 Task: Search one way flight ticket for 4 adults, 2 children, 2 infants in seat and 1 infant on lap in premium economy from Wenatchee: Pangborn Memorial Airport to Springfield: Abraham Lincoln Capital Airport on 5-2-2023. Choice of flights is Alaska. Number of bags: 9 checked bags. Price is upto 94000. Outbound departure time preference is 4:00.
Action: Mouse moved to (389, 346)
Screenshot: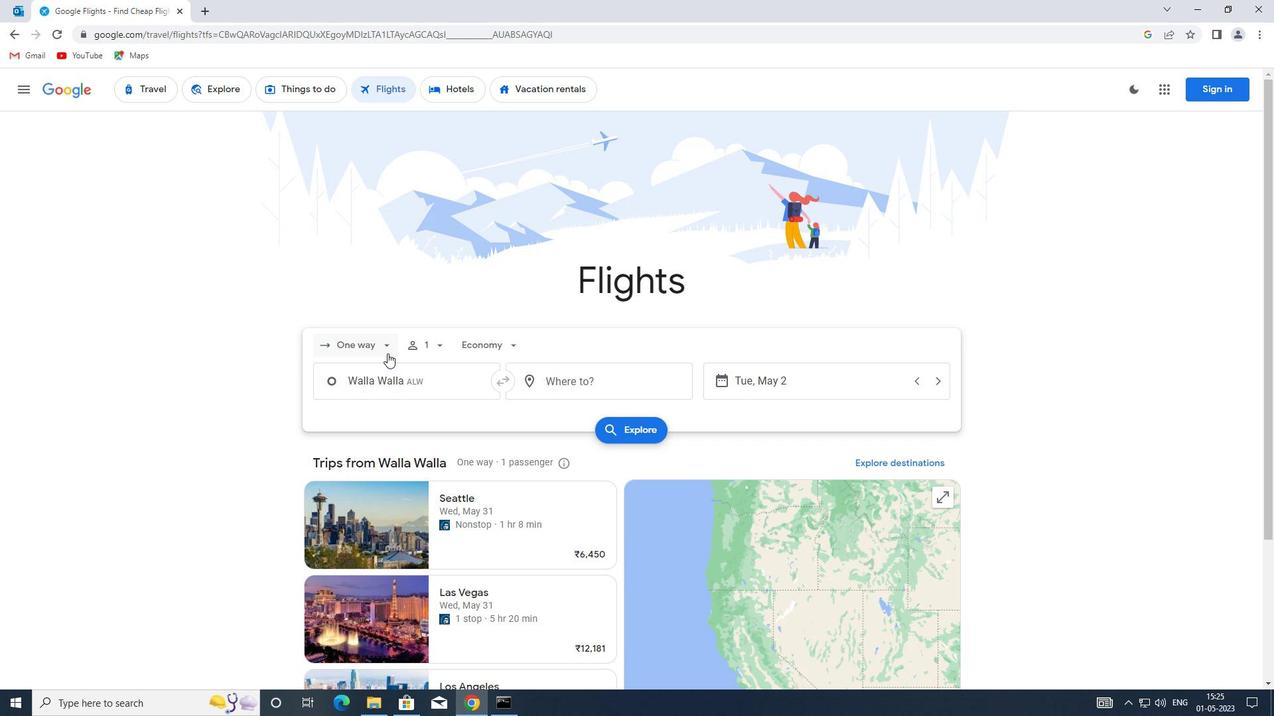 
Action: Mouse pressed left at (389, 346)
Screenshot: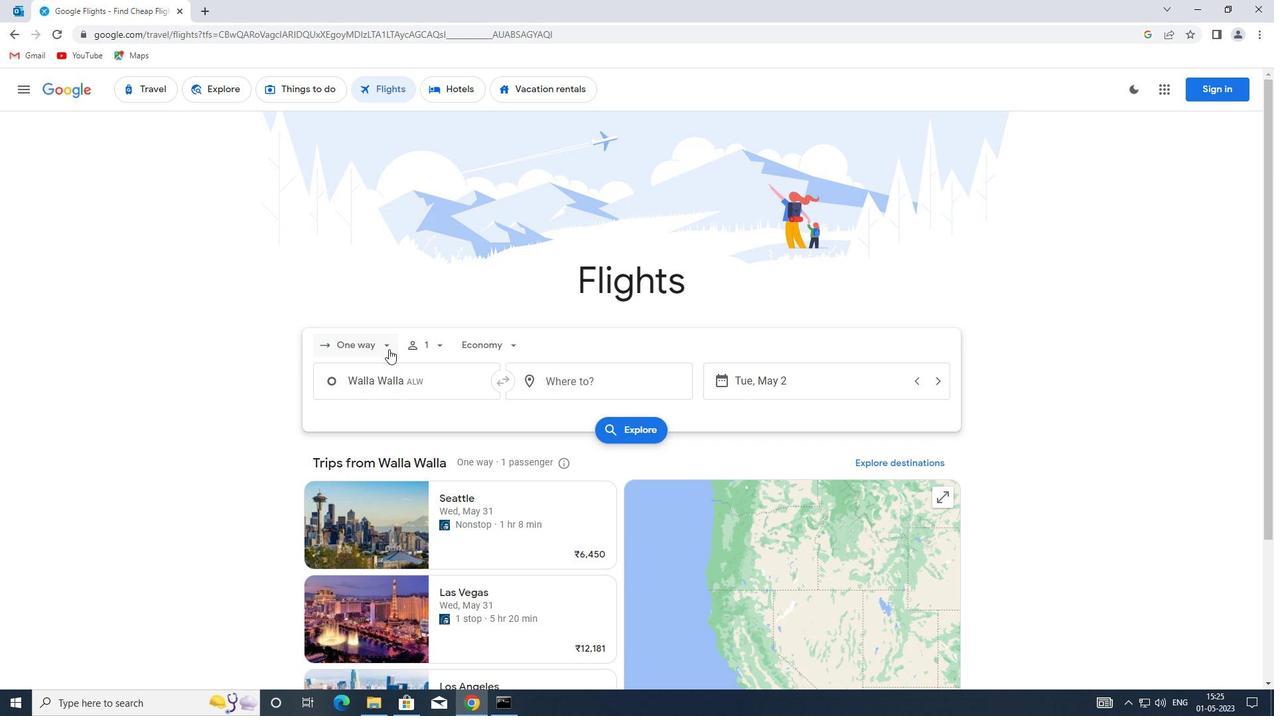 
Action: Mouse moved to (392, 408)
Screenshot: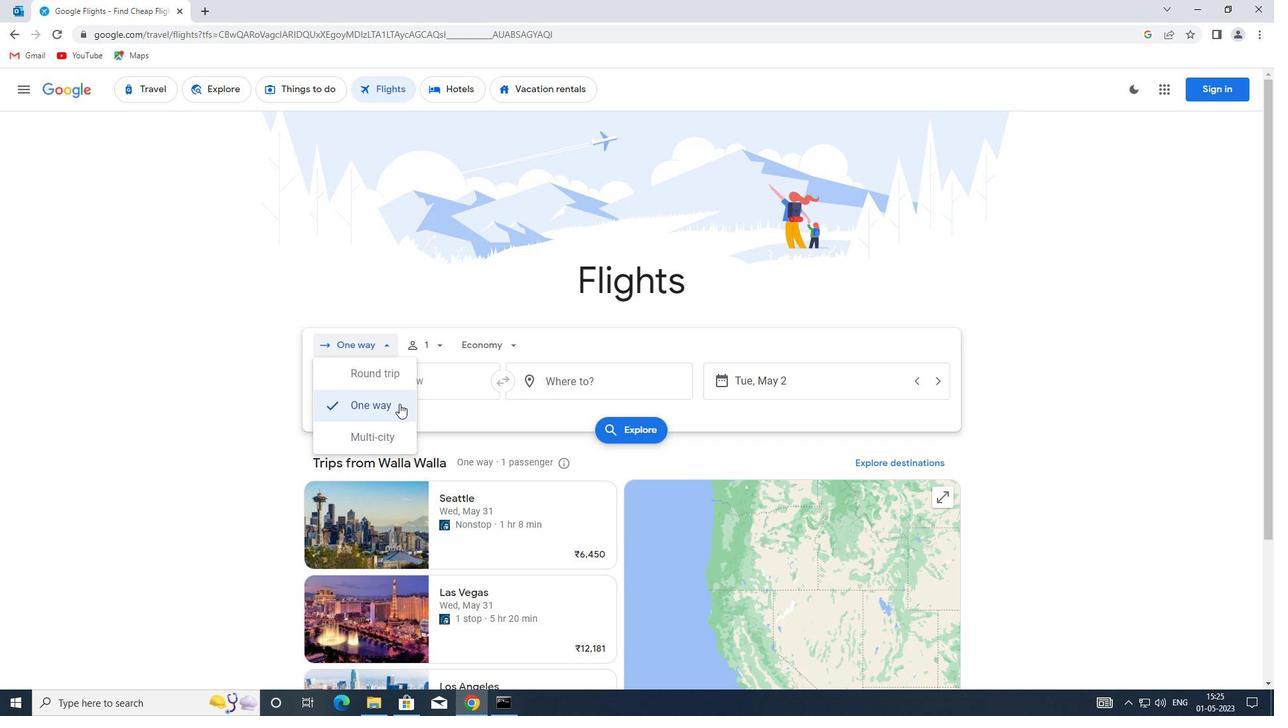 
Action: Mouse pressed left at (392, 408)
Screenshot: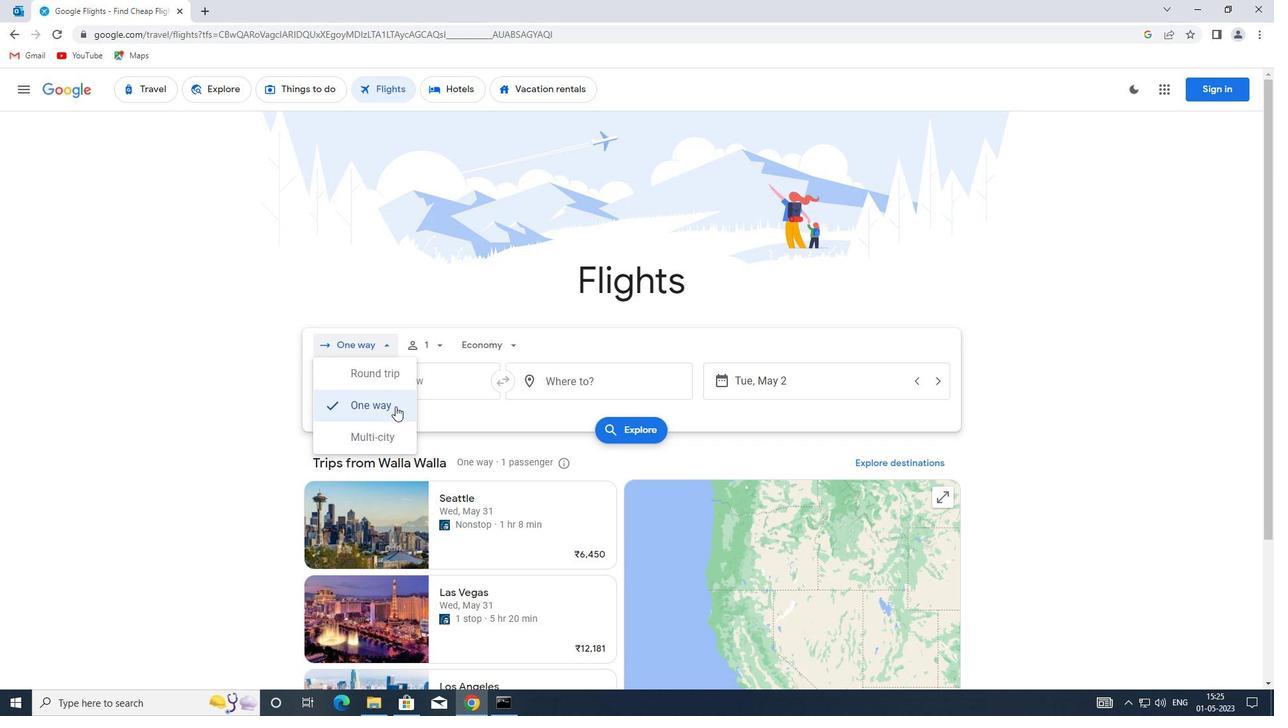 
Action: Mouse moved to (438, 345)
Screenshot: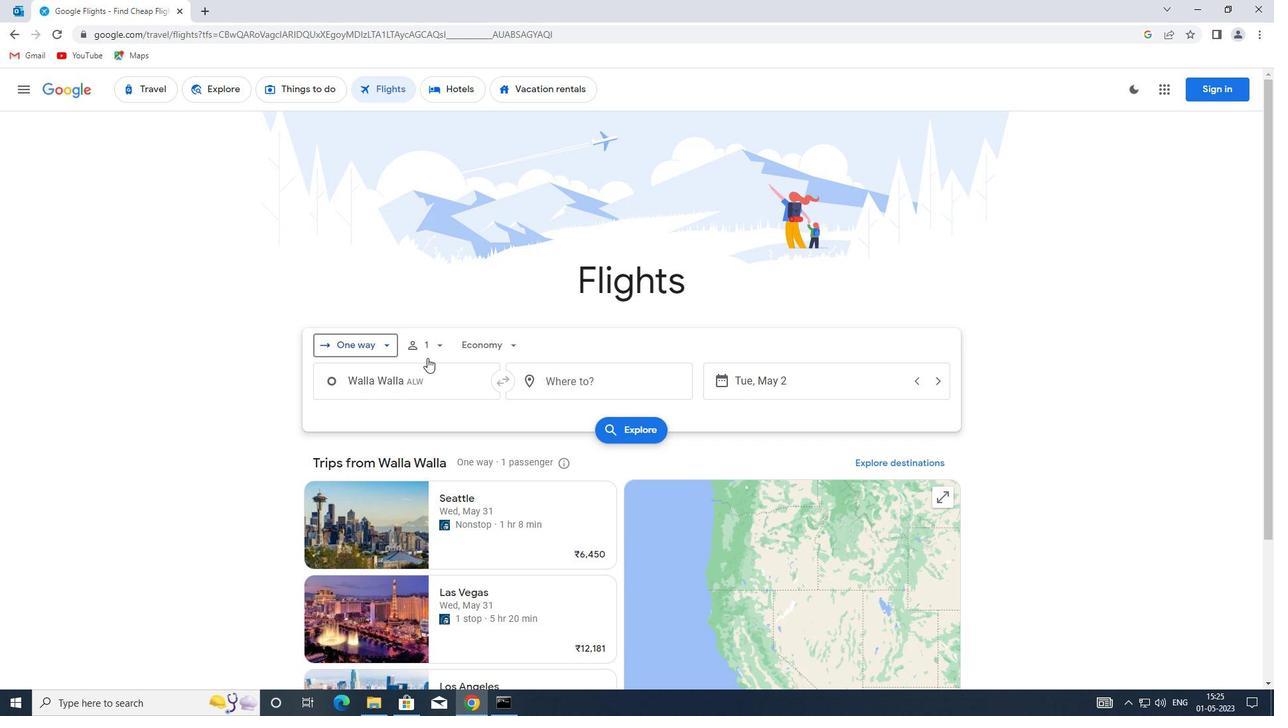 
Action: Mouse pressed left at (438, 345)
Screenshot: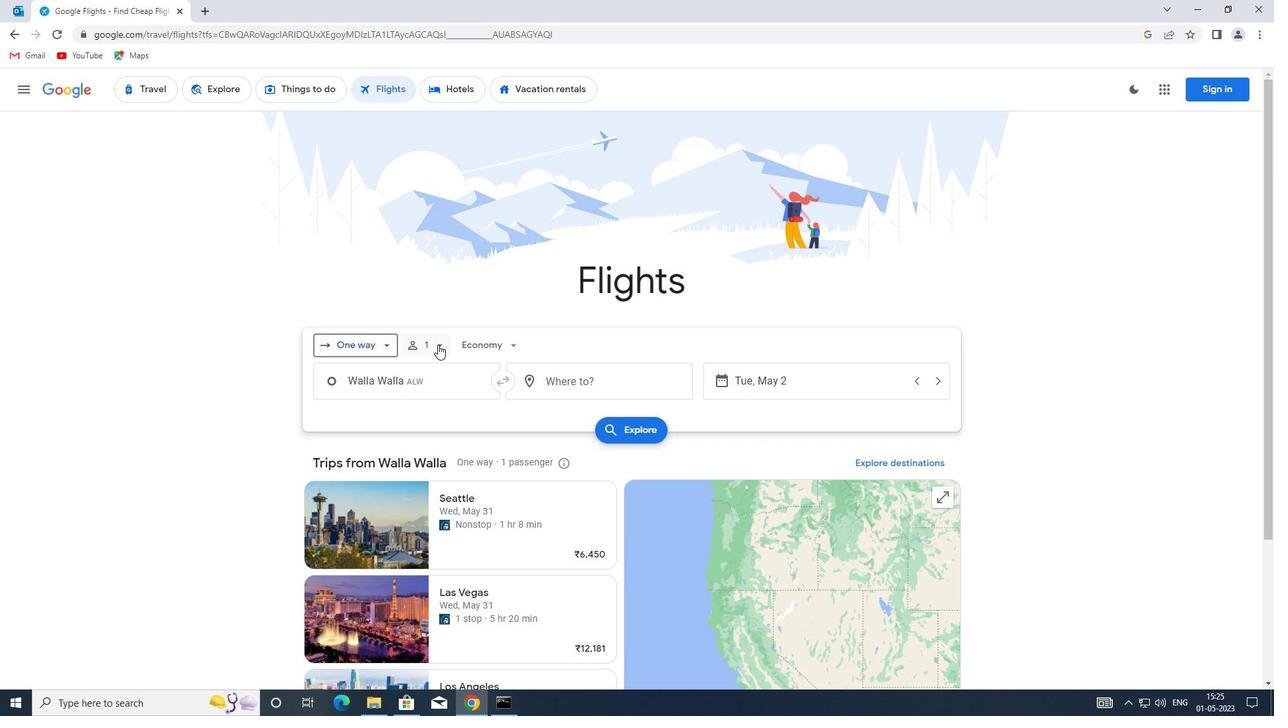 
Action: Mouse moved to (544, 376)
Screenshot: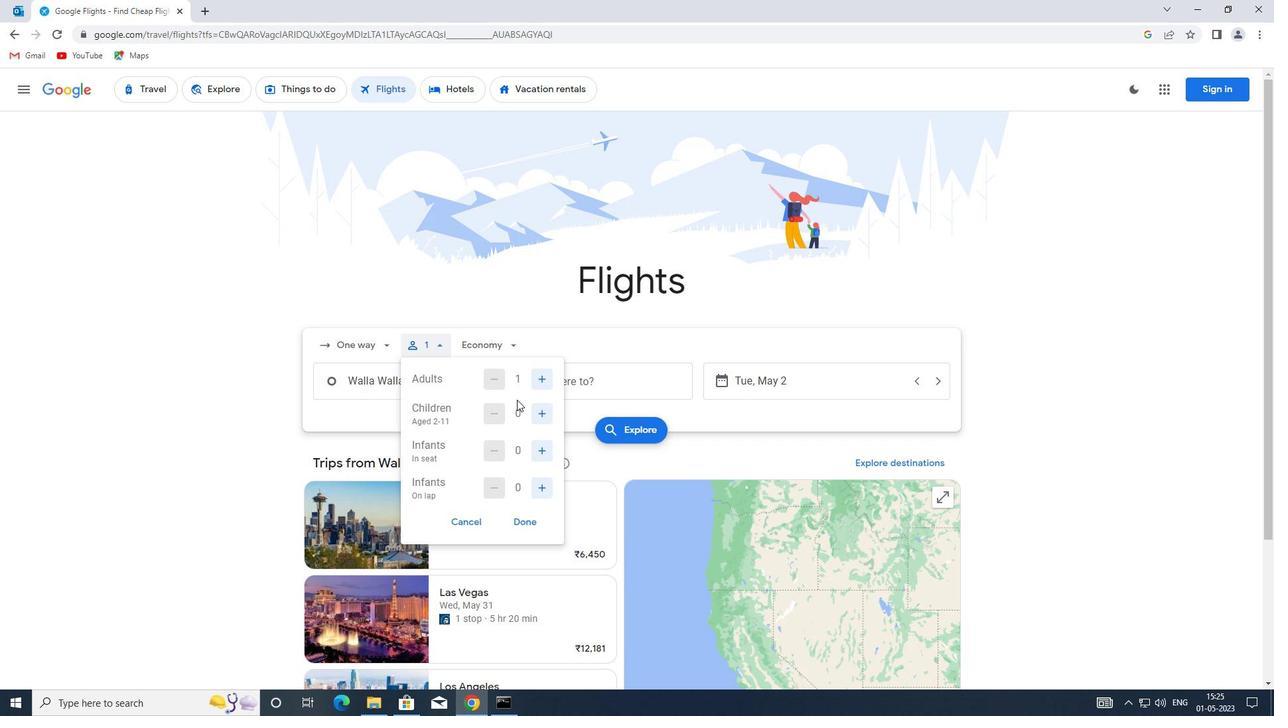 
Action: Mouse pressed left at (544, 376)
Screenshot: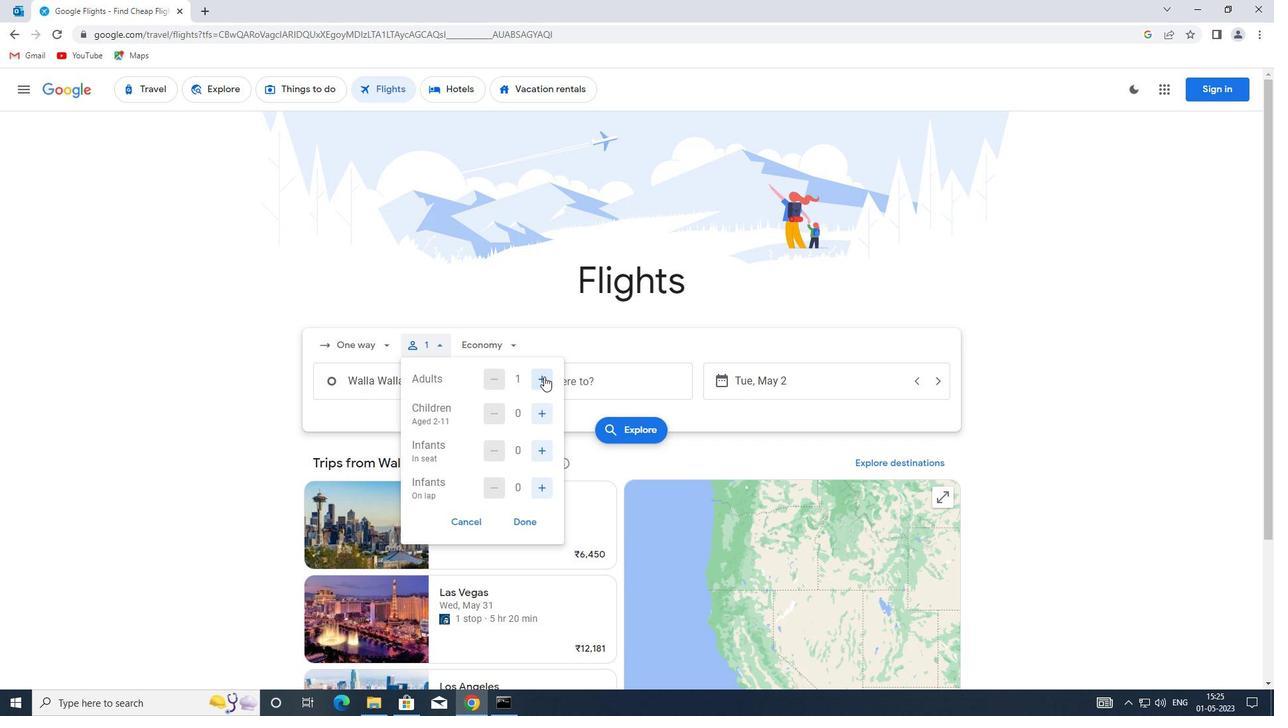 
Action: Mouse pressed left at (544, 376)
Screenshot: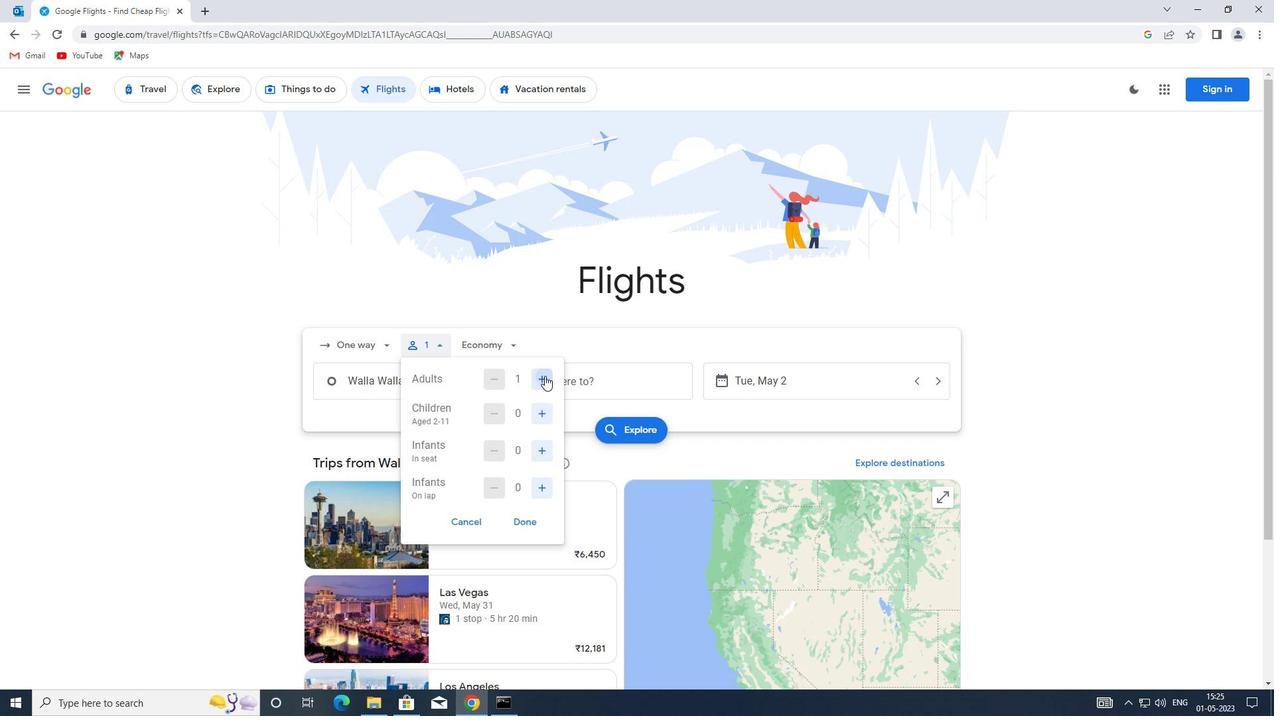 
Action: Mouse pressed left at (544, 376)
Screenshot: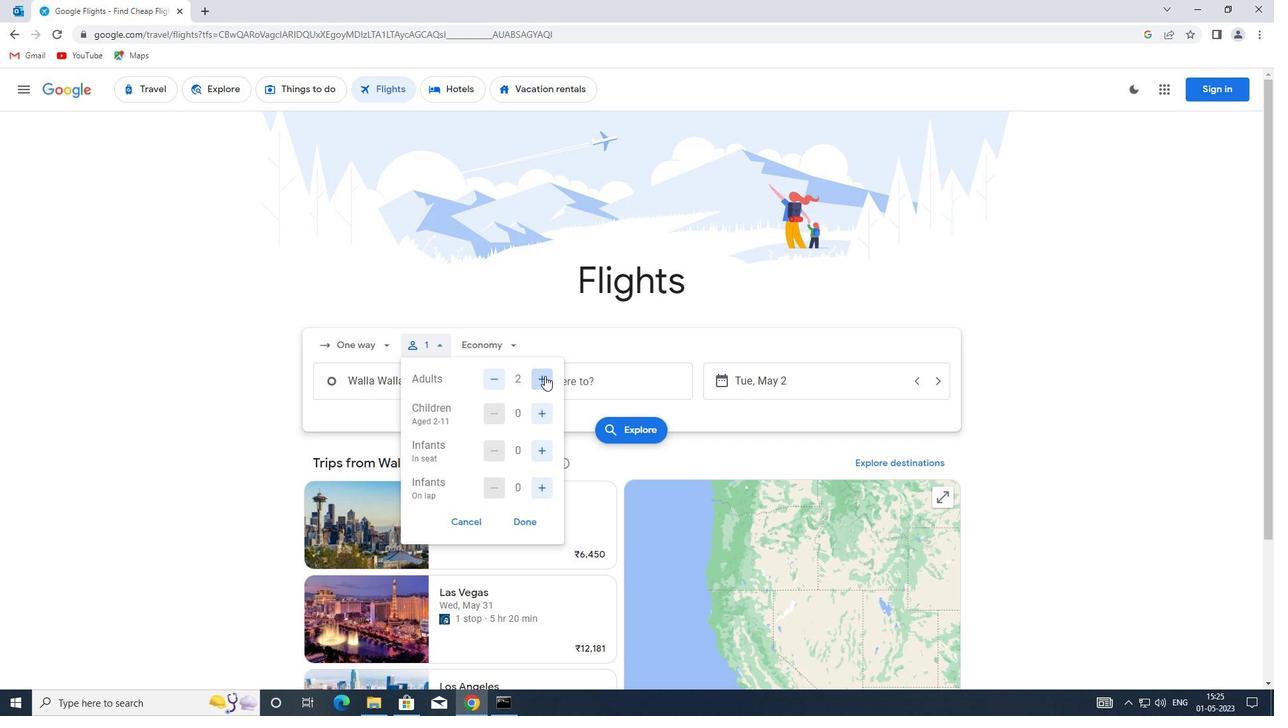
Action: Mouse moved to (534, 416)
Screenshot: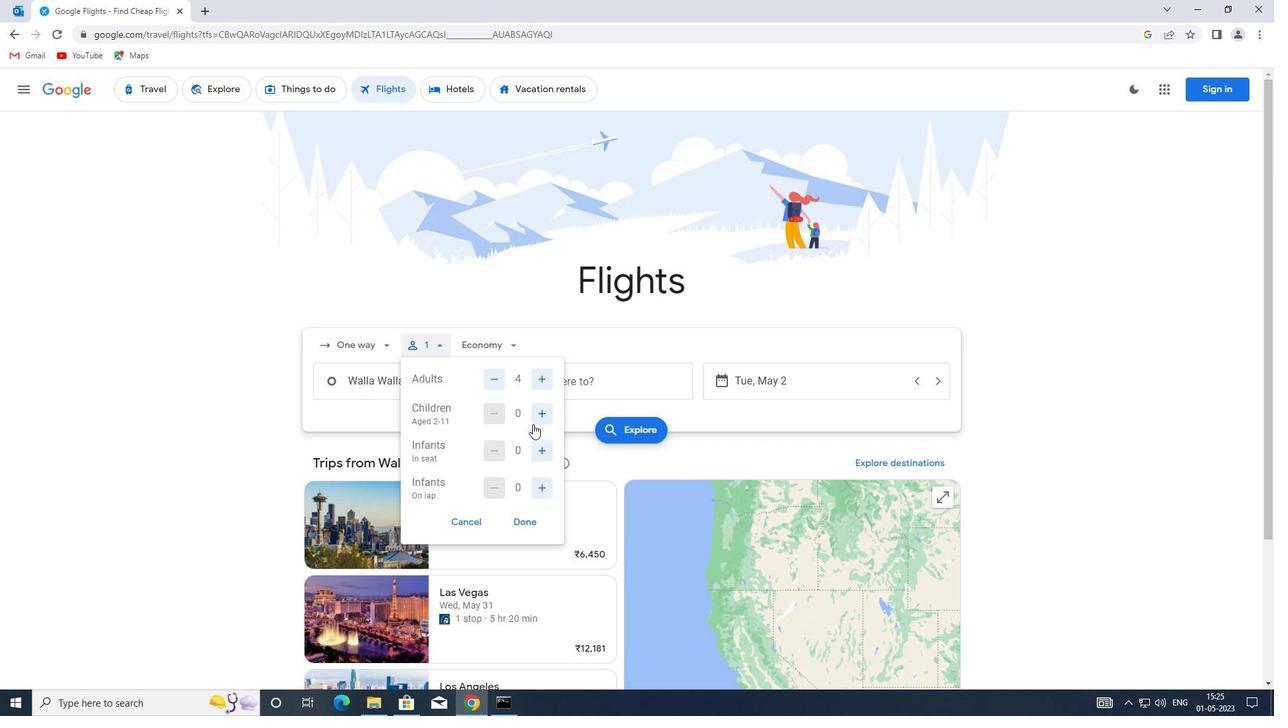
Action: Mouse pressed left at (534, 416)
Screenshot: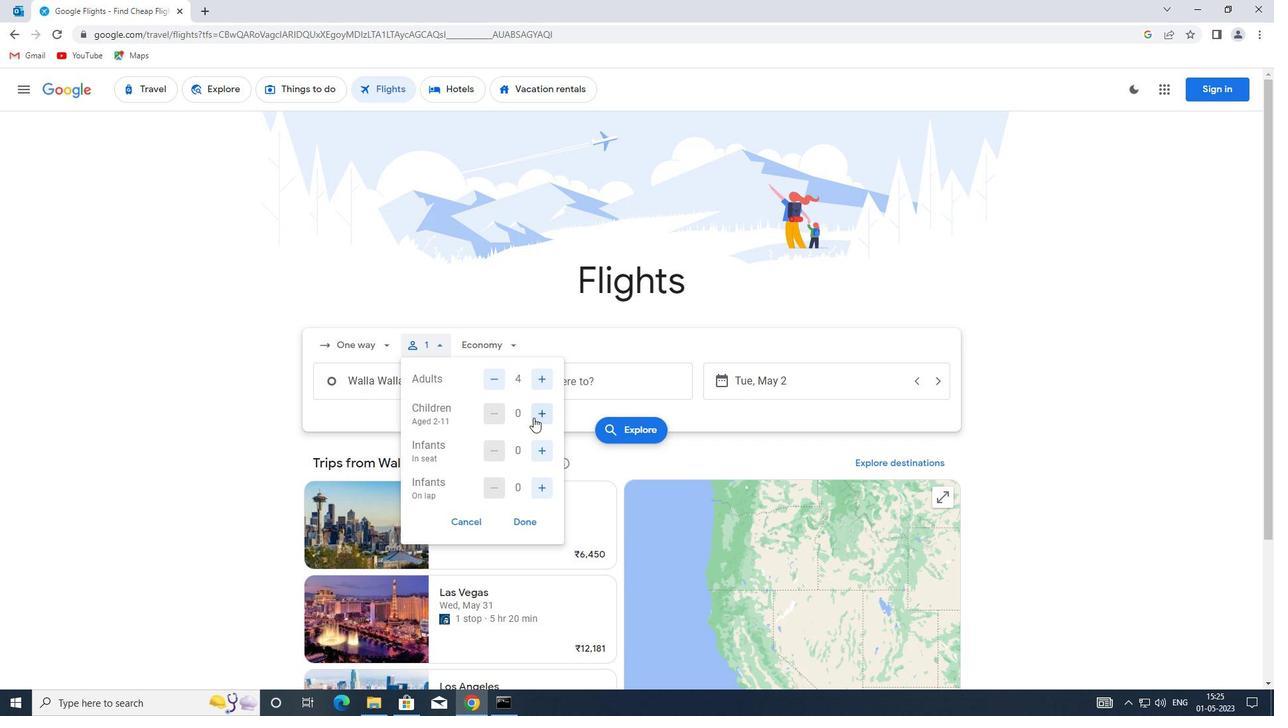 
Action: Mouse moved to (535, 416)
Screenshot: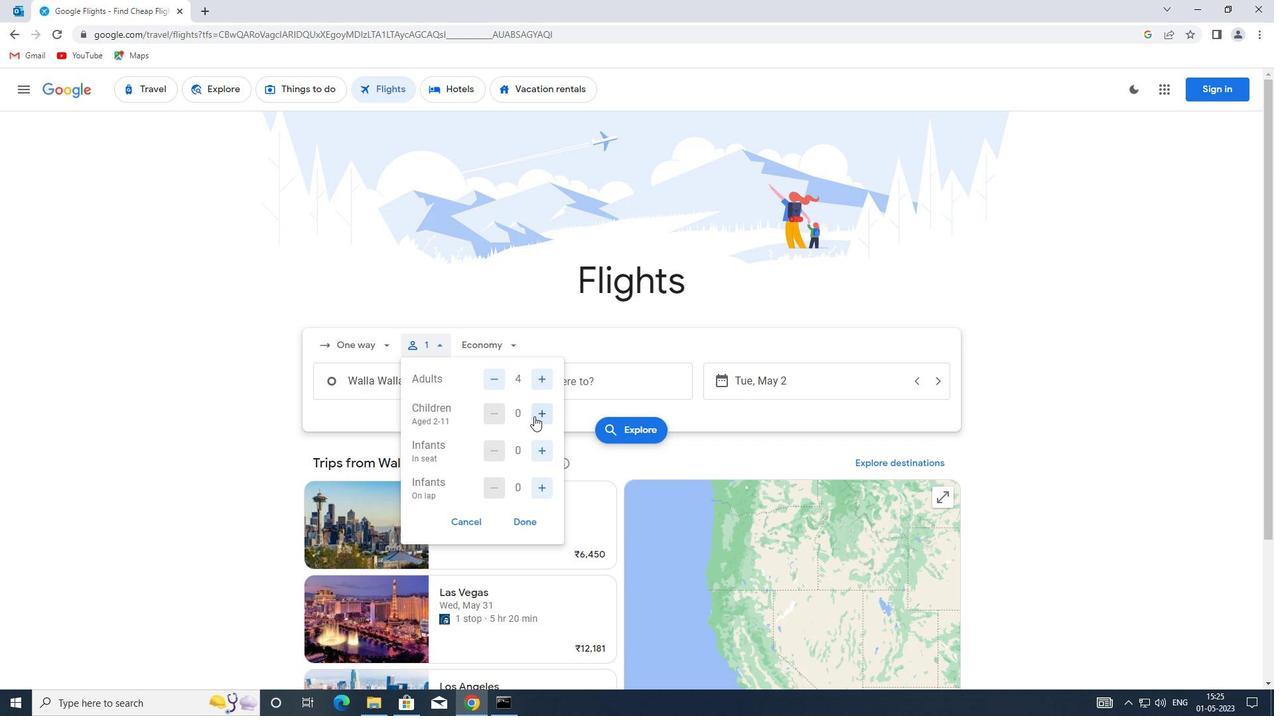 
Action: Mouse pressed left at (535, 416)
Screenshot: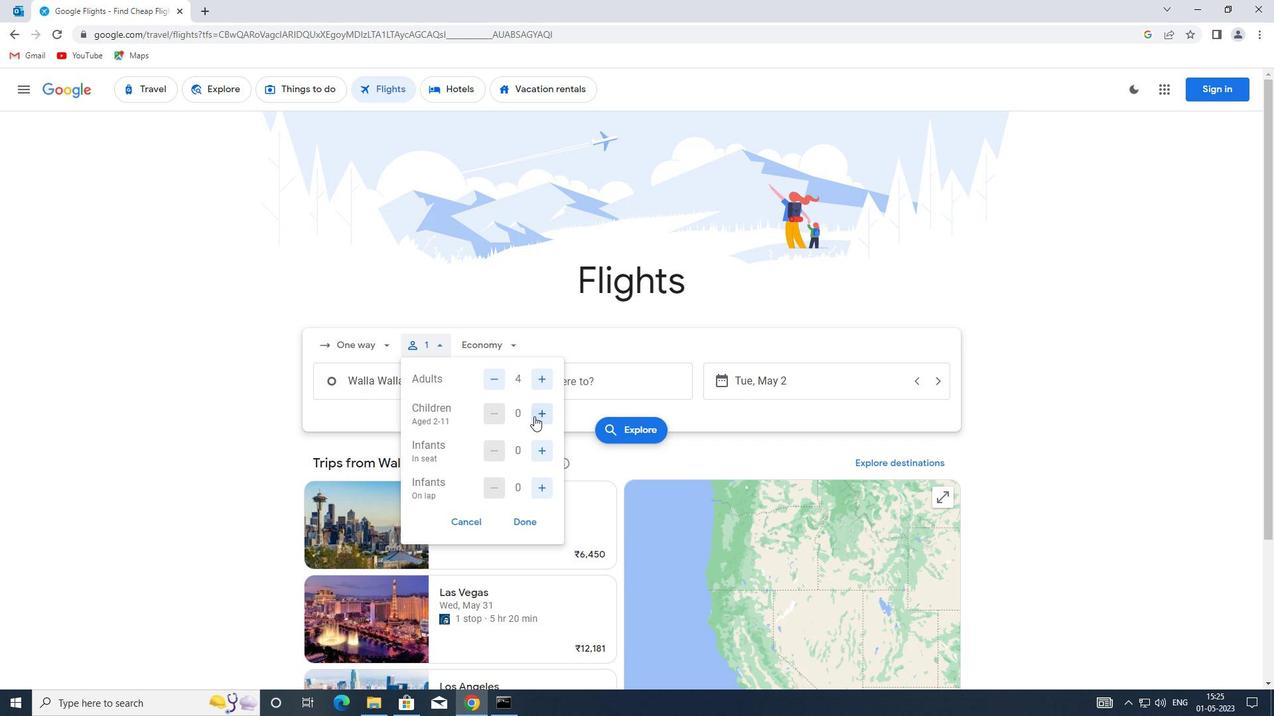 
Action: Mouse moved to (540, 449)
Screenshot: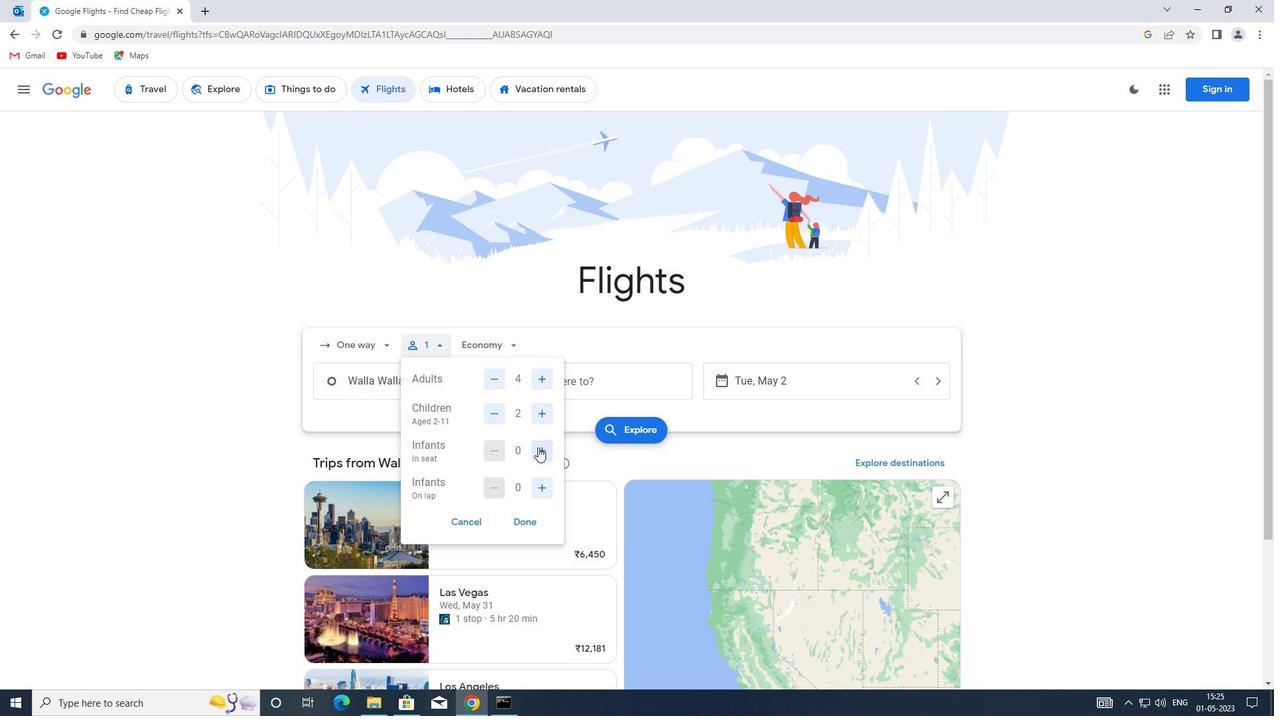 
Action: Mouse pressed left at (540, 449)
Screenshot: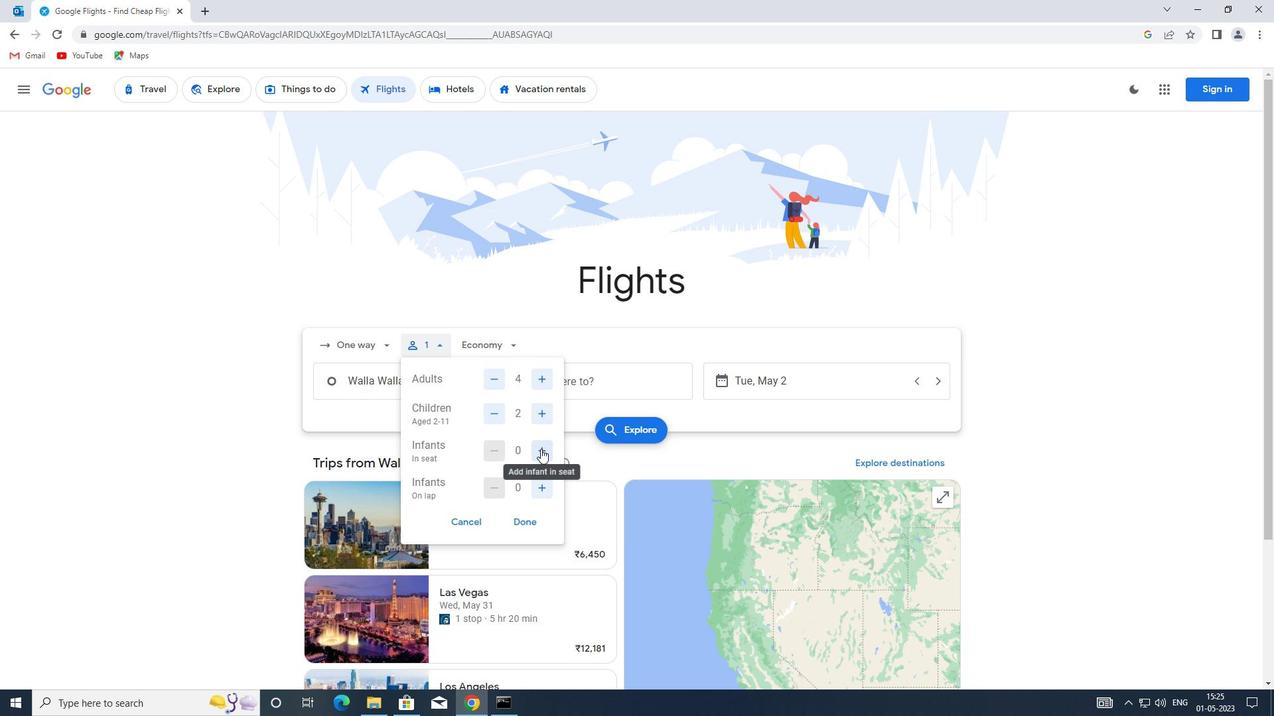 
Action: Mouse moved to (540, 449)
Screenshot: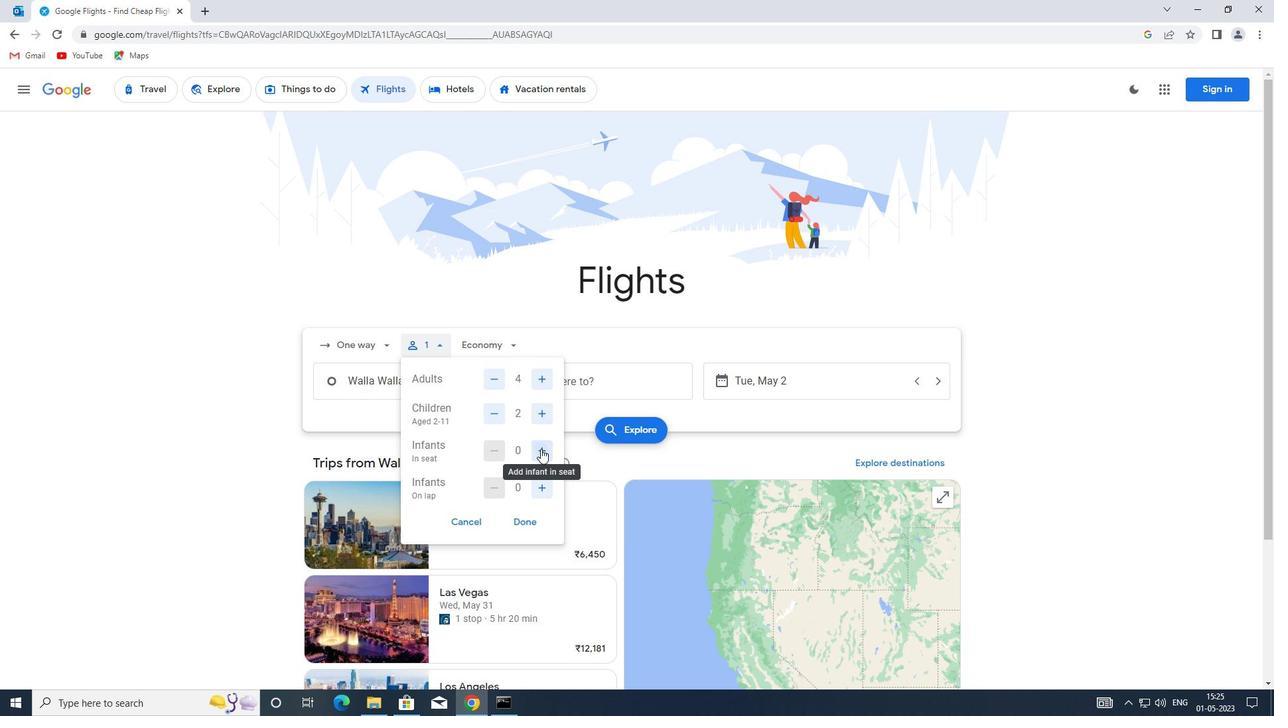 
Action: Mouse pressed left at (540, 449)
Screenshot: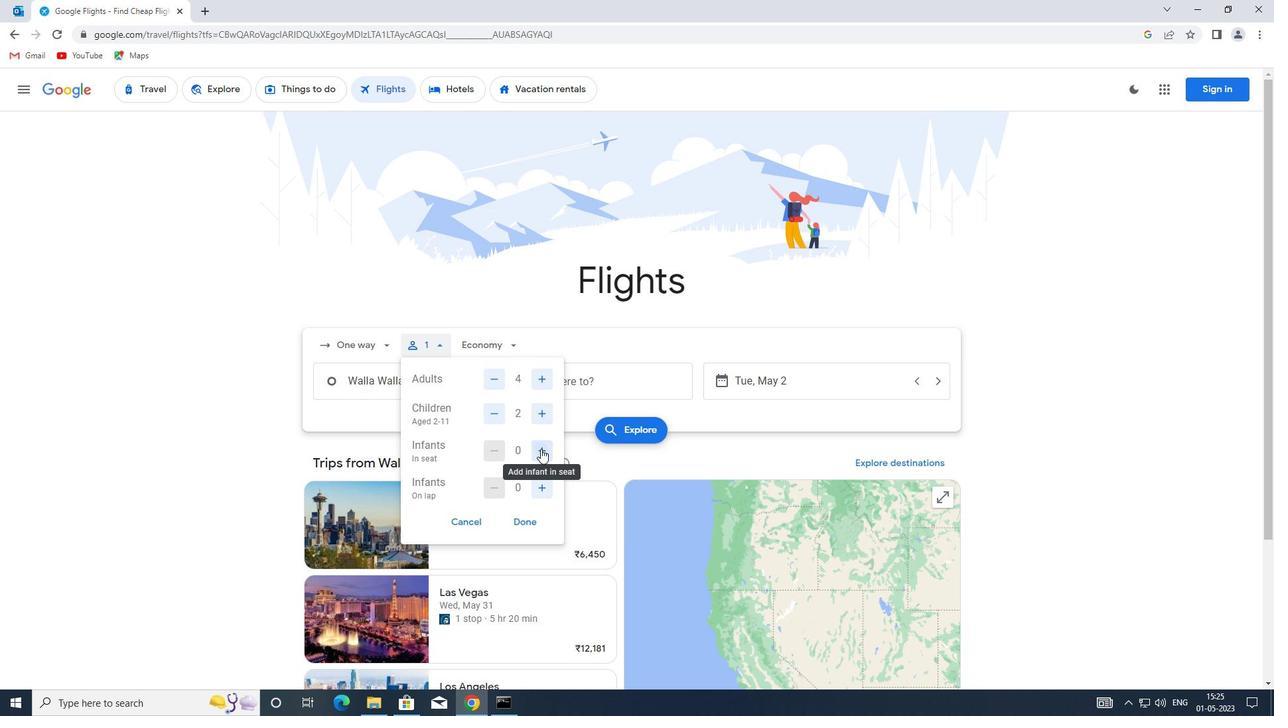 
Action: Mouse moved to (539, 486)
Screenshot: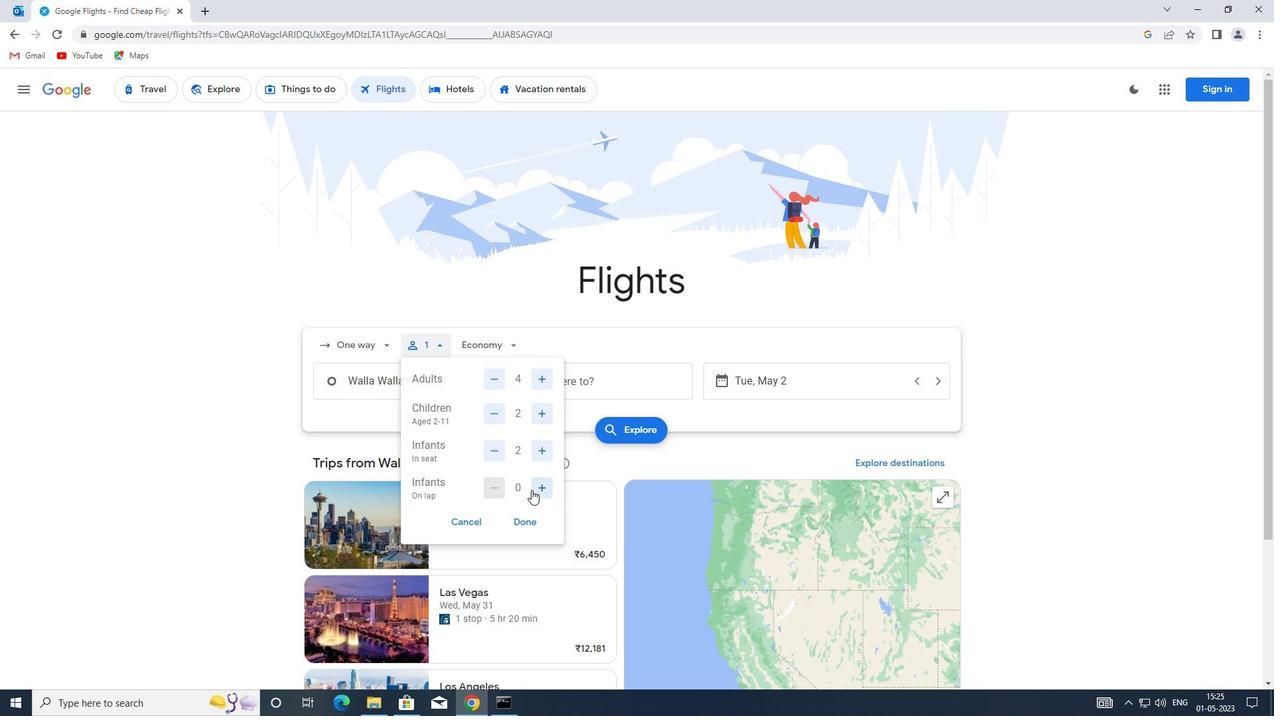 
Action: Mouse pressed left at (539, 486)
Screenshot: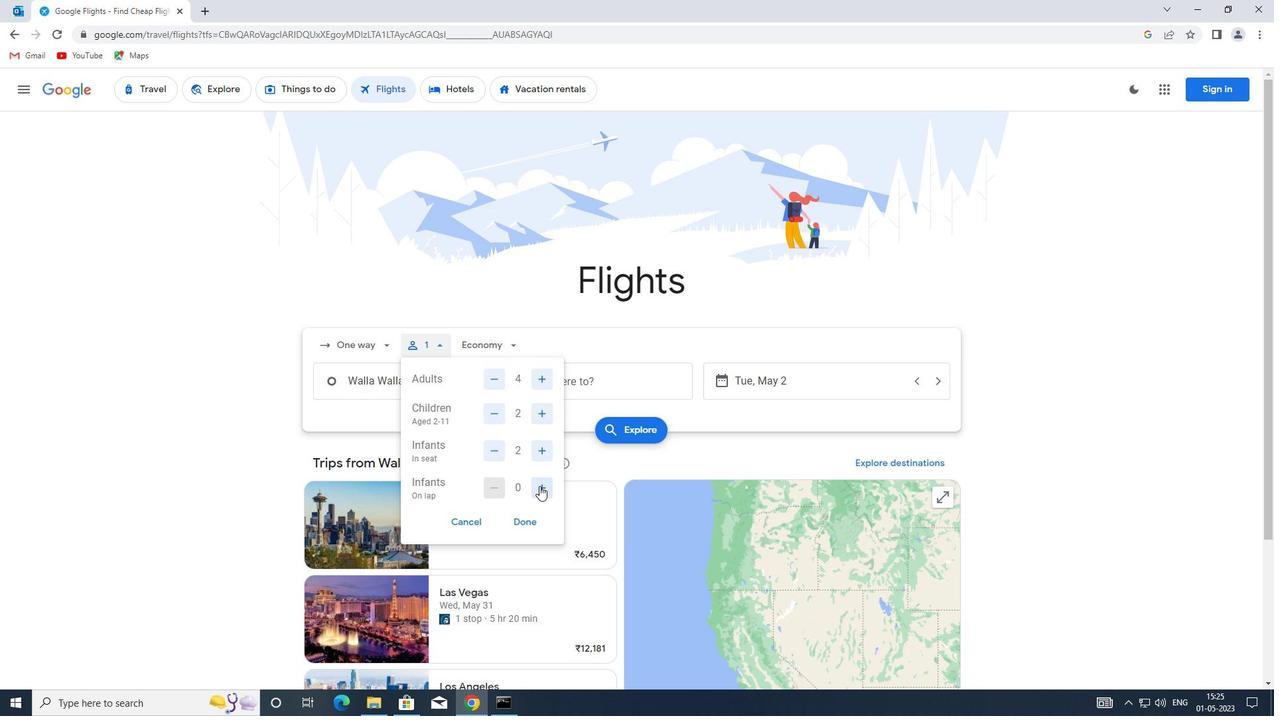 
Action: Mouse moved to (528, 523)
Screenshot: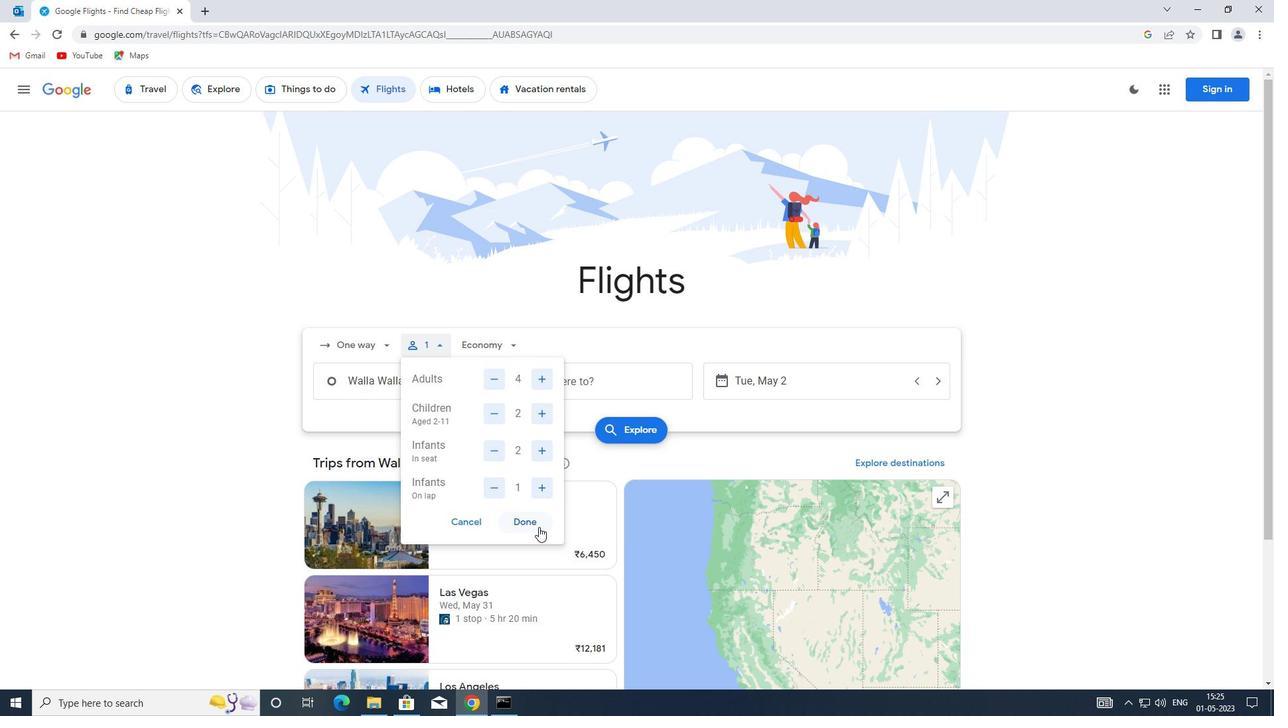
Action: Mouse pressed left at (528, 523)
Screenshot: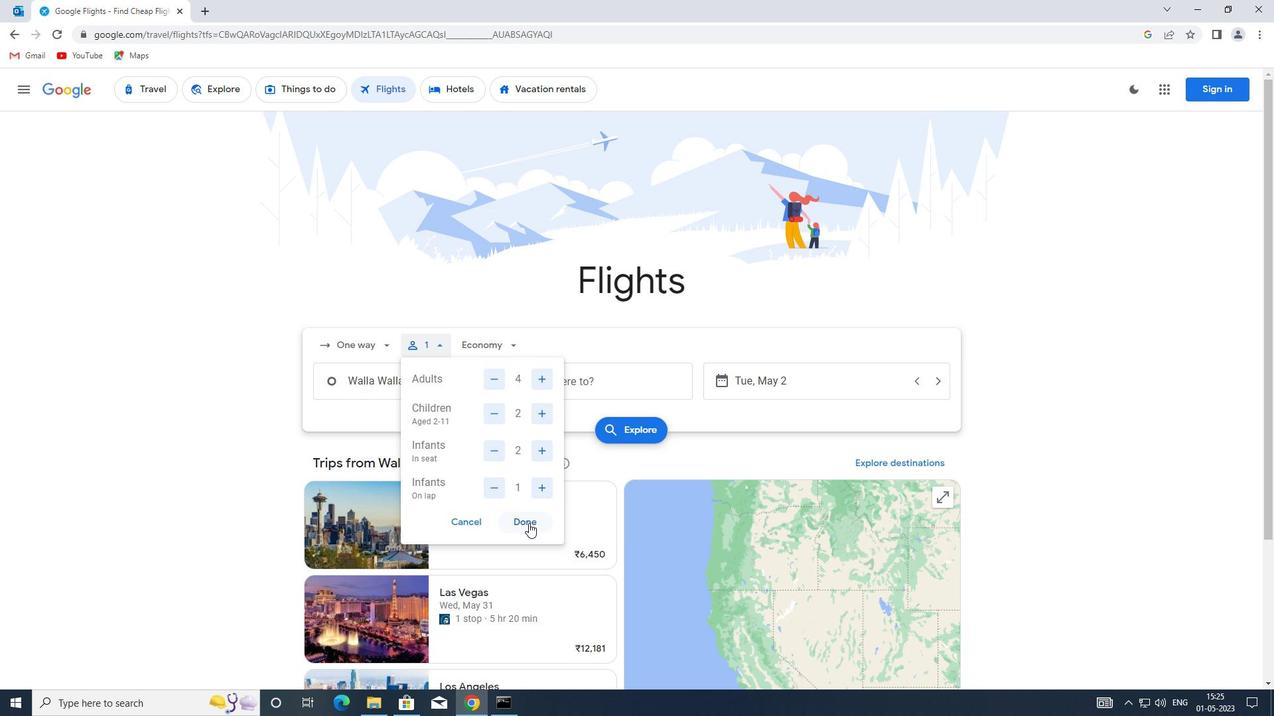 
Action: Mouse moved to (502, 349)
Screenshot: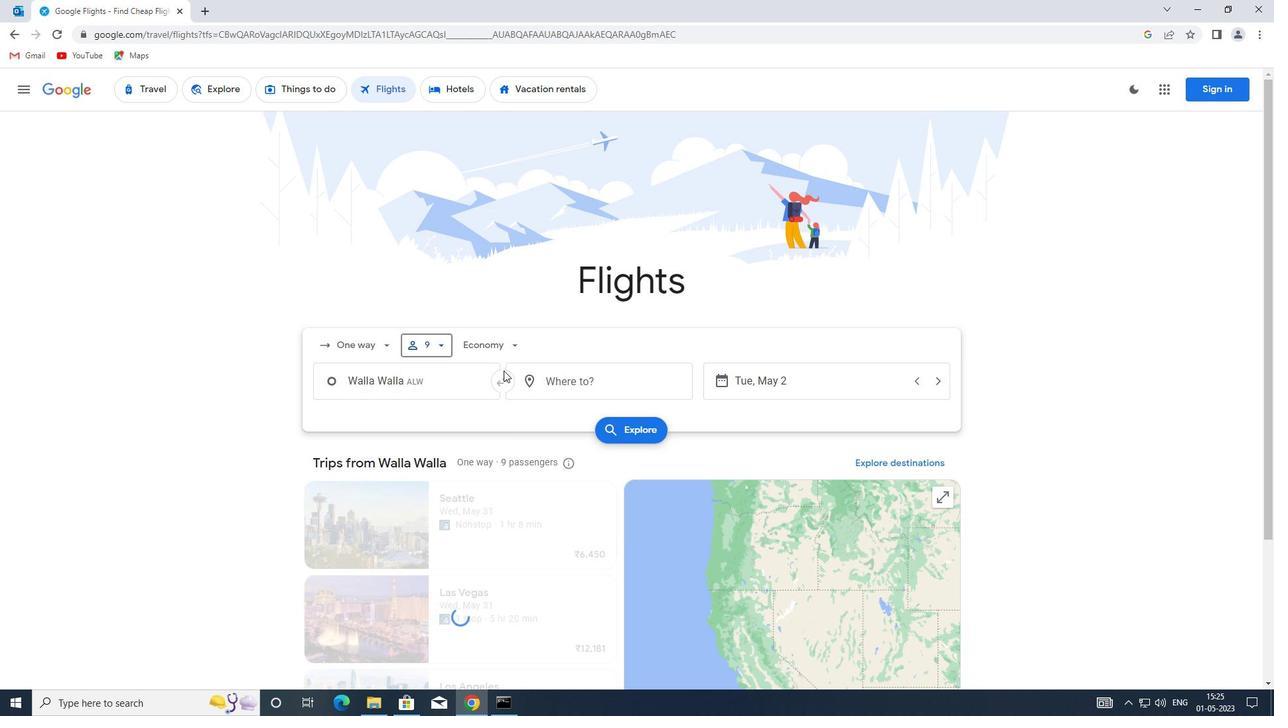 
Action: Mouse pressed left at (502, 349)
Screenshot: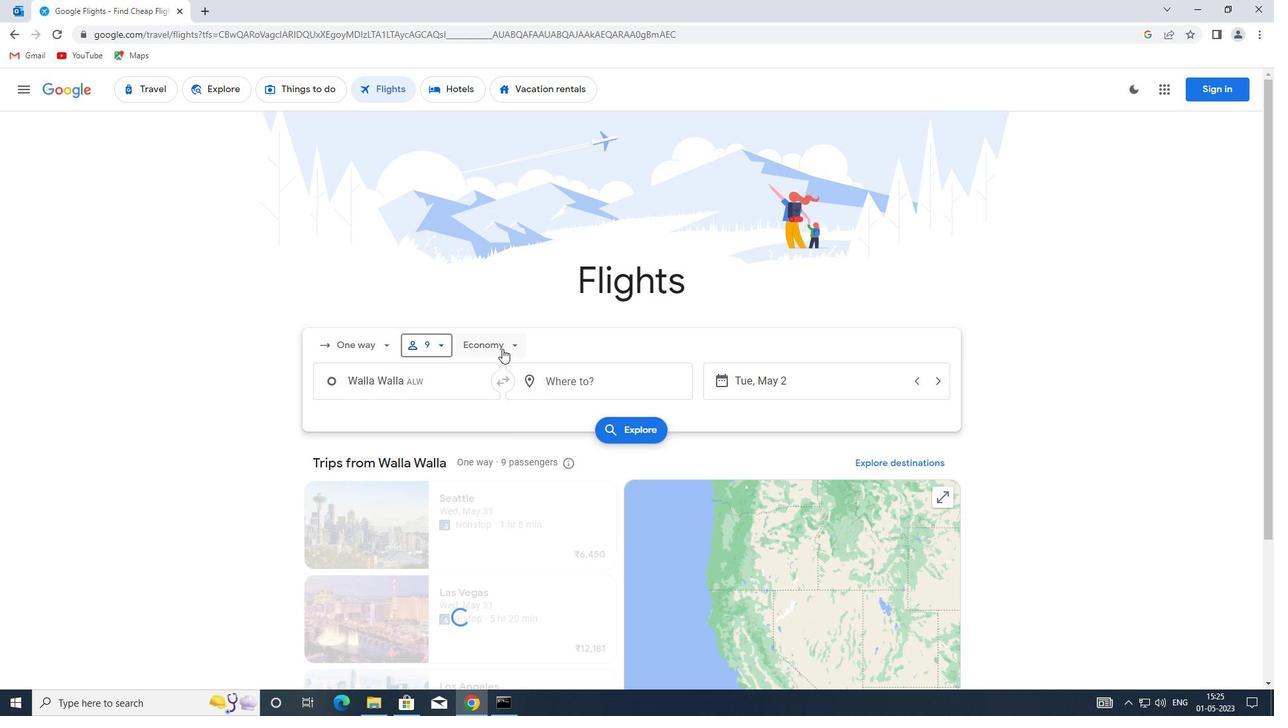 
Action: Mouse moved to (520, 405)
Screenshot: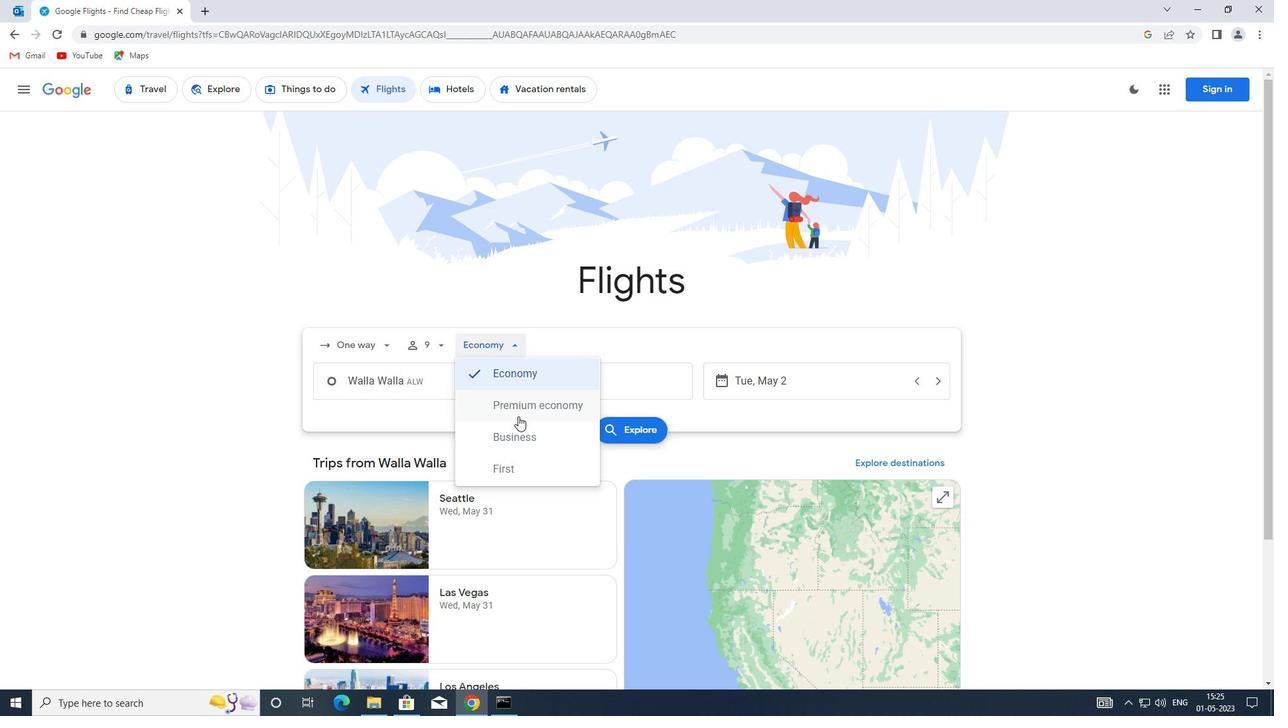 
Action: Mouse pressed left at (520, 405)
Screenshot: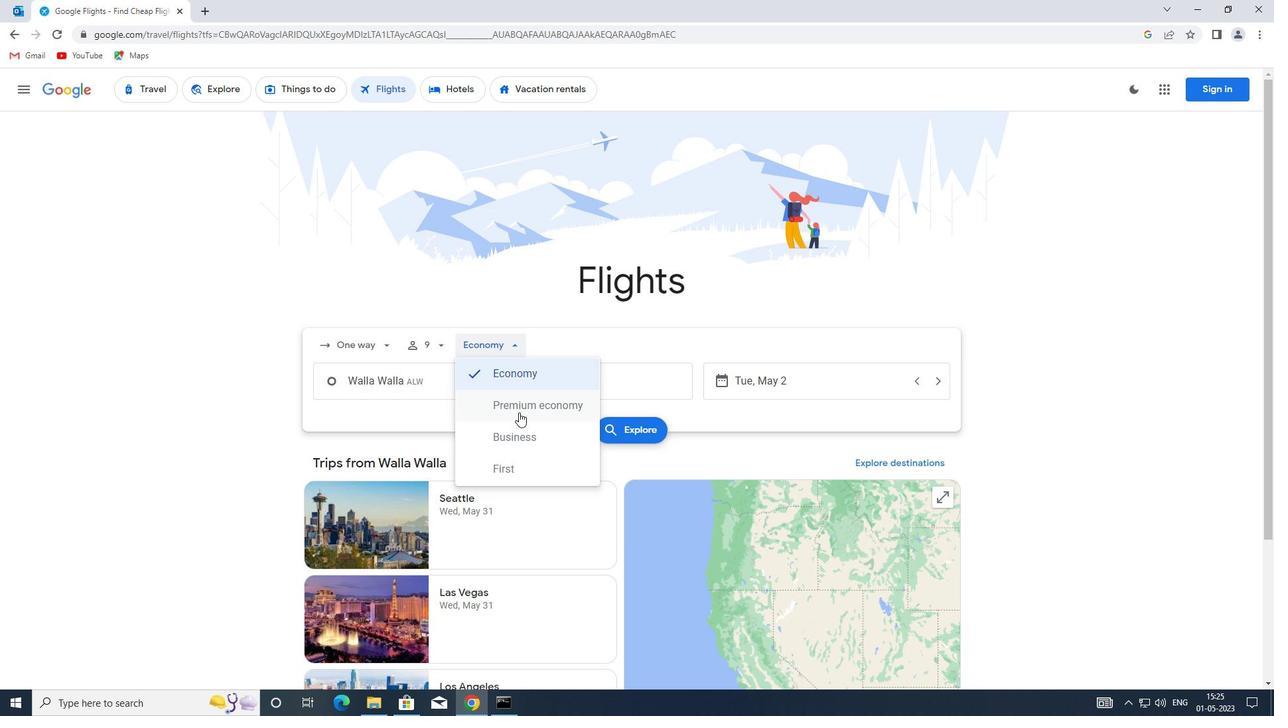
Action: Mouse moved to (415, 389)
Screenshot: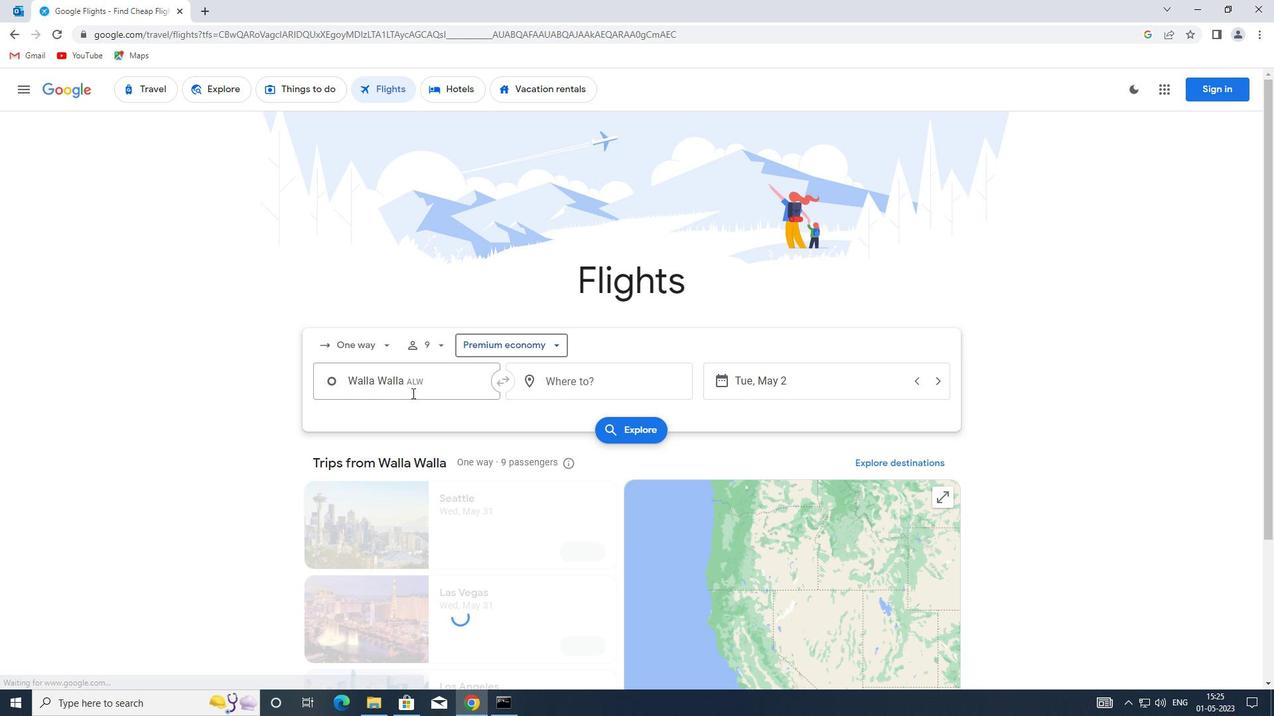 
Action: Mouse pressed left at (415, 389)
Screenshot: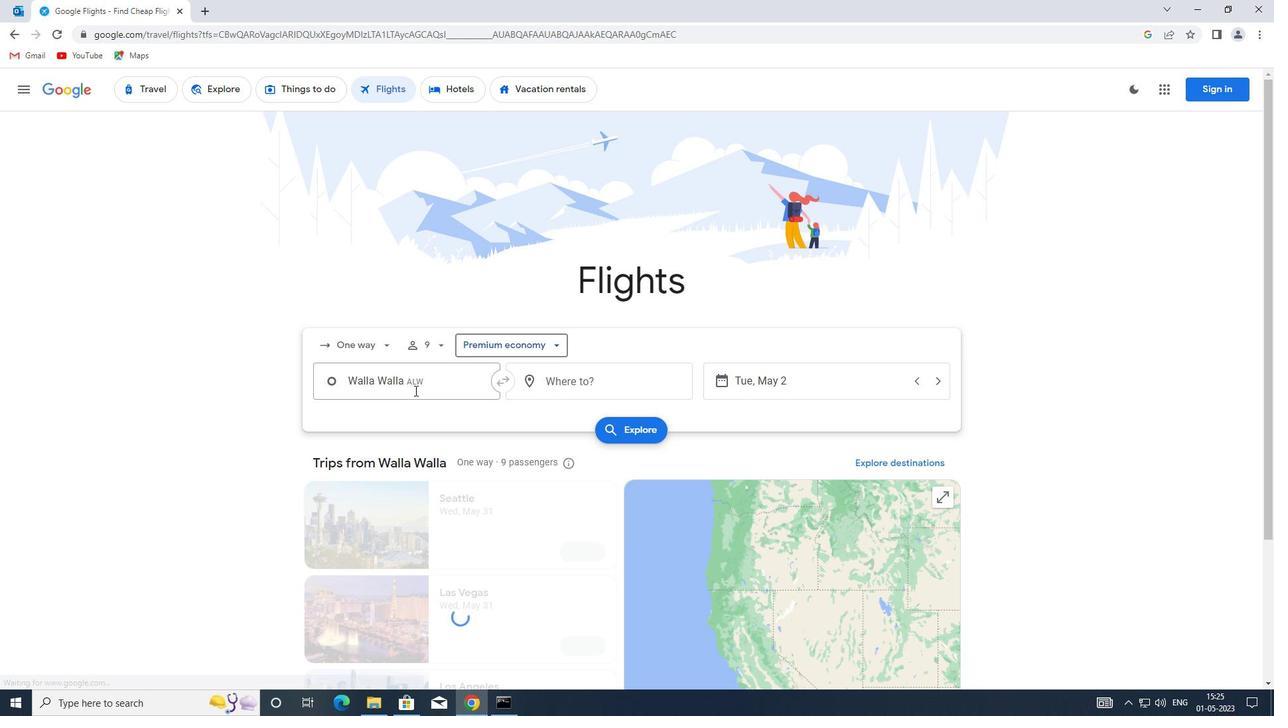 
Action: Key pressed <Key.shift><Key.shift><Key.shift><Key.shift>EAT
Screenshot: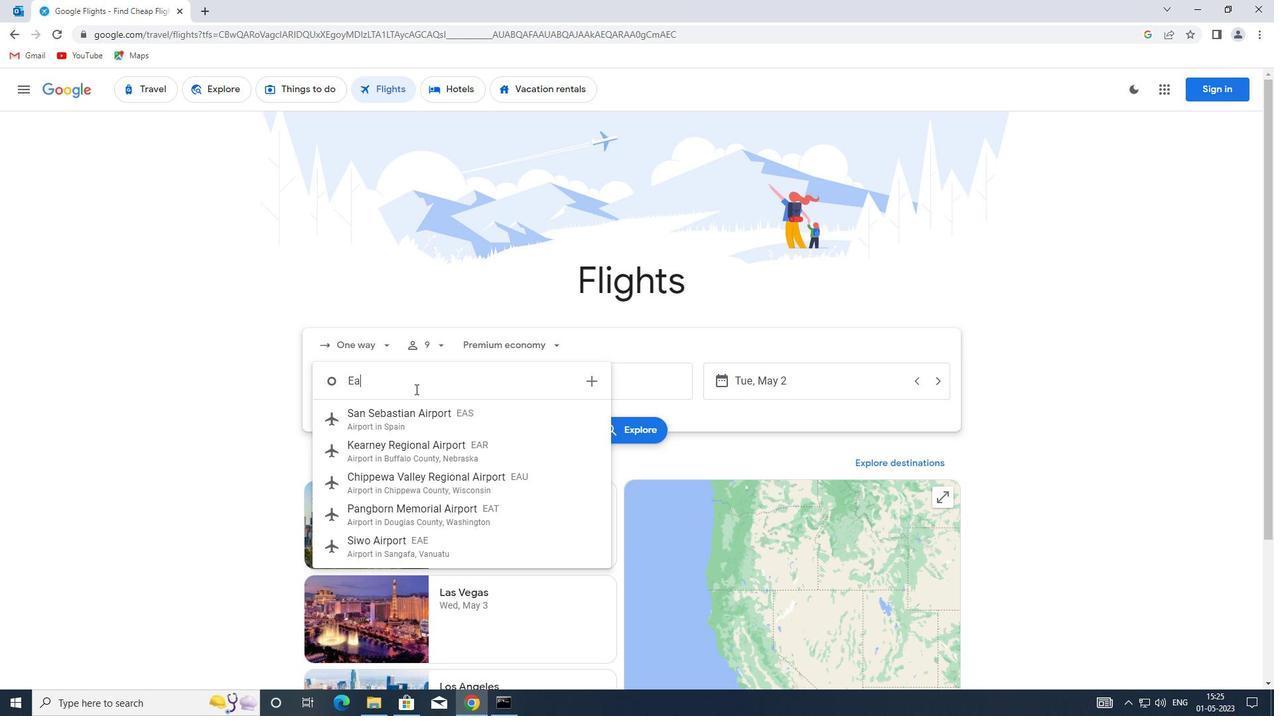 
Action: Mouse moved to (438, 424)
Screenshot: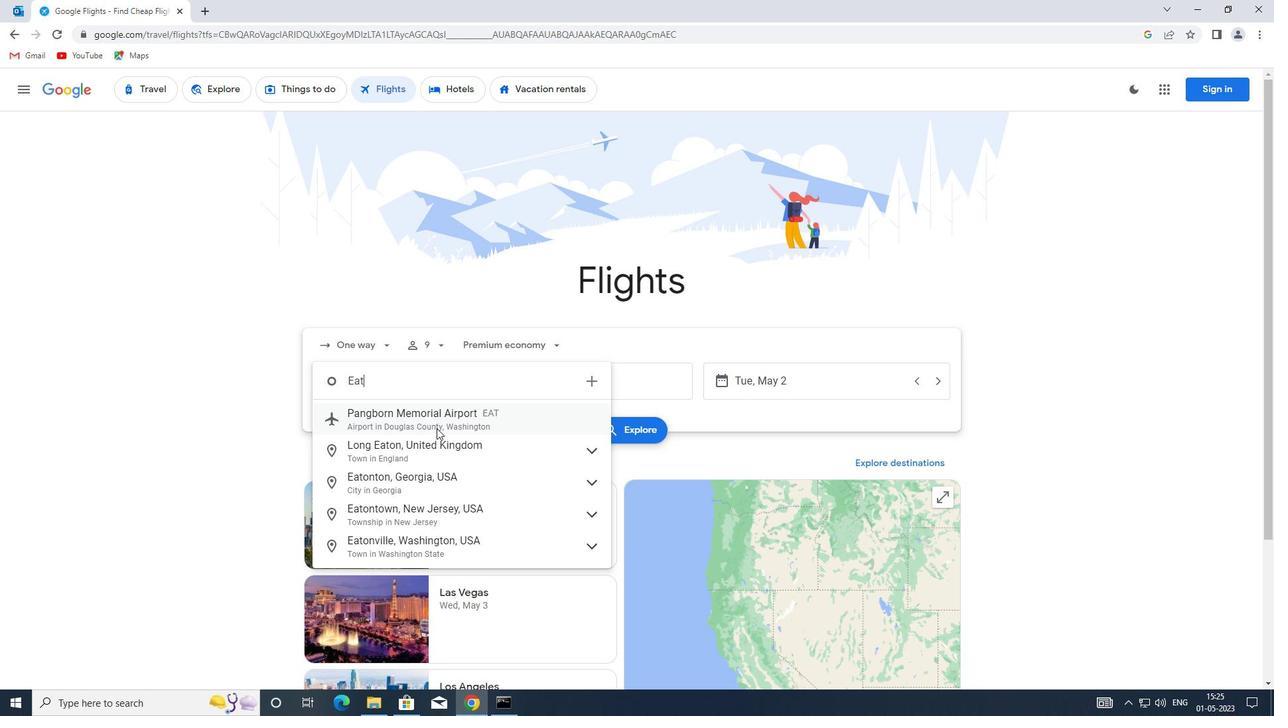 
Action: Mouse pressed left at (438, 424)
Screenshot: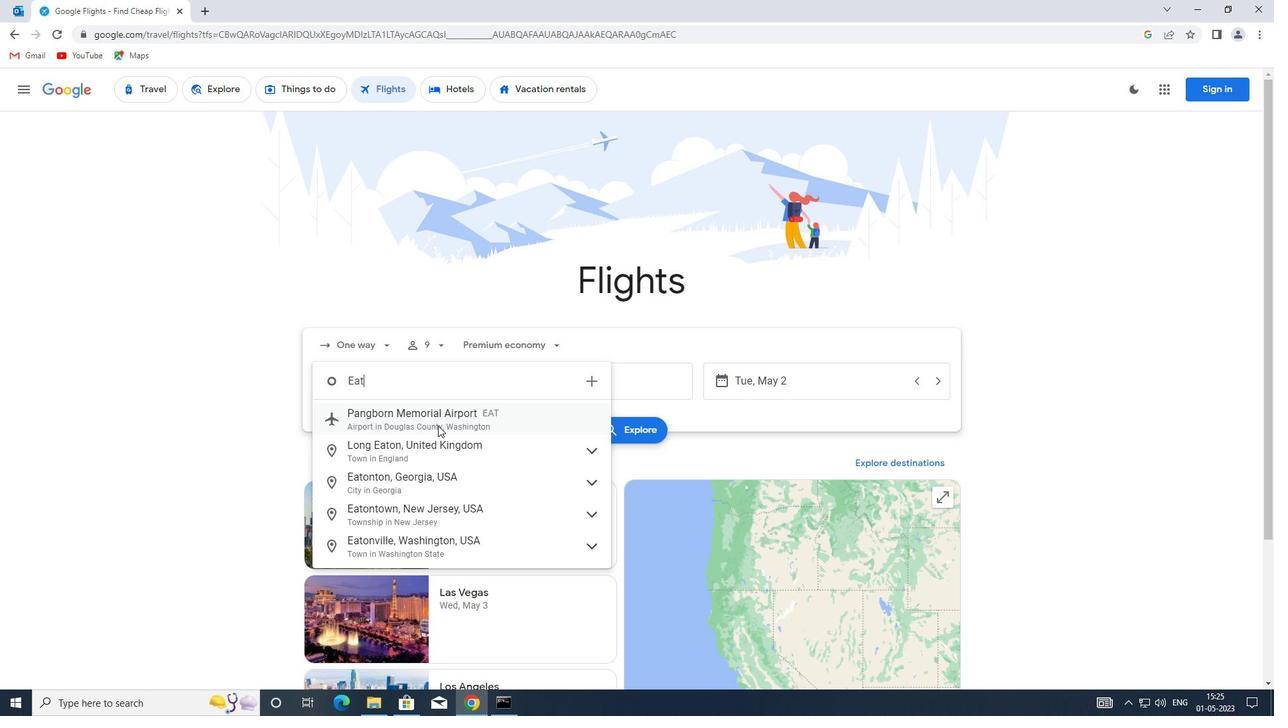 
Action: Mouse moved to (566, 388)
Screenshot: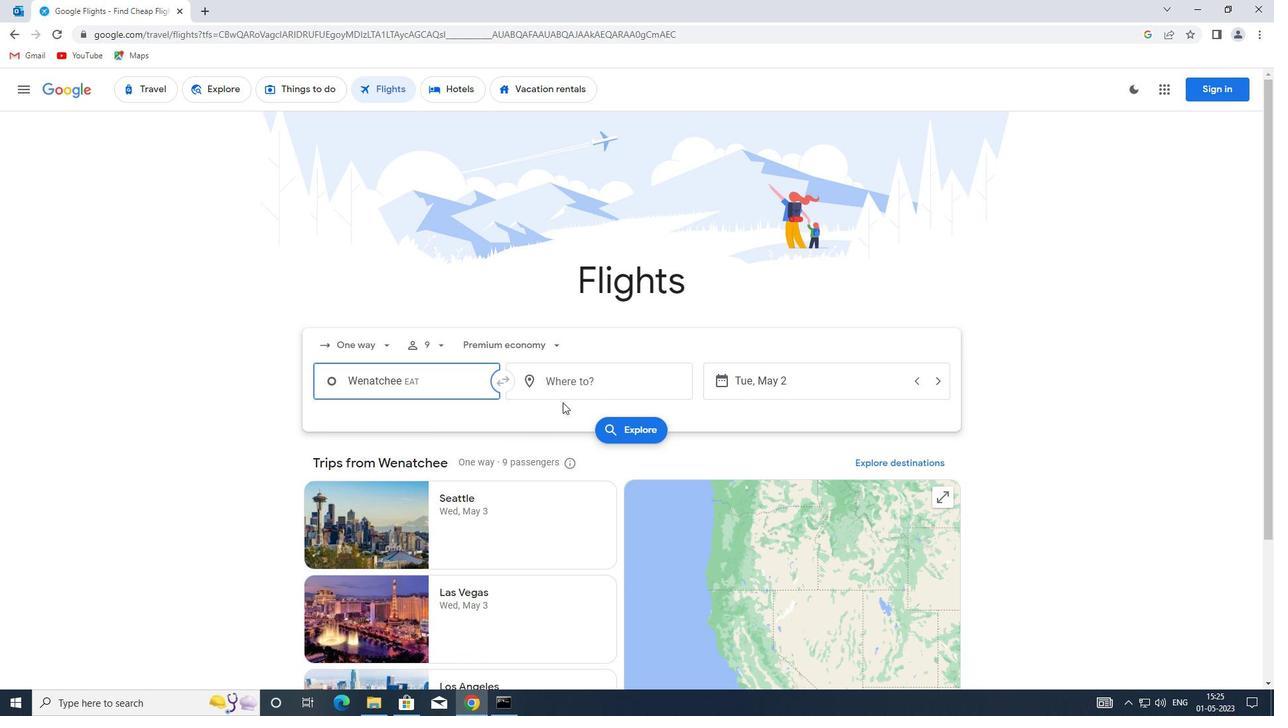 
Action: Mouse pressed left at (566, 388)
Screenshot: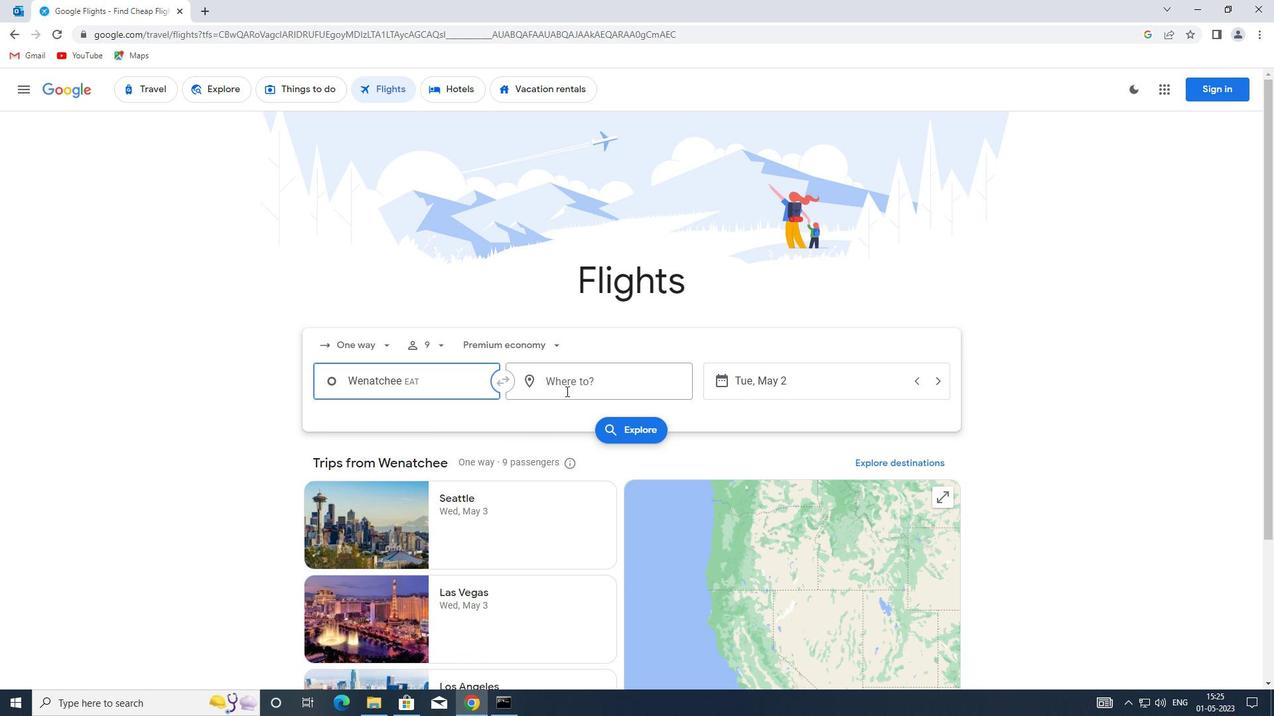 
Action: Mouse moved to (566, 388)
Screenshot: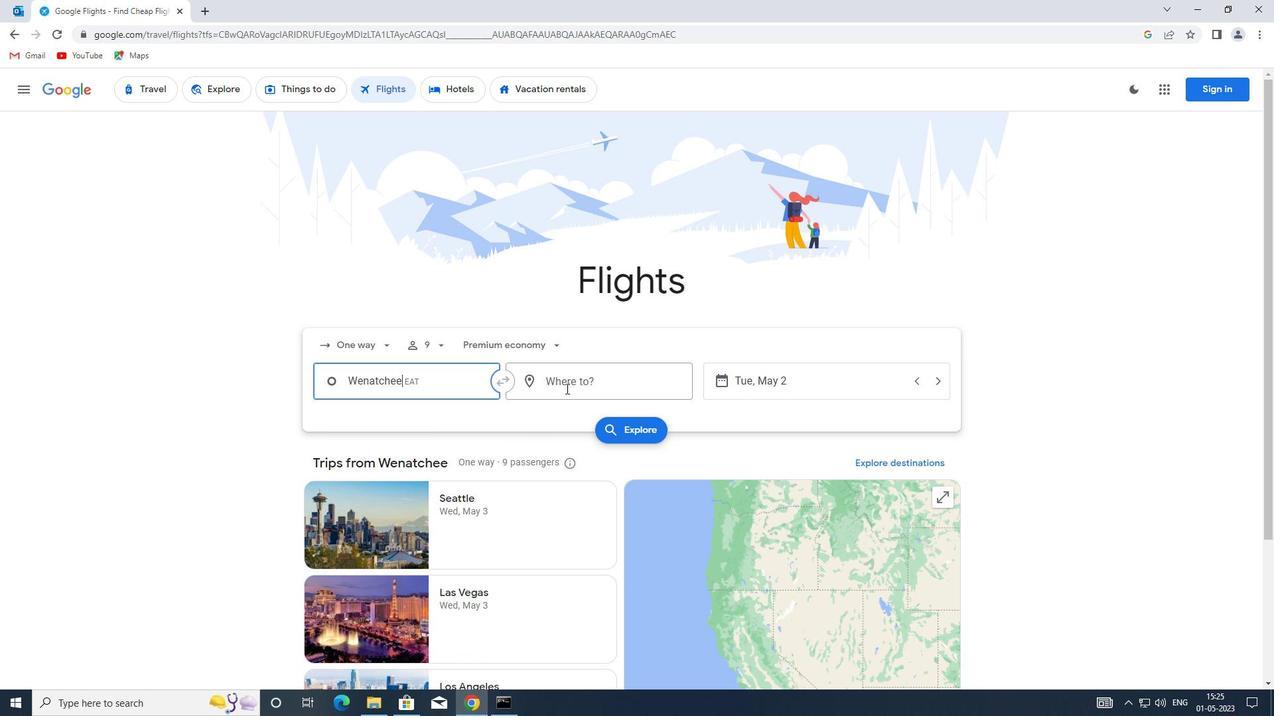 
Action: Key pressed SPI<Key.enter>
Screenshot: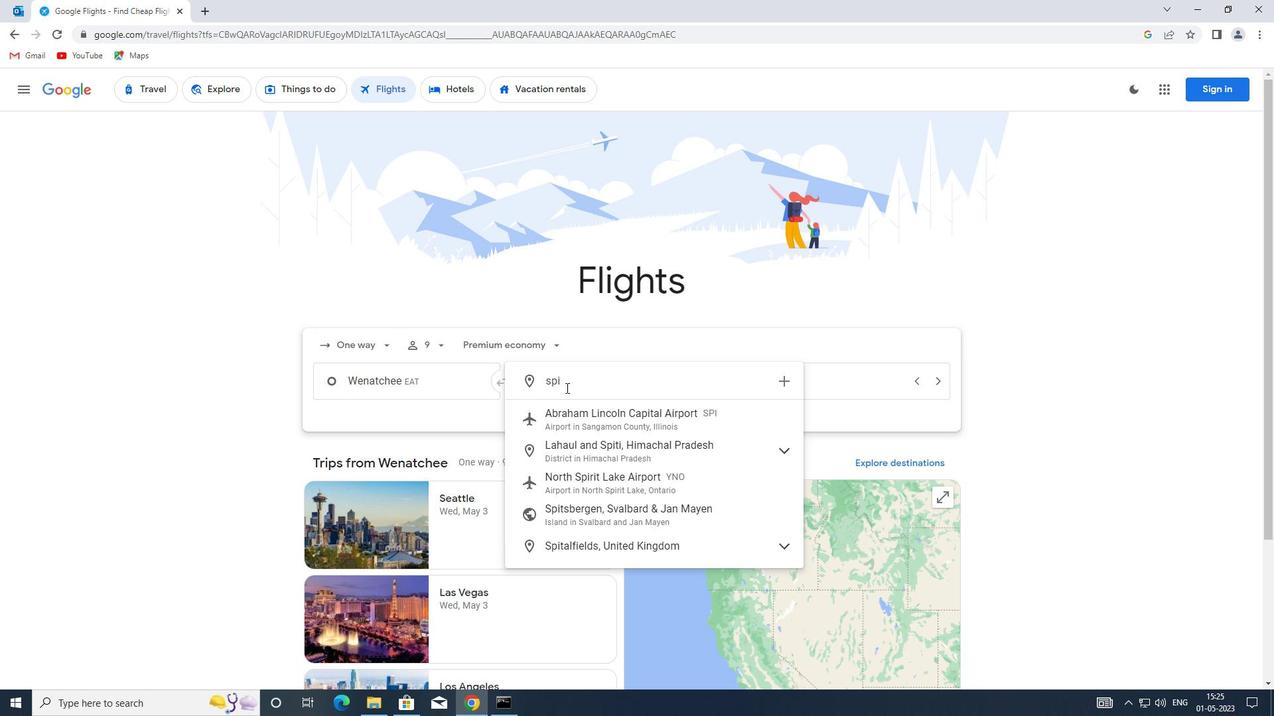 
Action: Mouse moved to (786, 384)
Screenshot: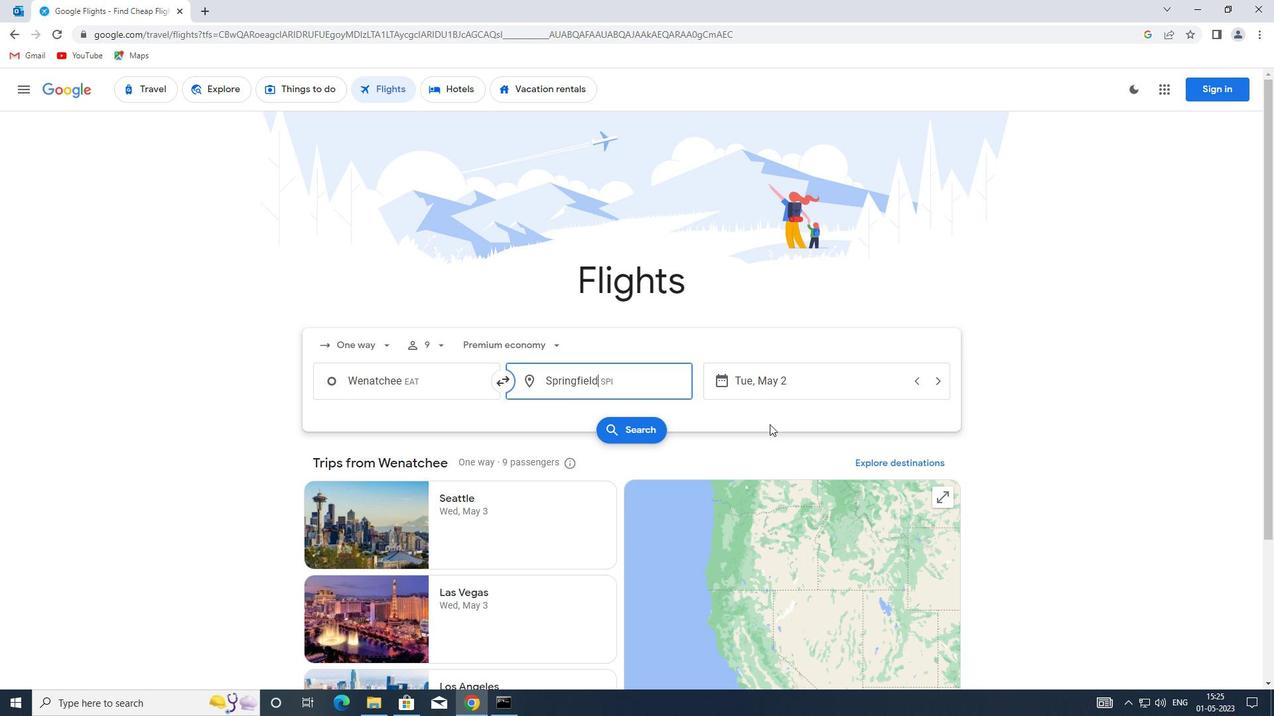 
Action: Mouse pressed left at (786, 384)
Screenshot: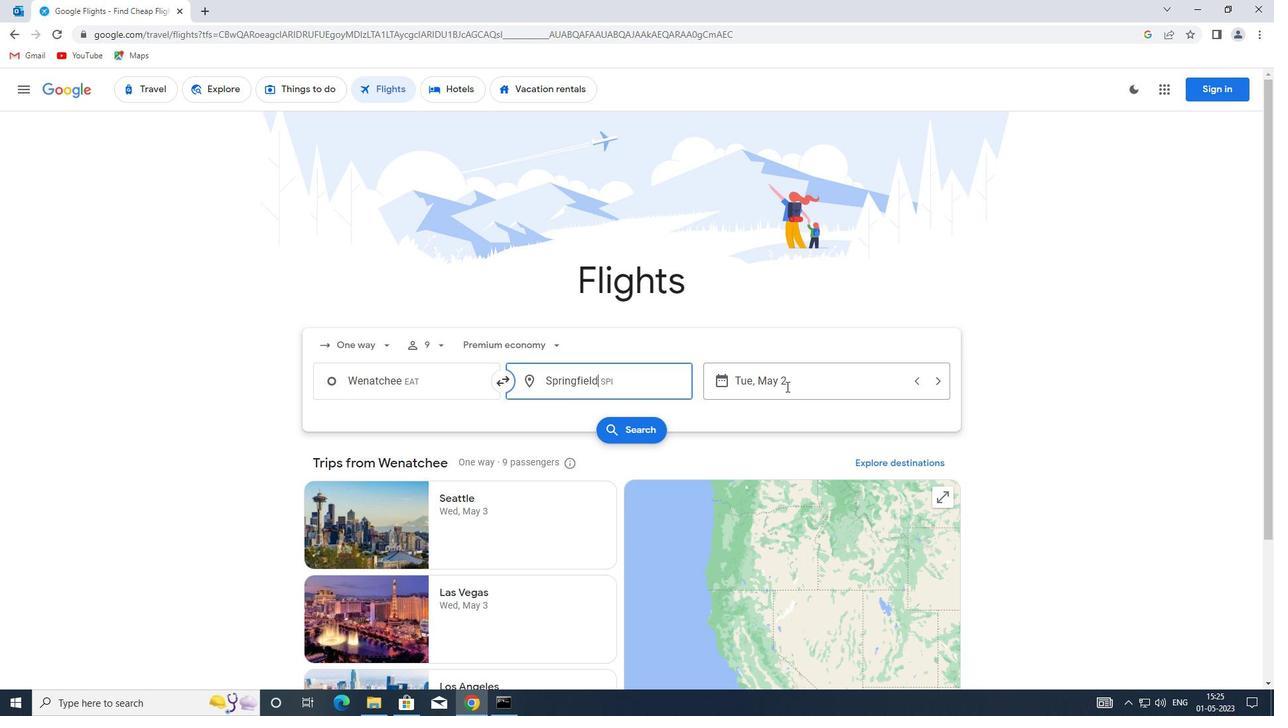 
Action: Mouse moved to (539, 451)
Screenshot: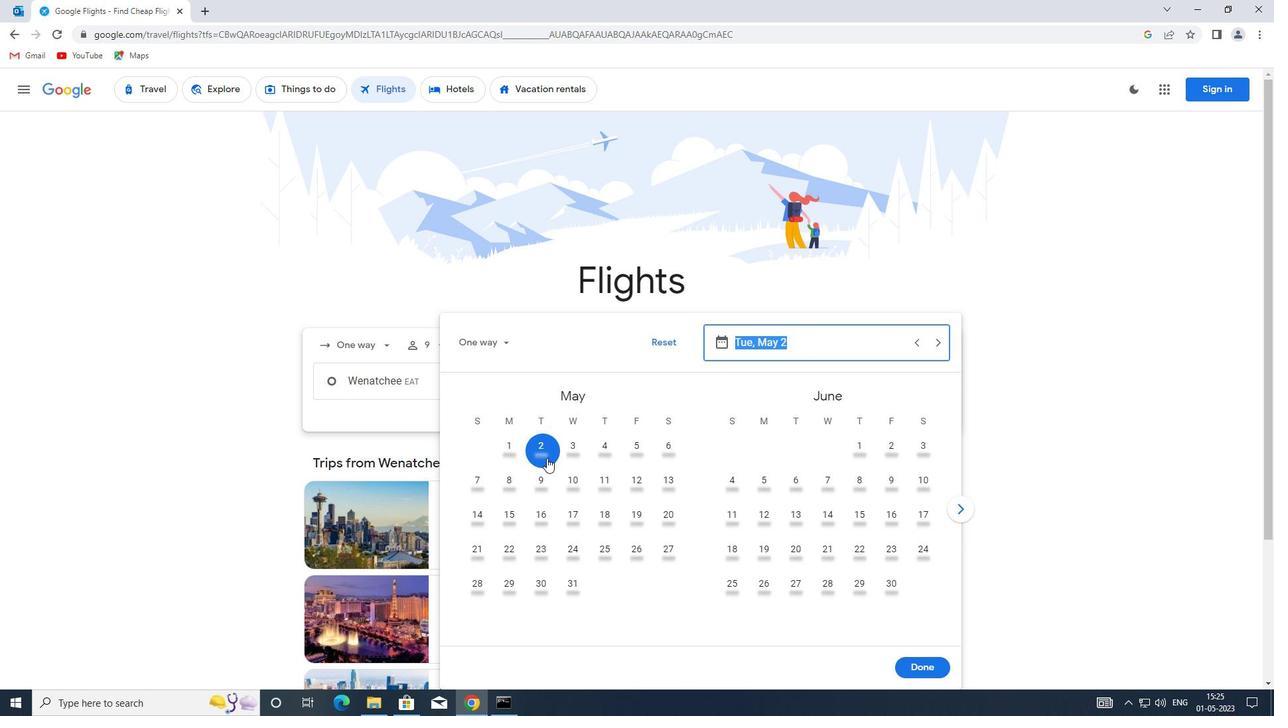 
Action: Mouse pressed left at (539, 451)
Screenshot: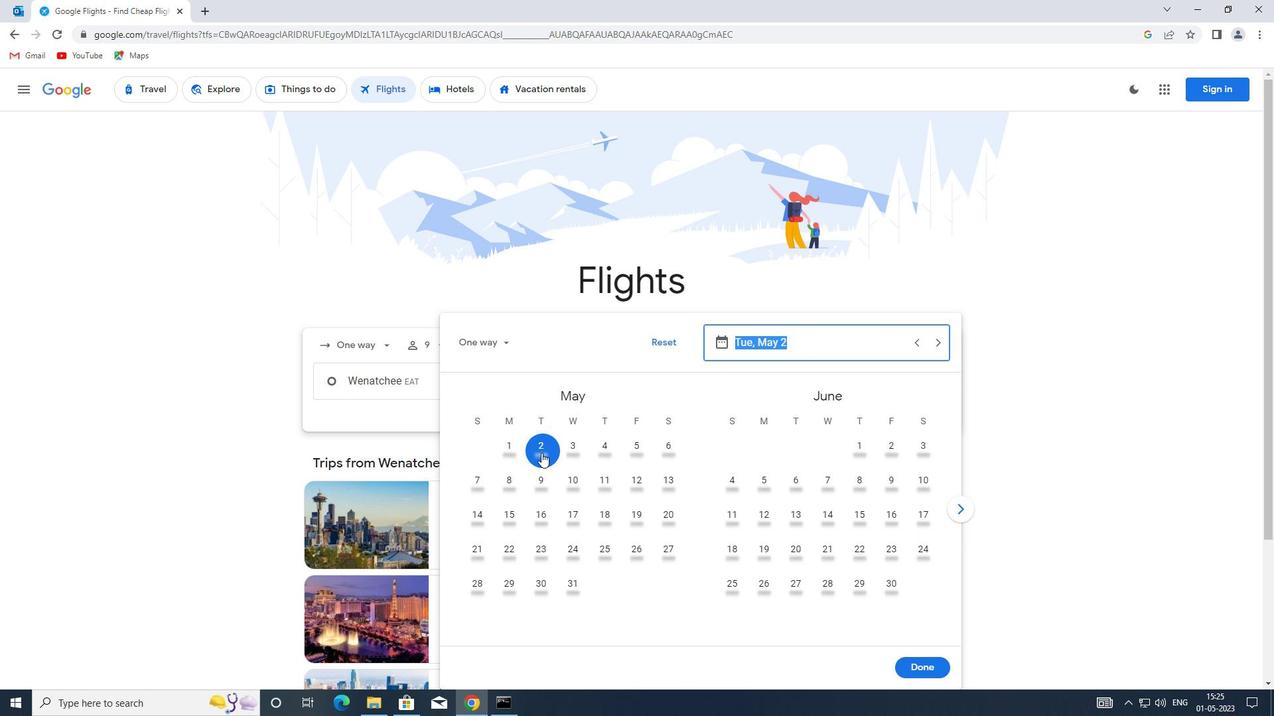 
Action: Mouse moved to (927, 668)
Screenshot: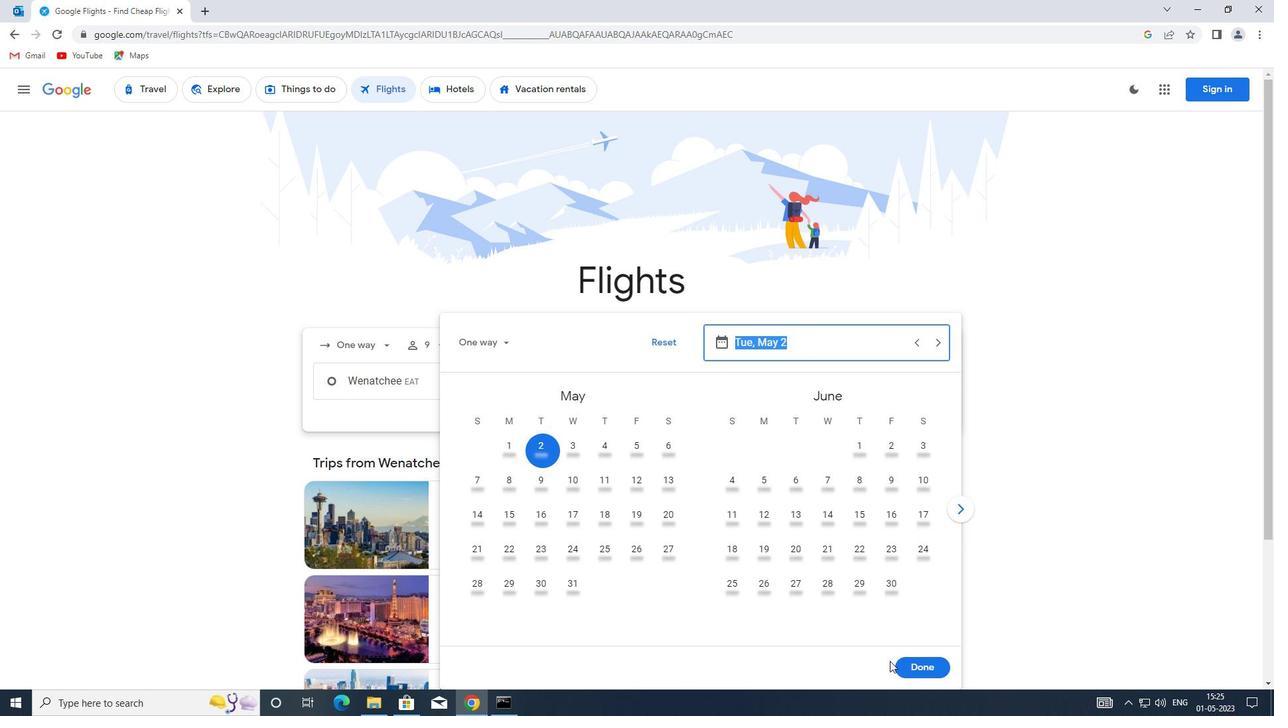 
Action: Mouse pressed left at (927, 668)
Screenshot: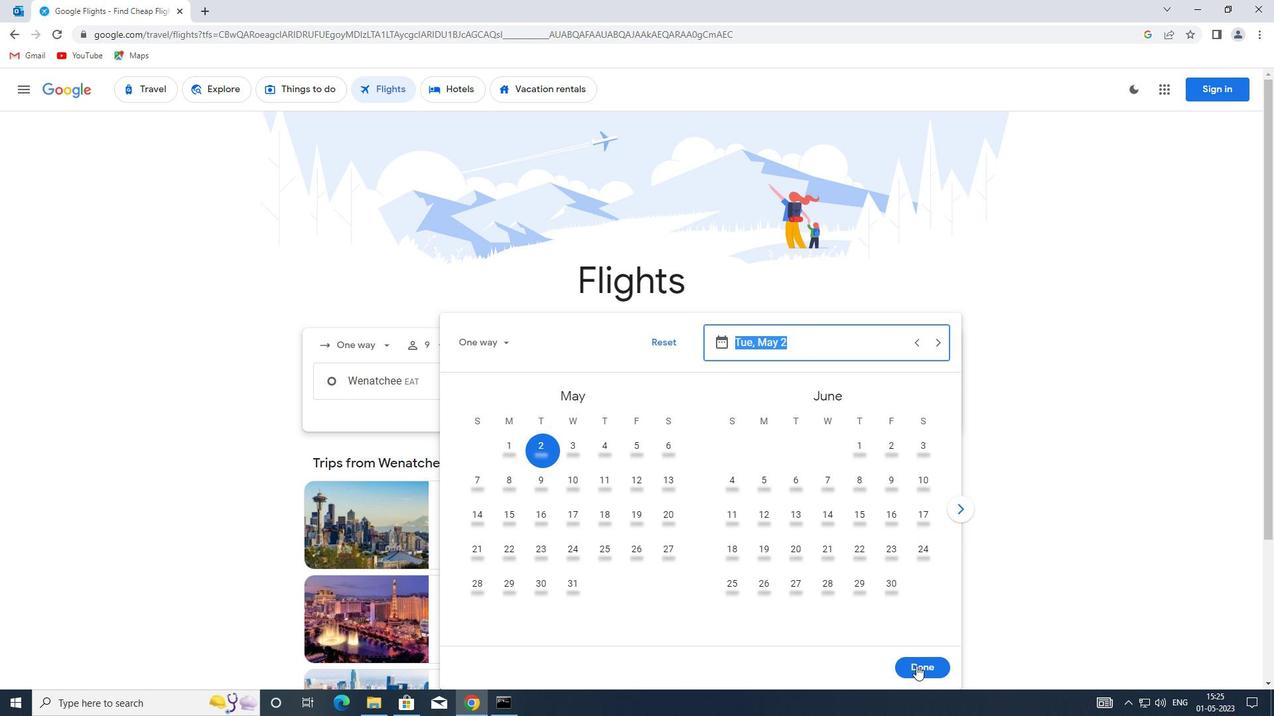 
Action: Mouse moved to (631, 436)
Screenshot: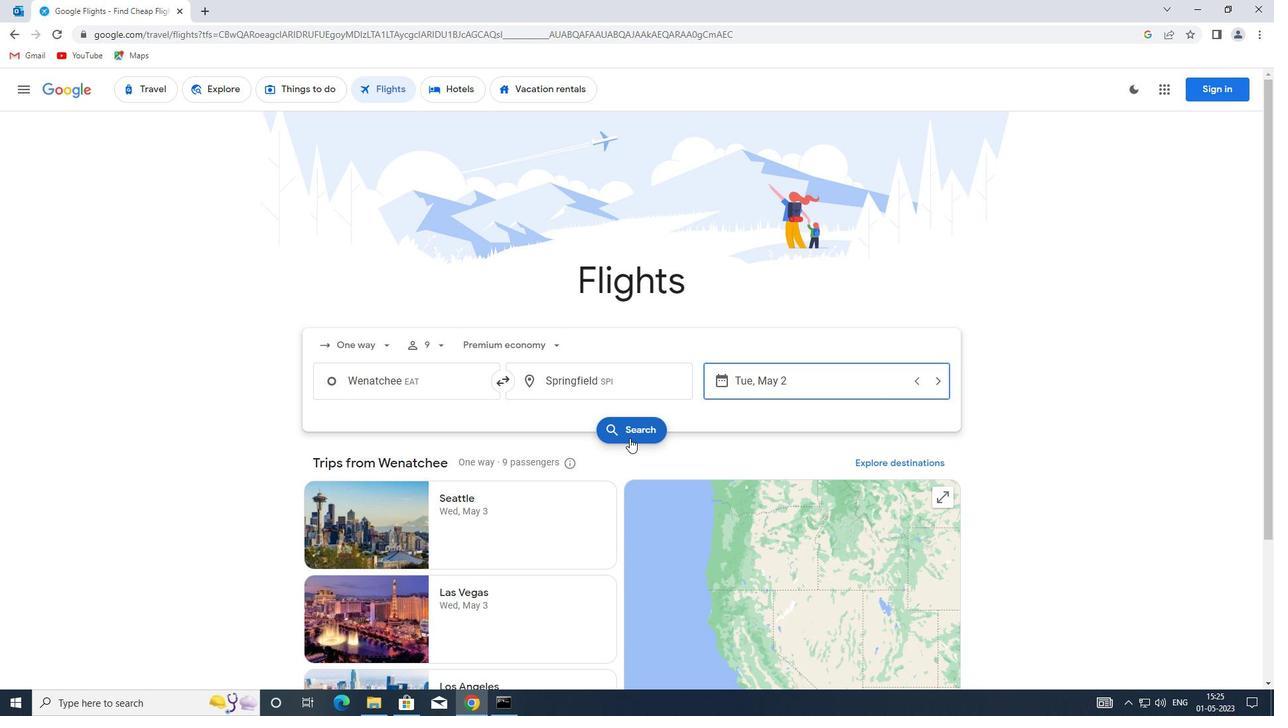 
Action: Mouse pressed left at (631, 436)
Screenshot: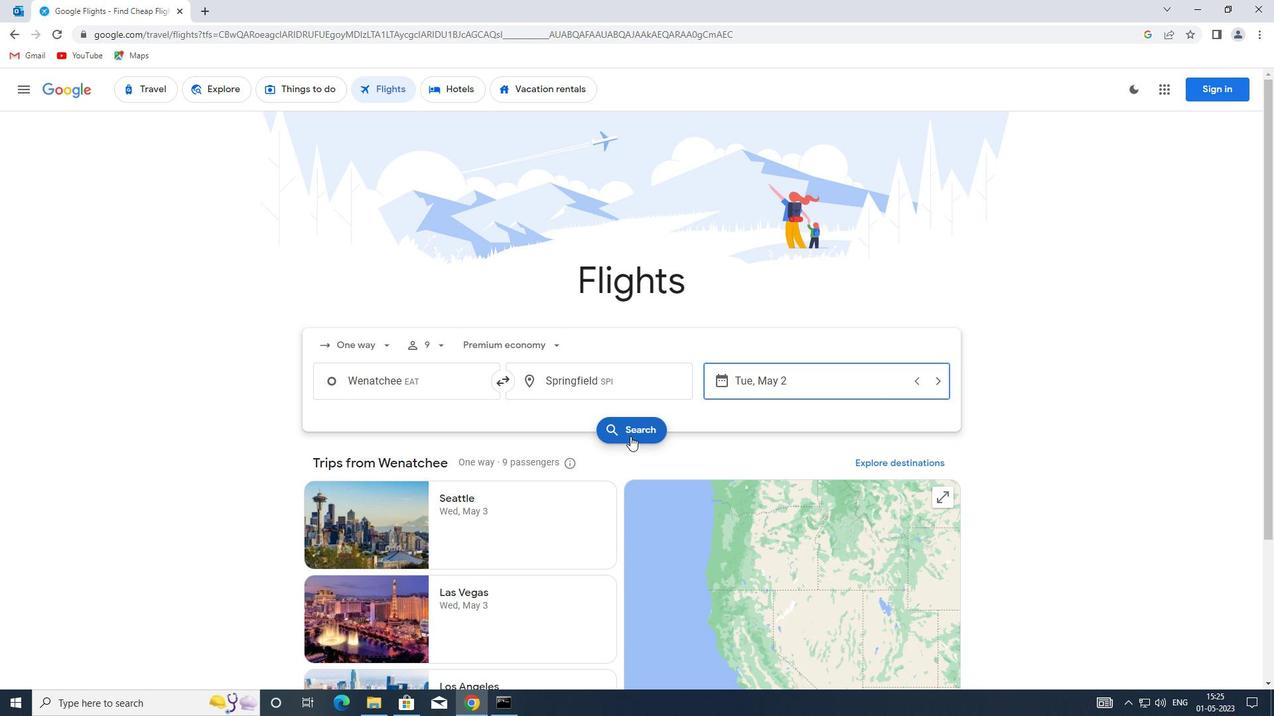 
Action: Mouse moved to (315, 213)
Screenshot: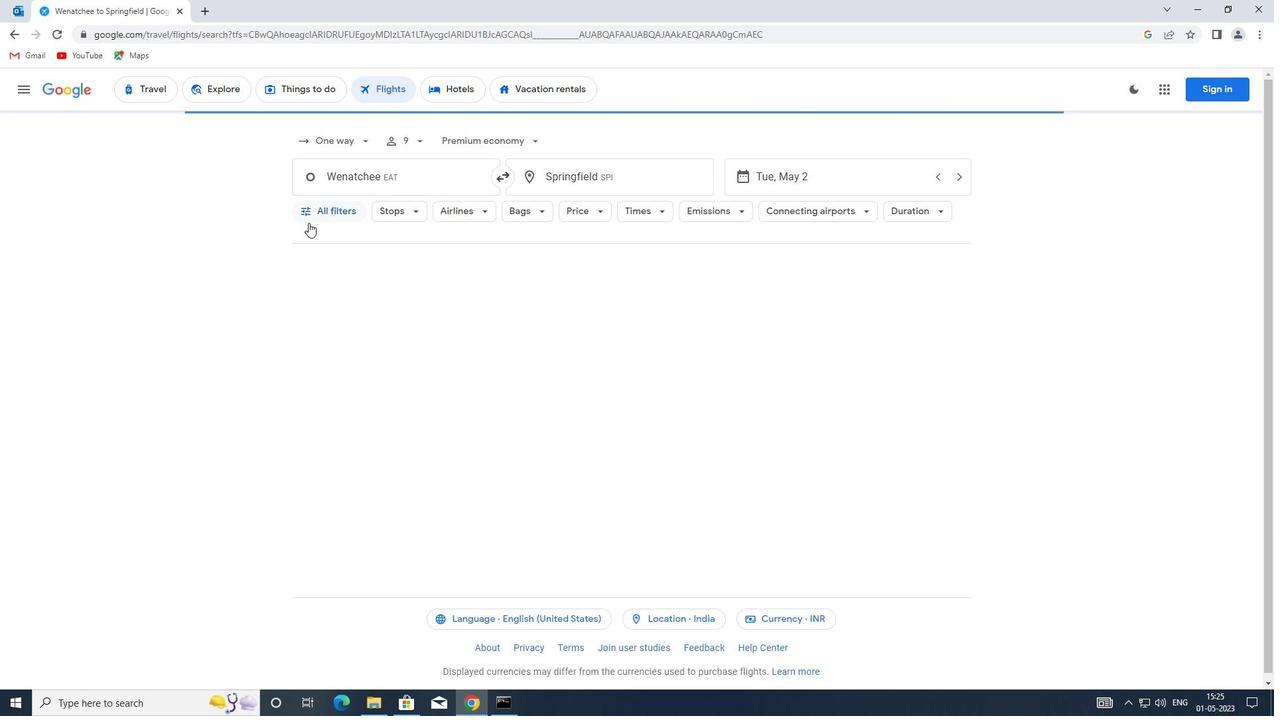 
Action: Mouse pressed left at (315, 213)
Screenshot: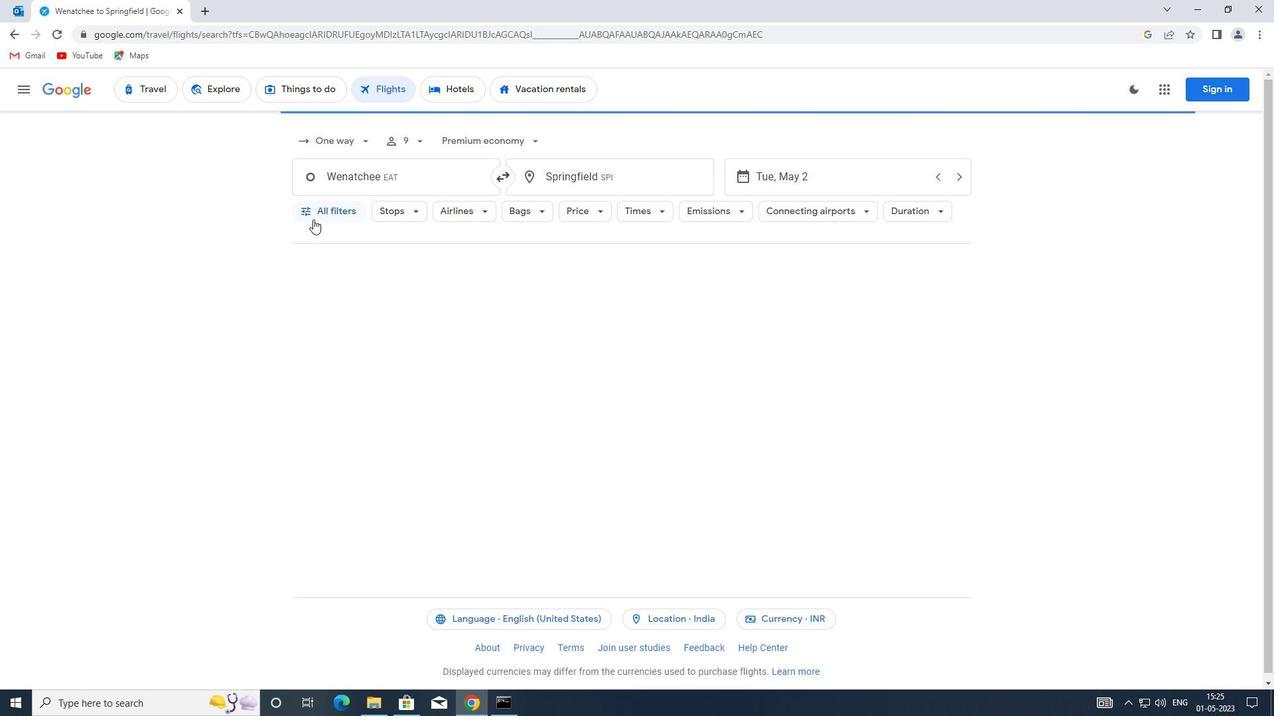 
Action: Mouse moved to (347, 321)
Screenshot: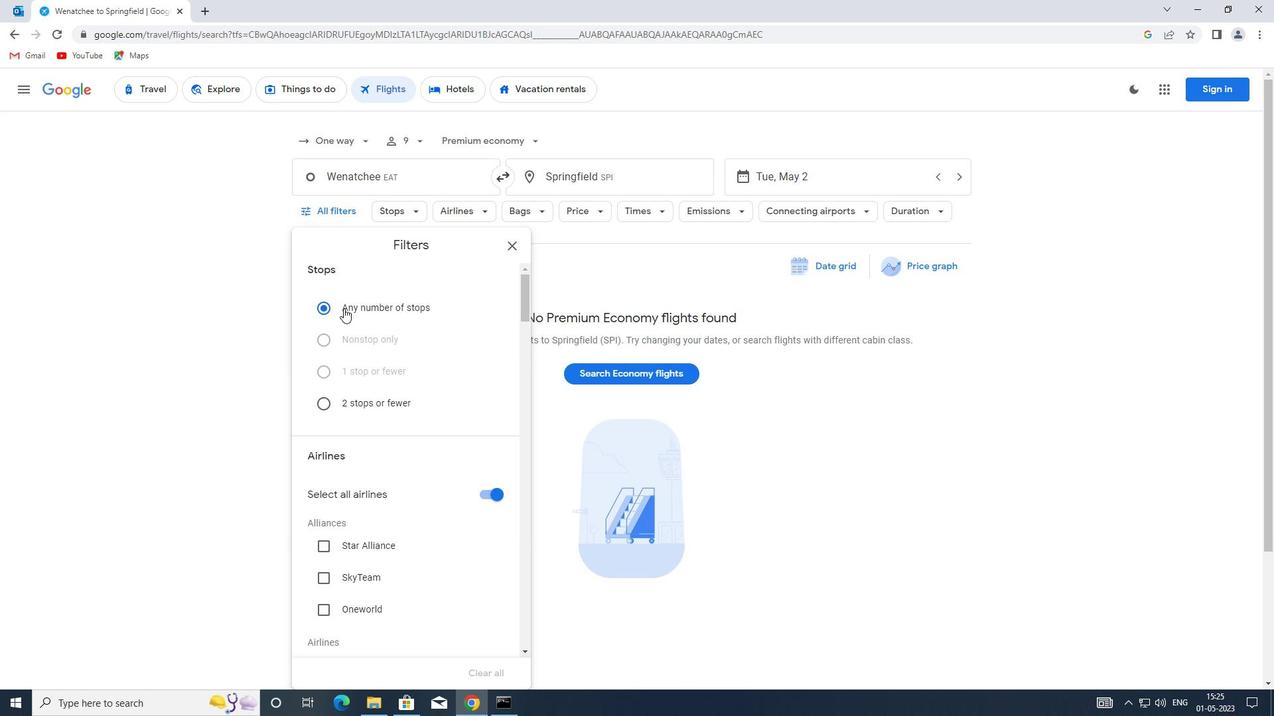 
Action: Mouse scrolled (347, 321) with delta (0, 0)
Screenshot: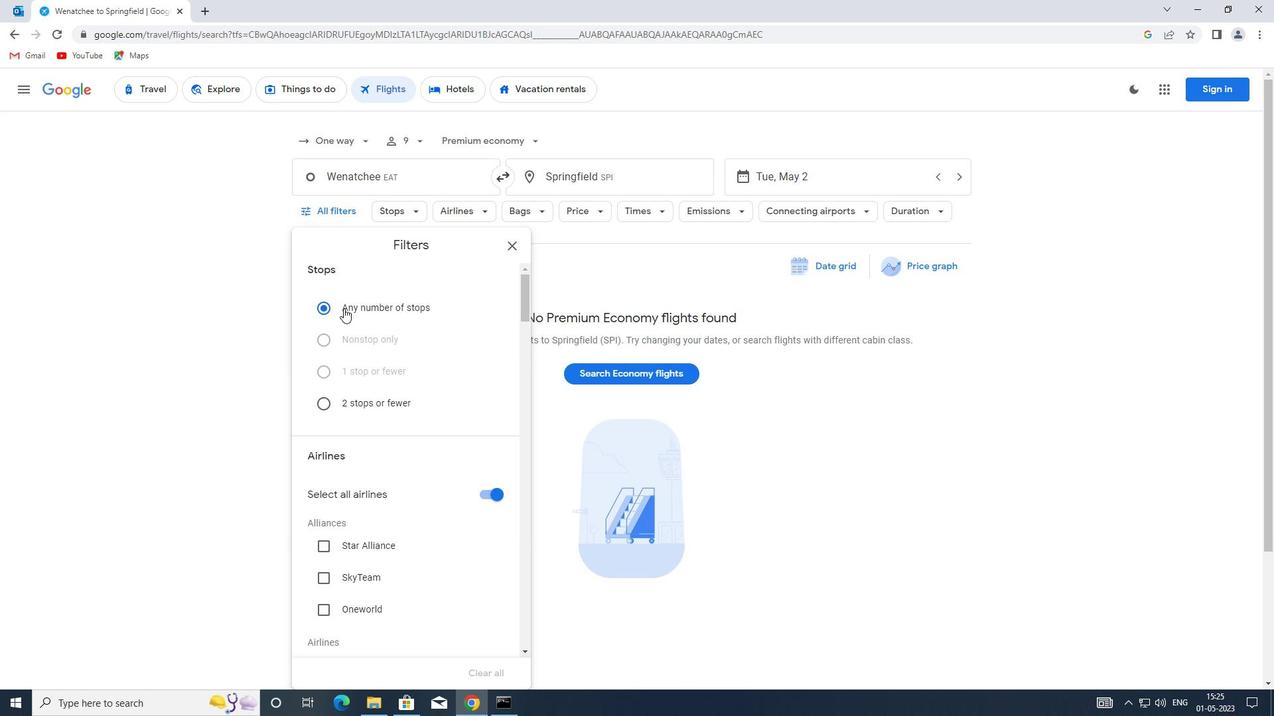 
Action: Mouse moved to (384, 378)
Screenshot: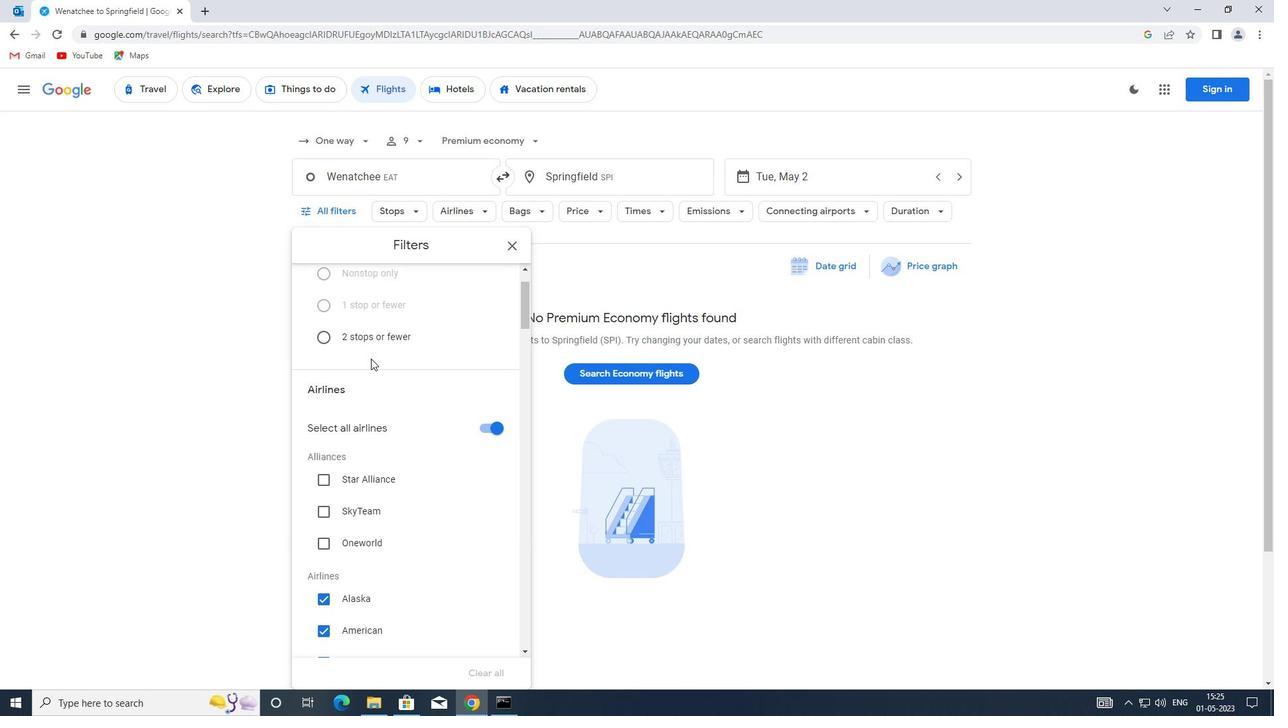 
Action: Mouse scrolled (384, 377) with delta (0, 0)
Screenshot: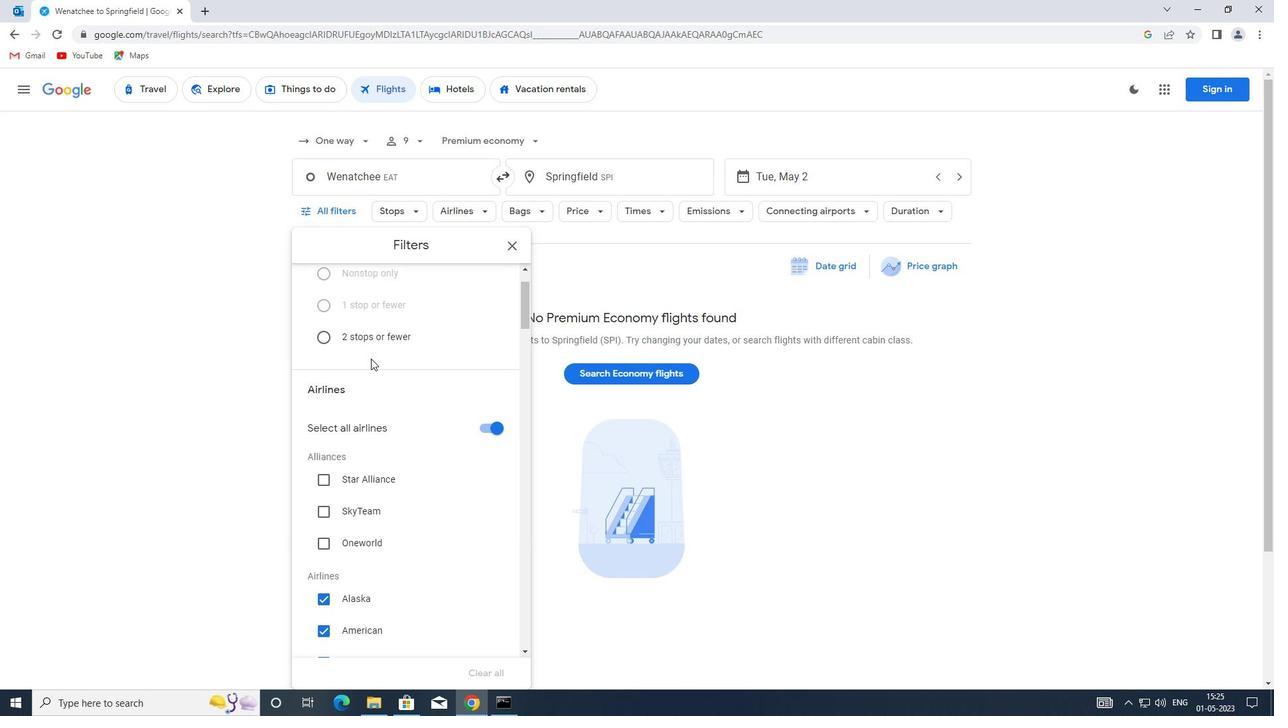 
Action: Mouse moved to (487, 363)
Screenshot: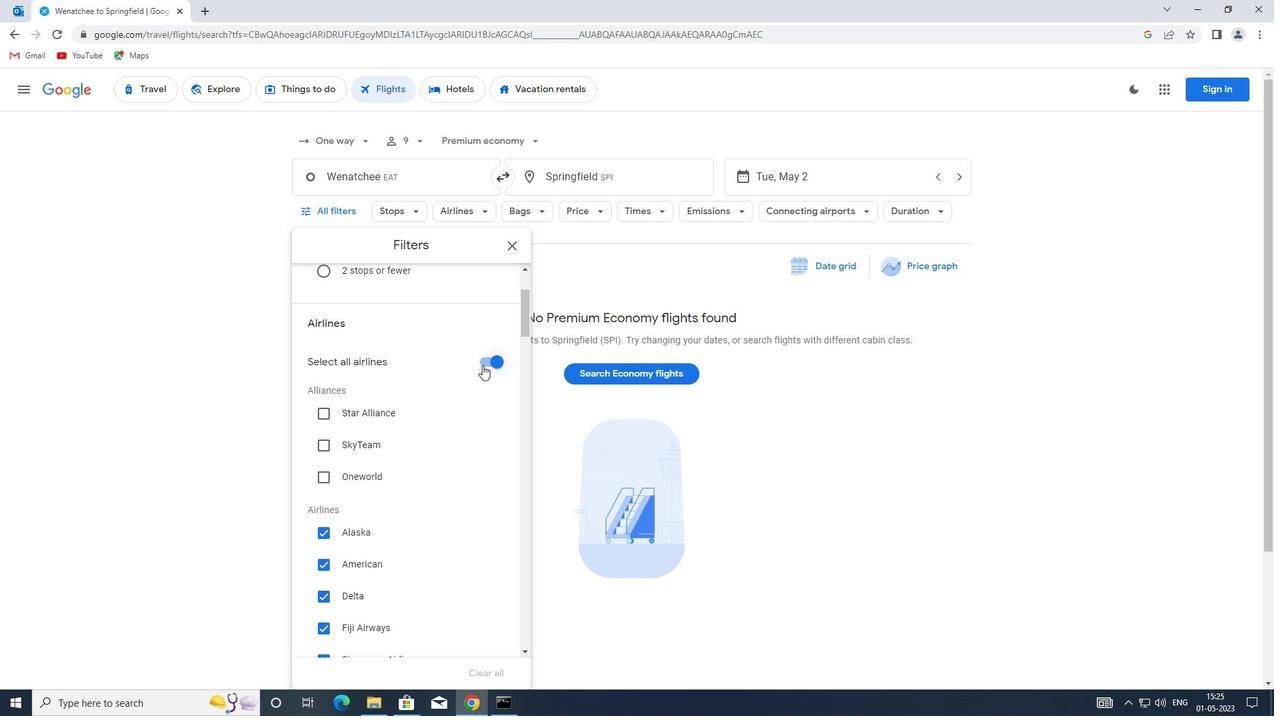 
Action: Mouse pressed left at (487, 363)
Screenshot: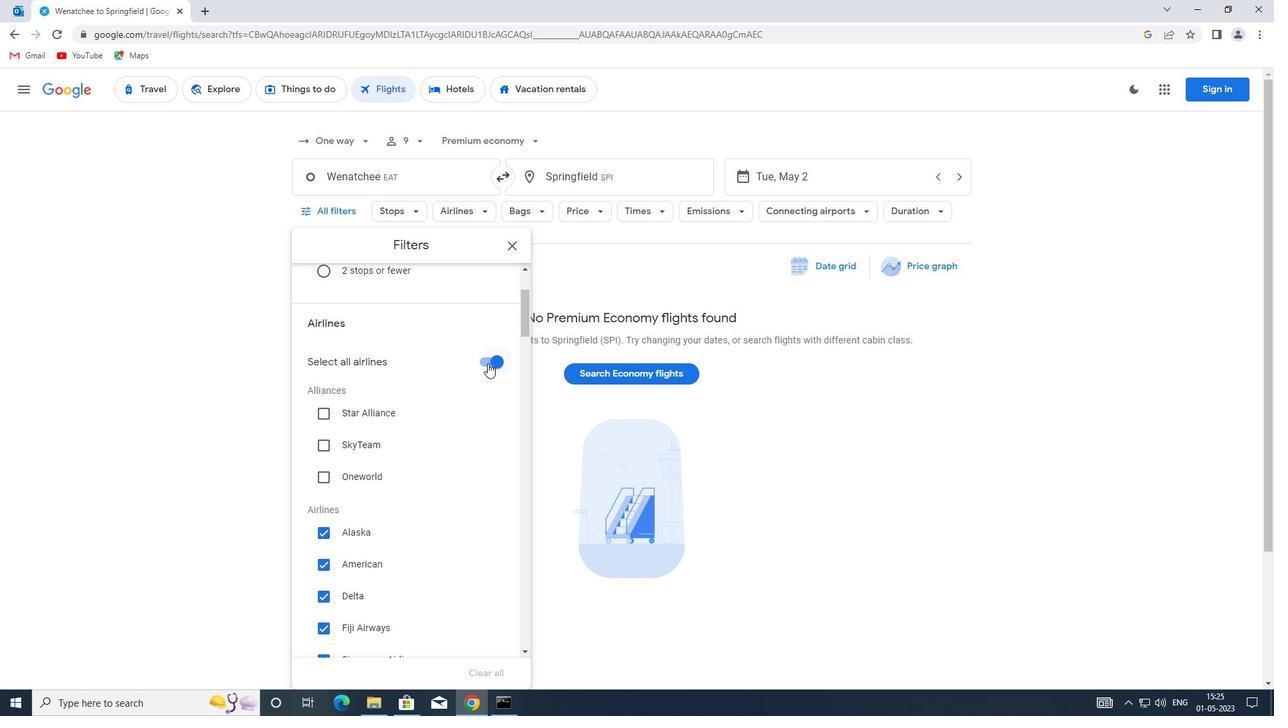 
Action: Mouse moved to (400, 390)
Screenshot: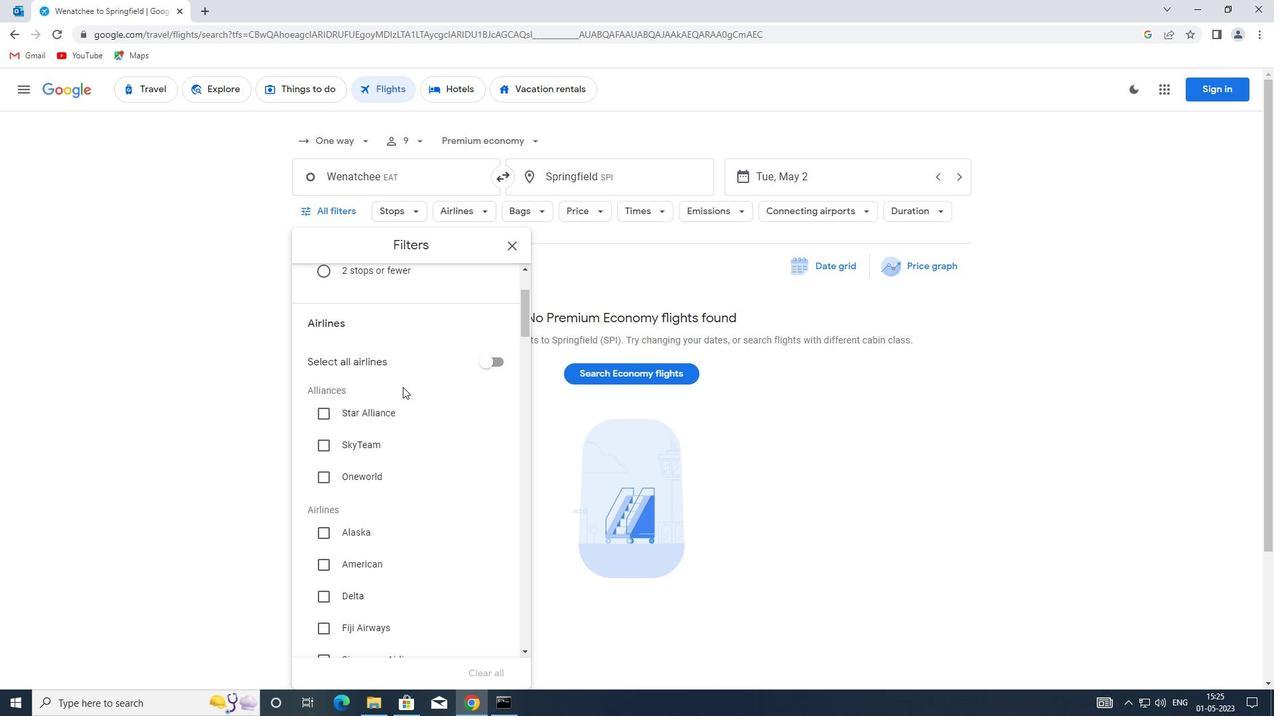 
Action: Mouse scrolled (400, 390) with delta (0, 0)
Screenshot: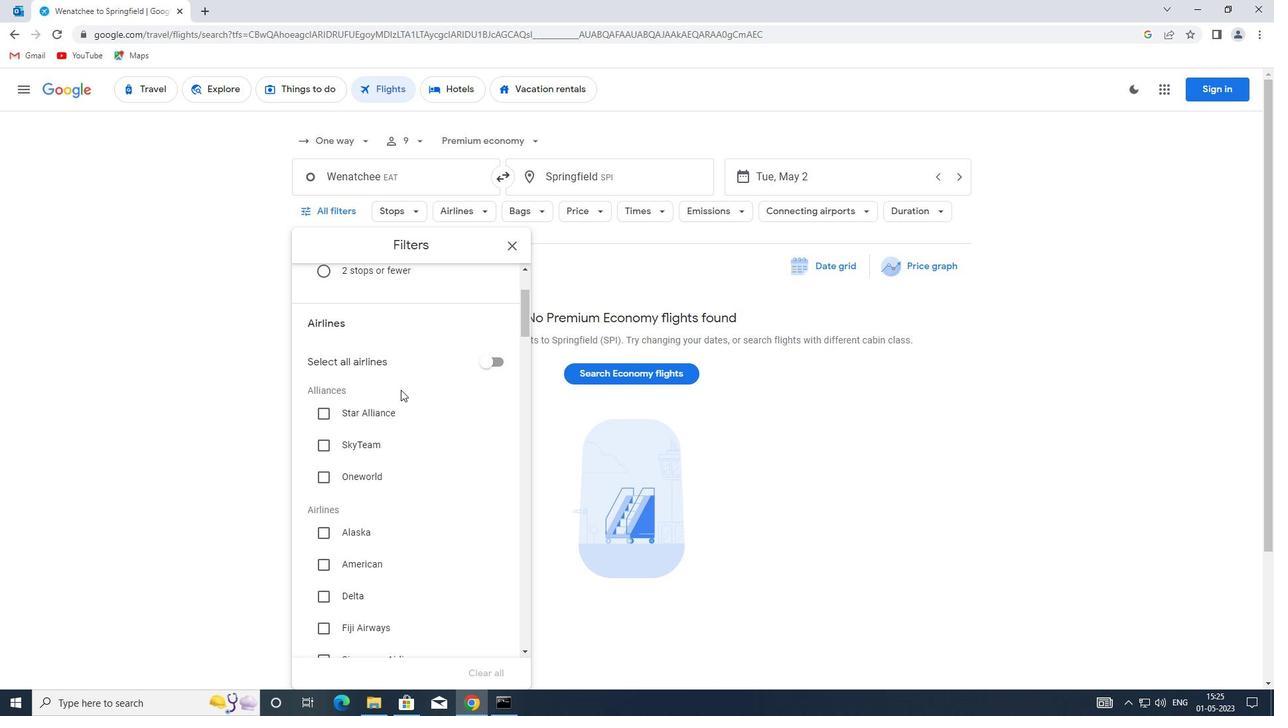 
Action: Mouse moved to (399, 393)
Screenshot: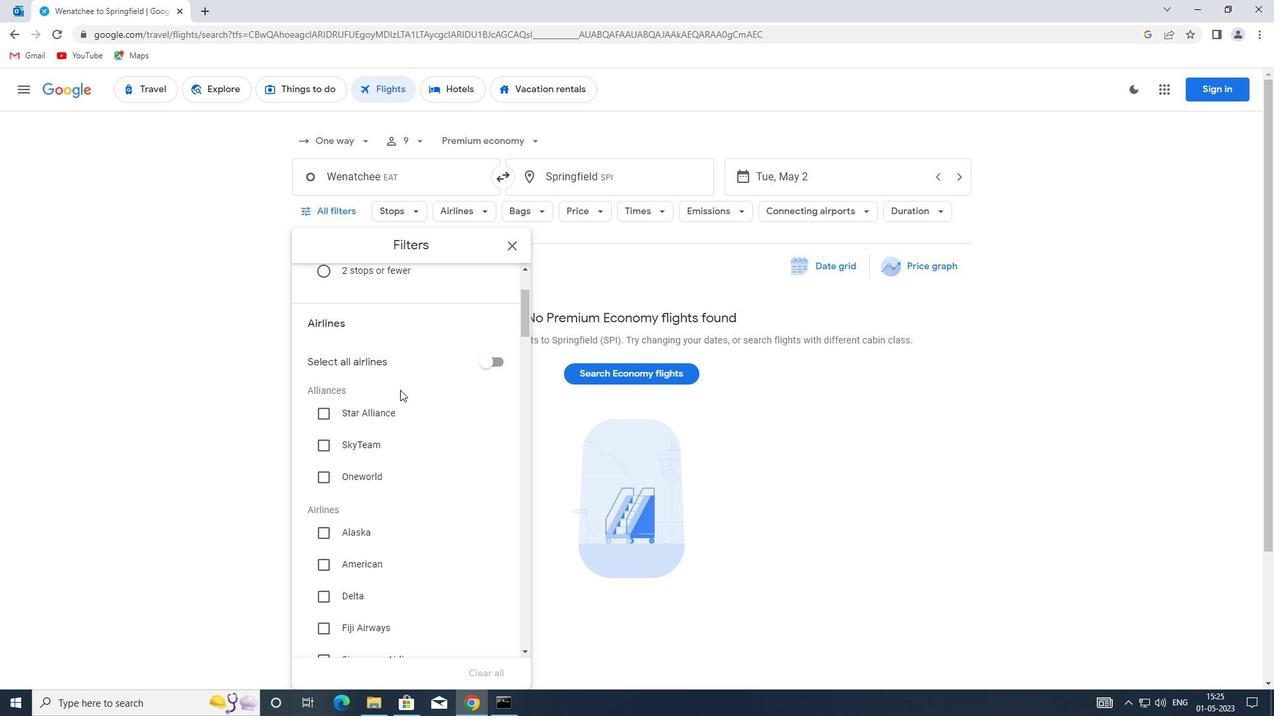 
Action: Mouse scrolled (399, 392) with delta (0, 0)
Screenshot: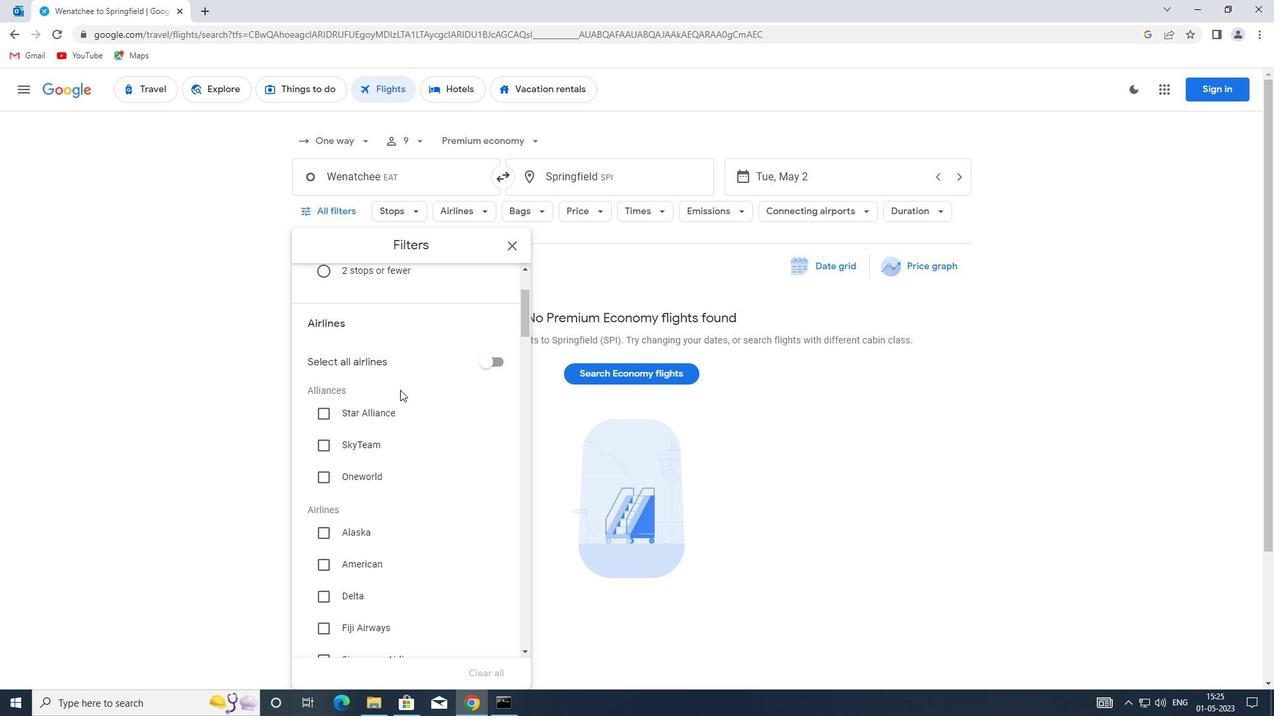
Action: Mouse moved to (316, 397)
Screenshot: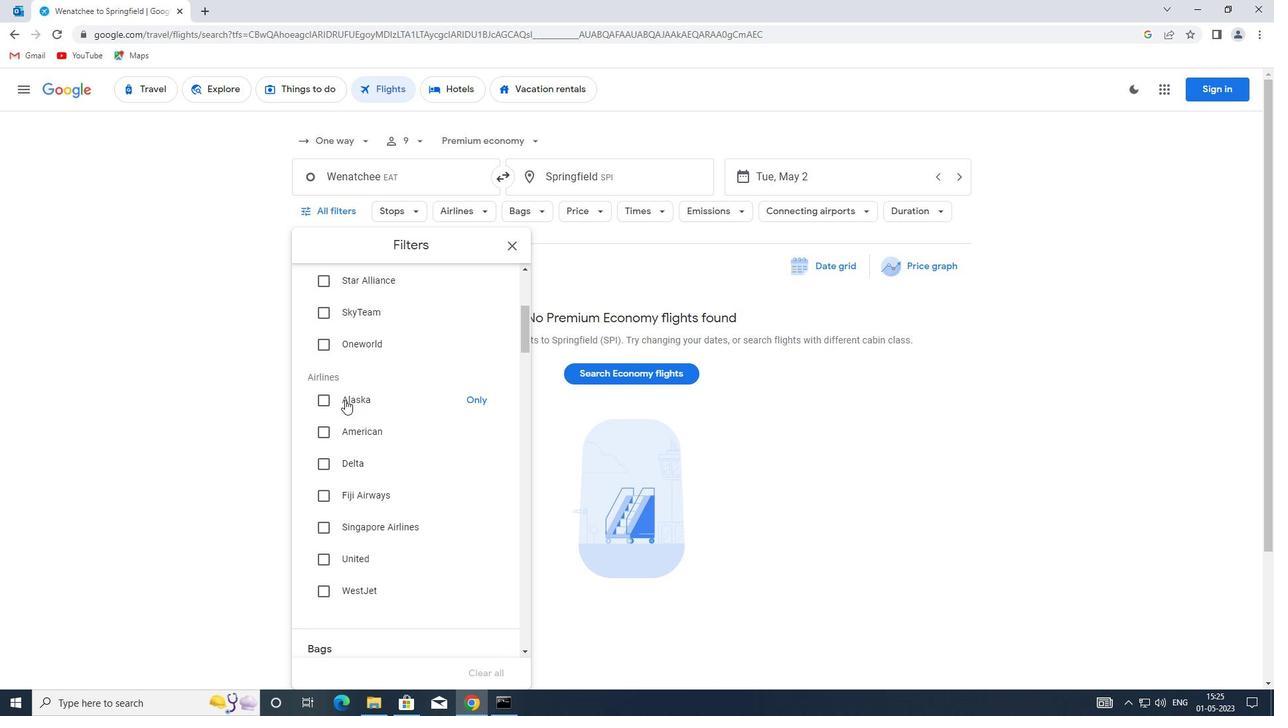 
Action: Mouse pressed left at (316, 397)
Screenshot: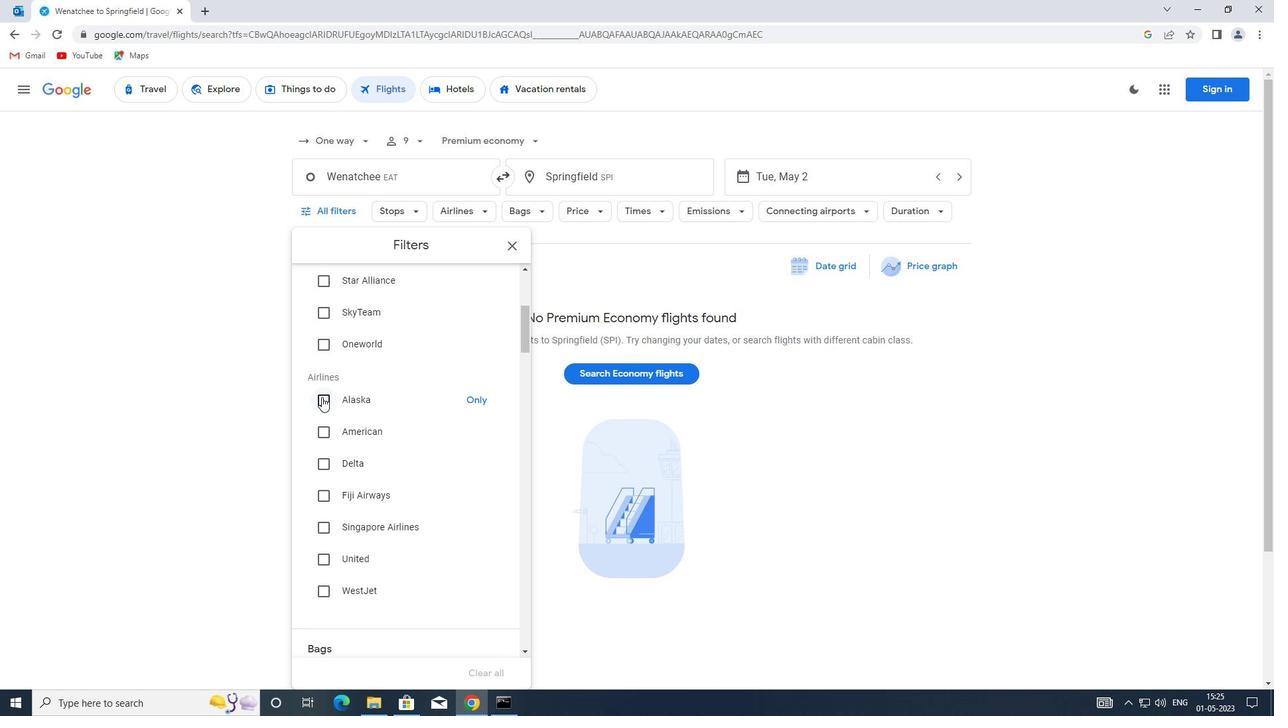 
Action: Mouse moved to (402, 390)
Screenshot: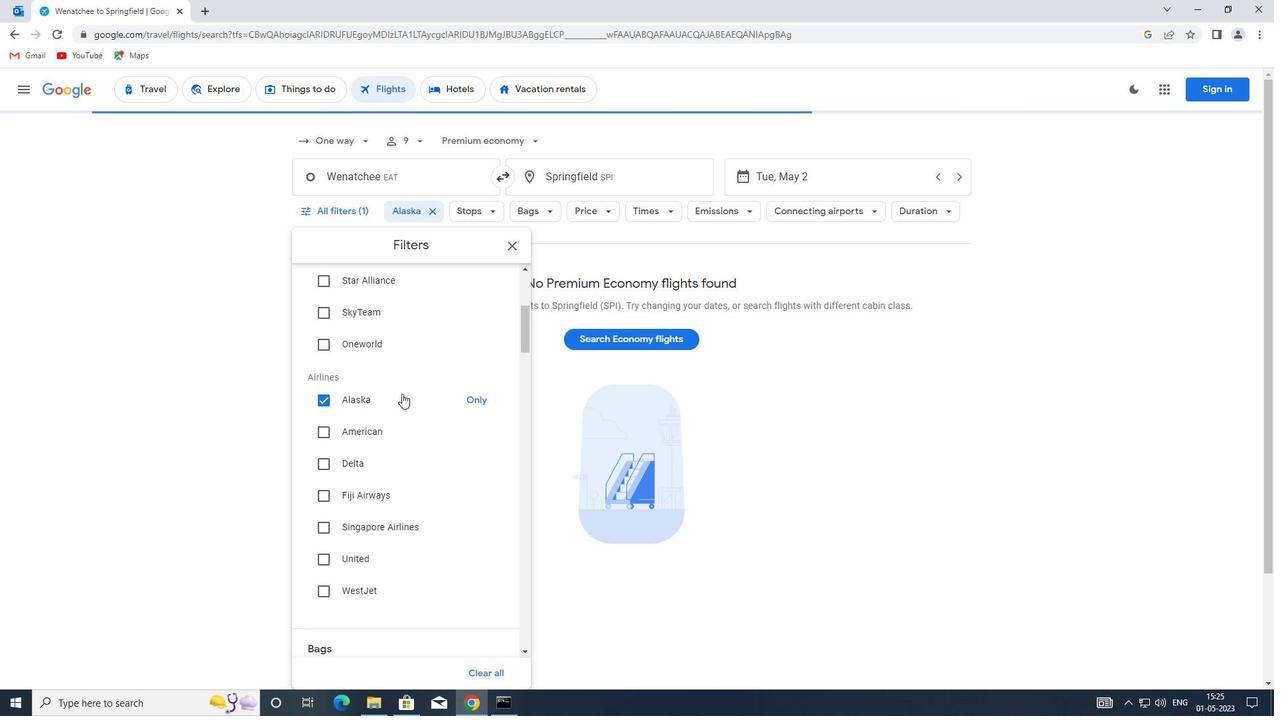 
Action: Mouse scrolled (402, 390) with delta (0, 0)
Screenshot: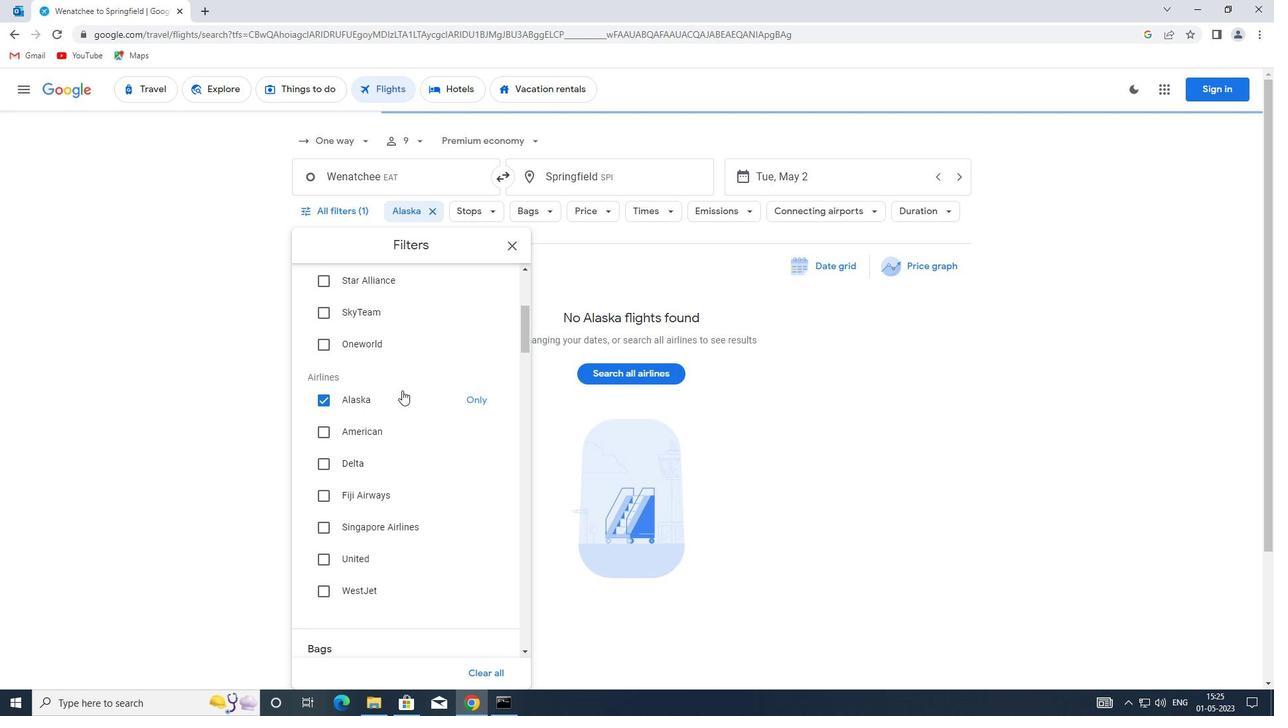 
Action: Mouse scrolled (402, 390) with delta (0, 0)
Screenshot: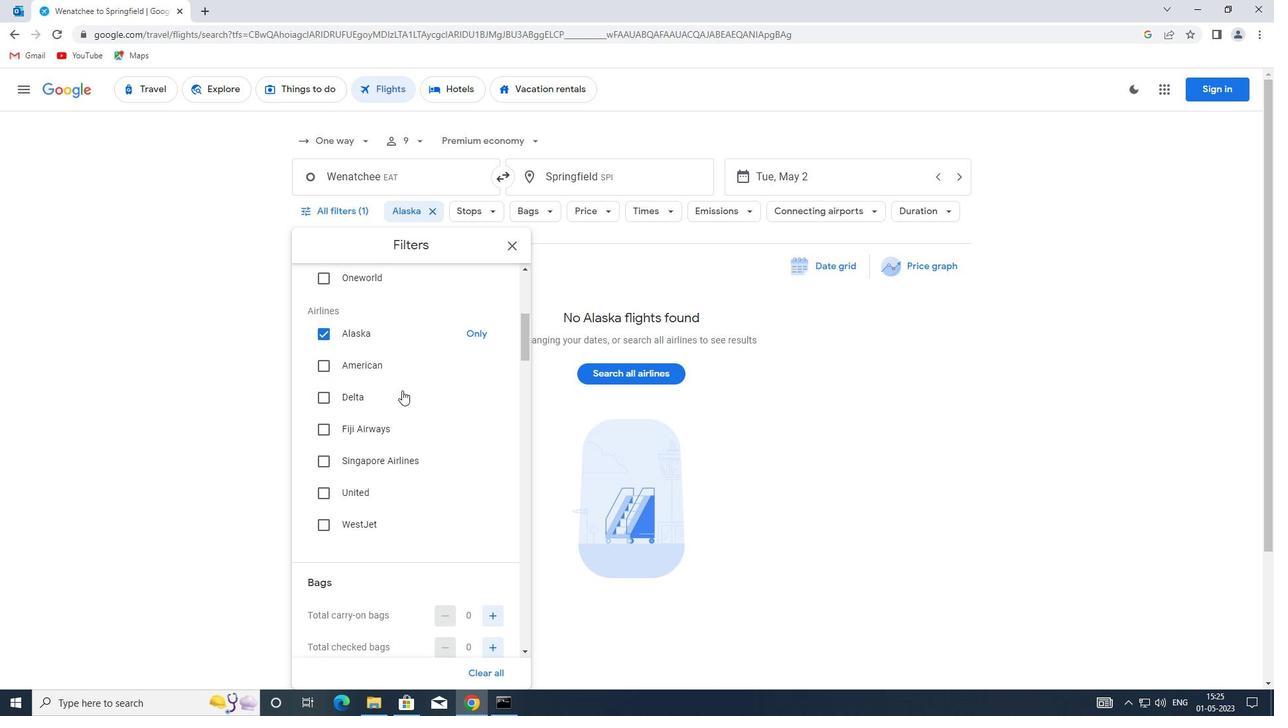 
Action: Mouse scrolled (402, 390) with delta (0, 0)
Screenshot: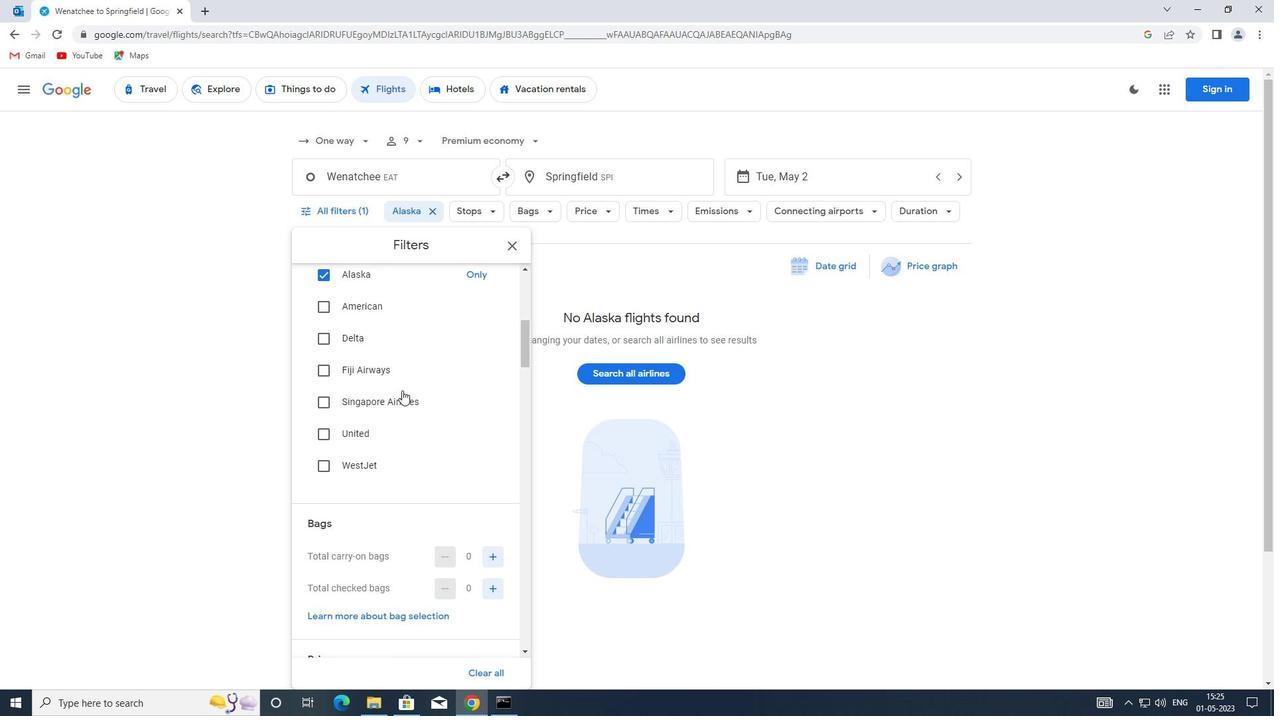 
Action: Mouse moved to (402, 390)
Screenshot: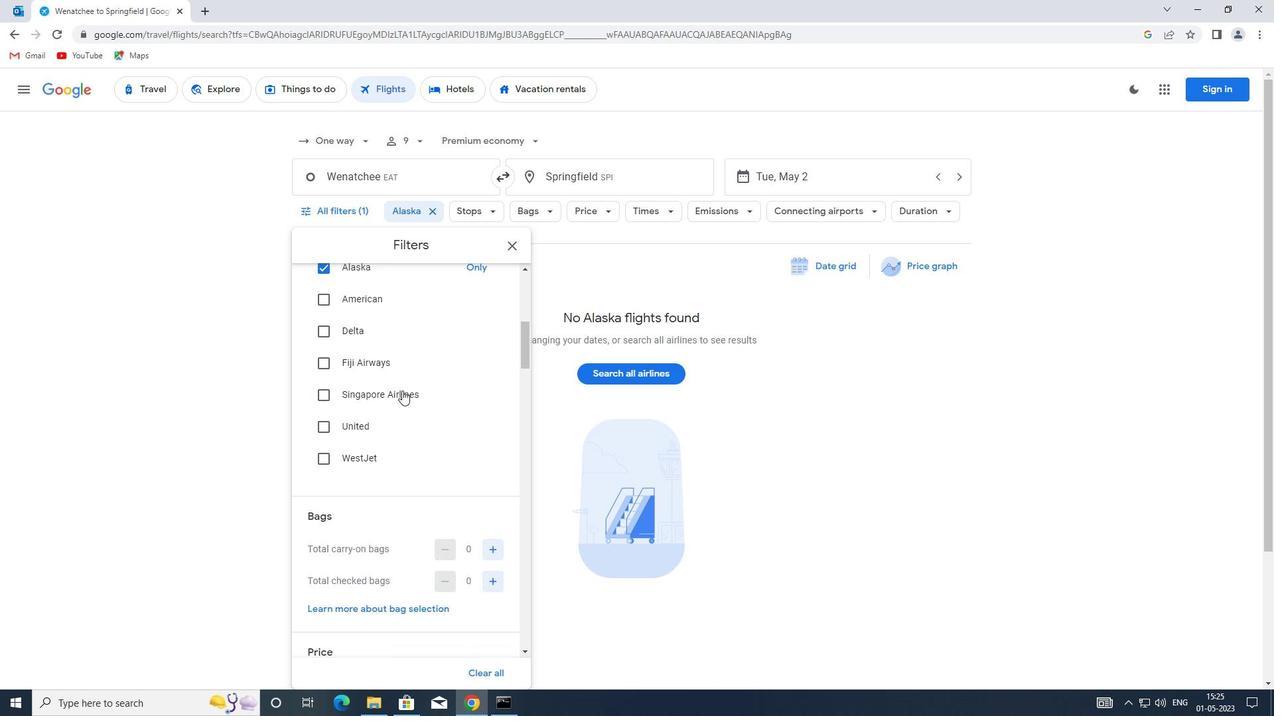 
Action: Mouse scrolled (402, 390) with delta (0, 0)
Screenshot: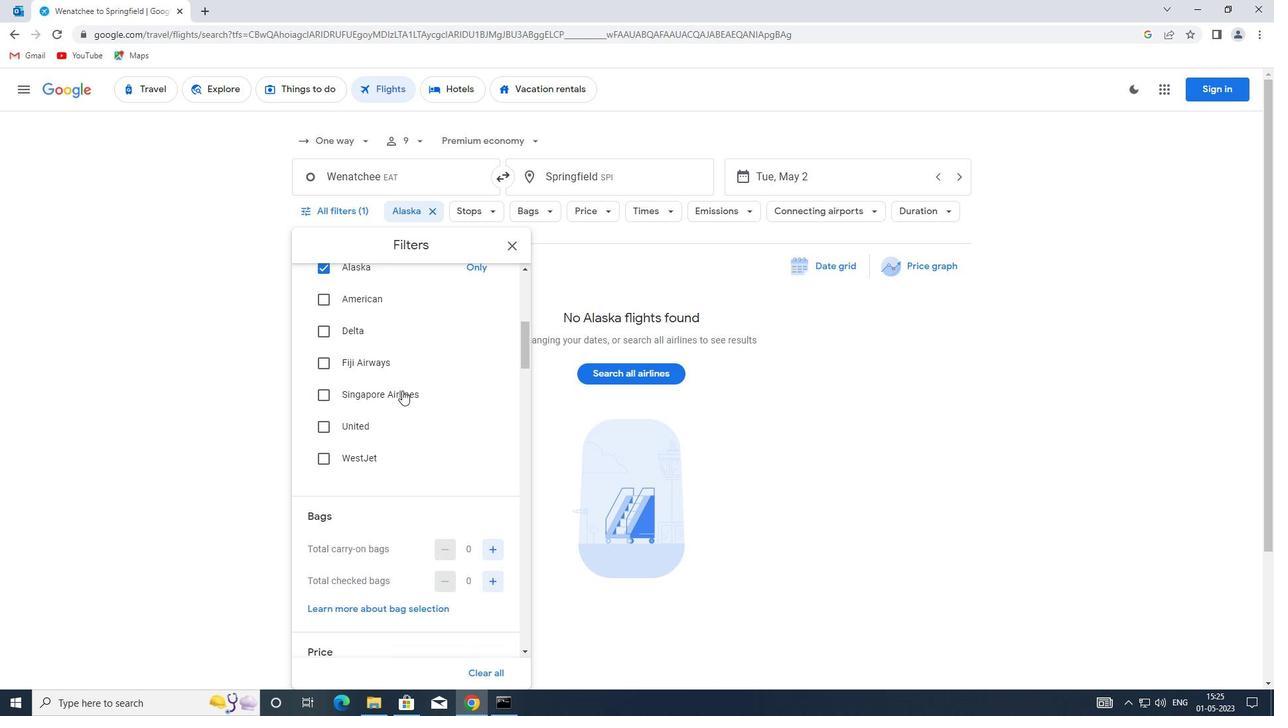 
Action: Mouse moved to (490, 448)
Screenshot: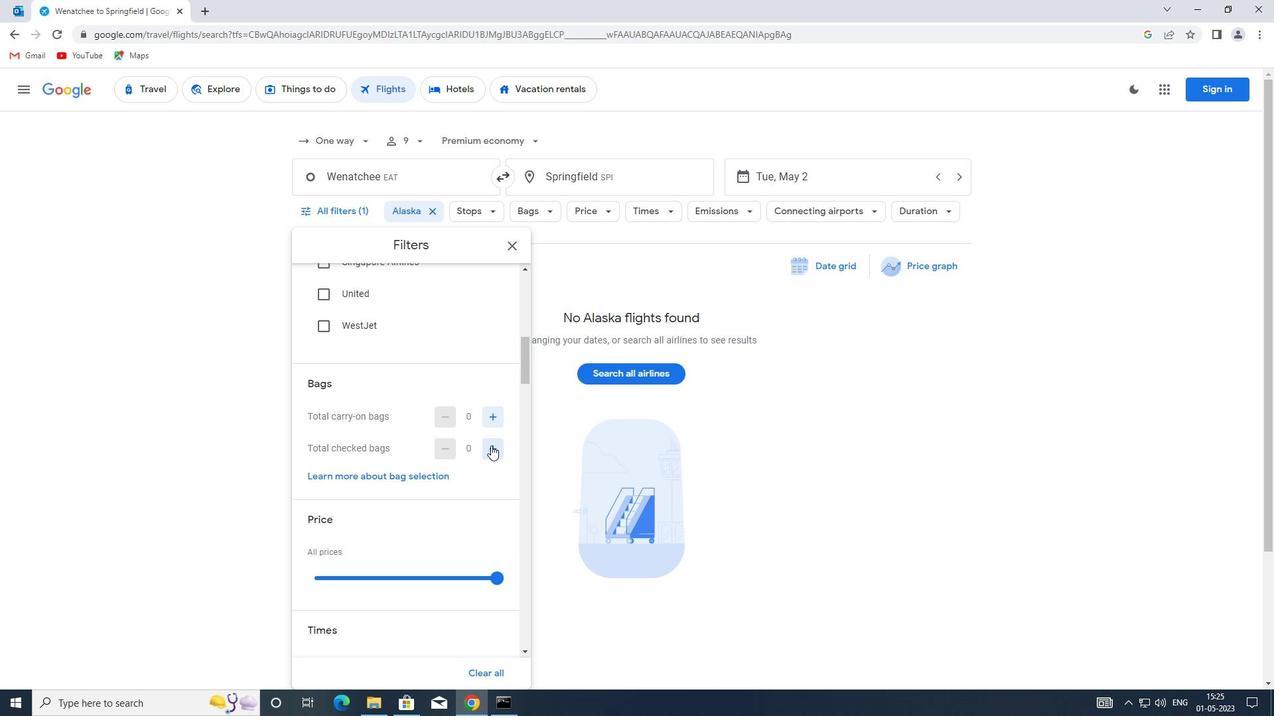 
Action: Mouse pressed left at (490, 448)
Screenshot: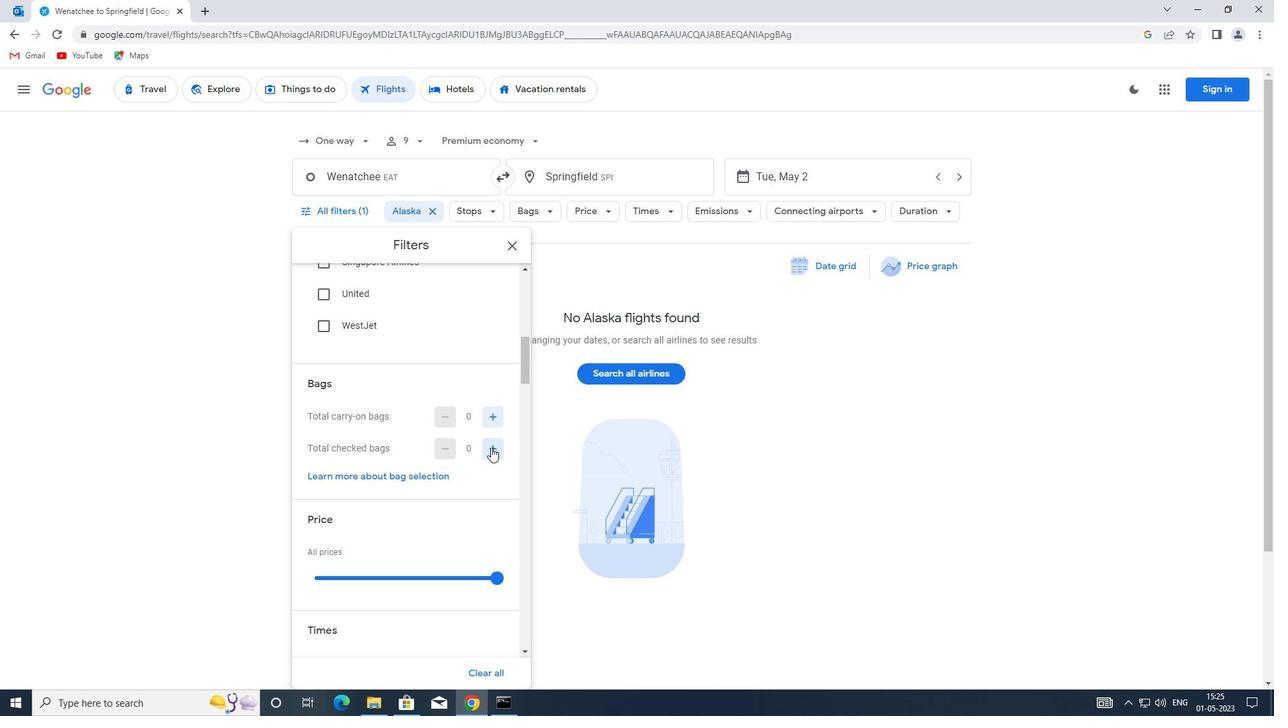 
Action: Mouse moved to (489, 449)
Screenshot: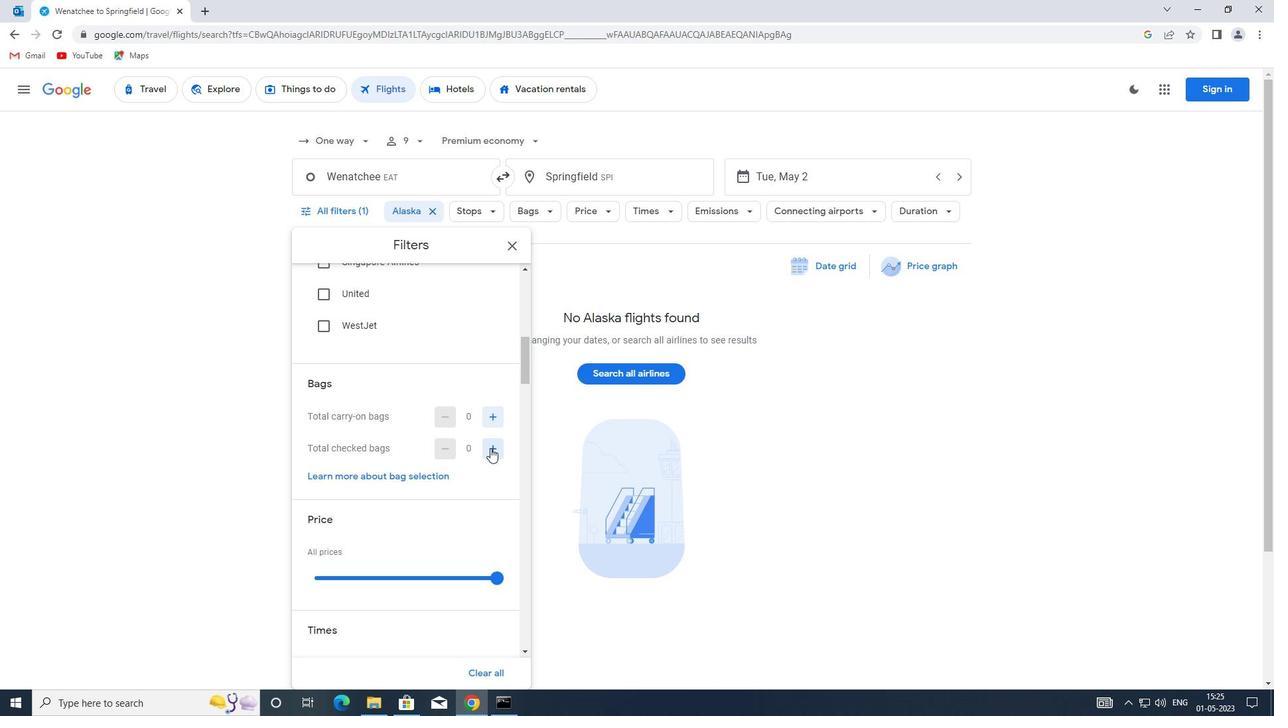 
Action: Mouse pressed left at (489, 449)
Screenshot: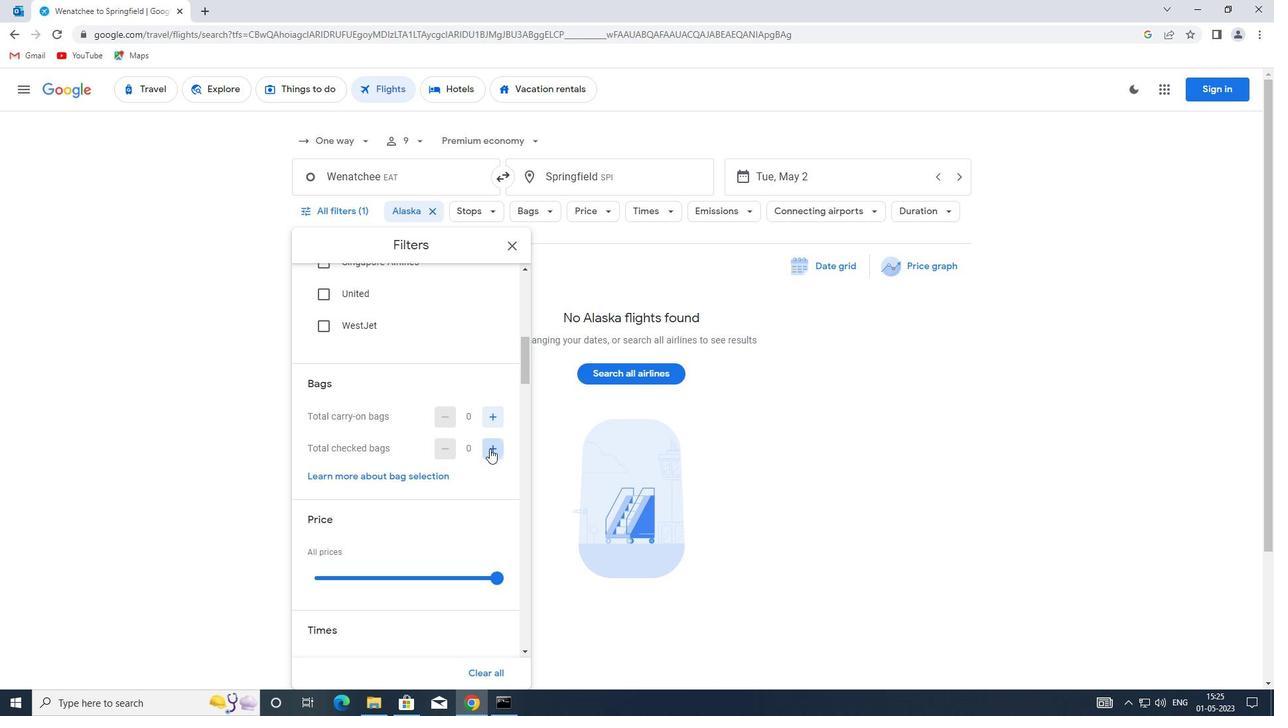 
Action: Mouse moved to (488, 448)
Screenshot: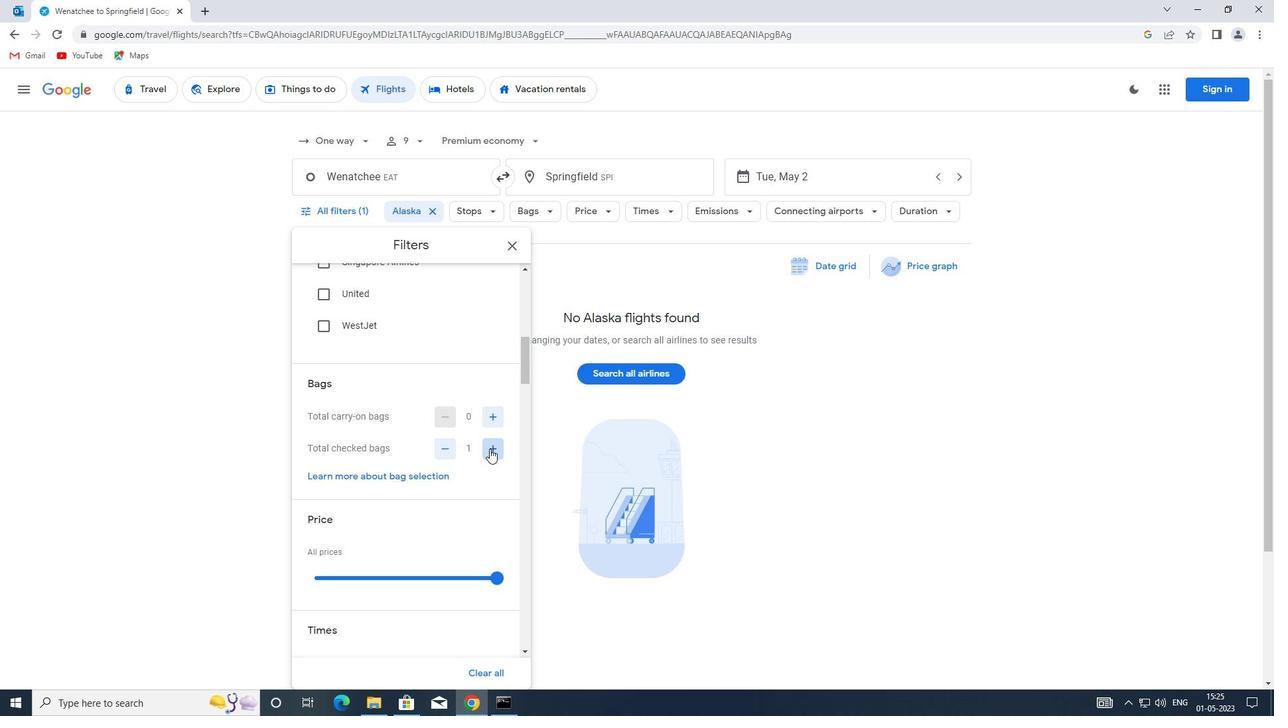 
Action: Mouse pressed left at (488, 448)
Screenshot: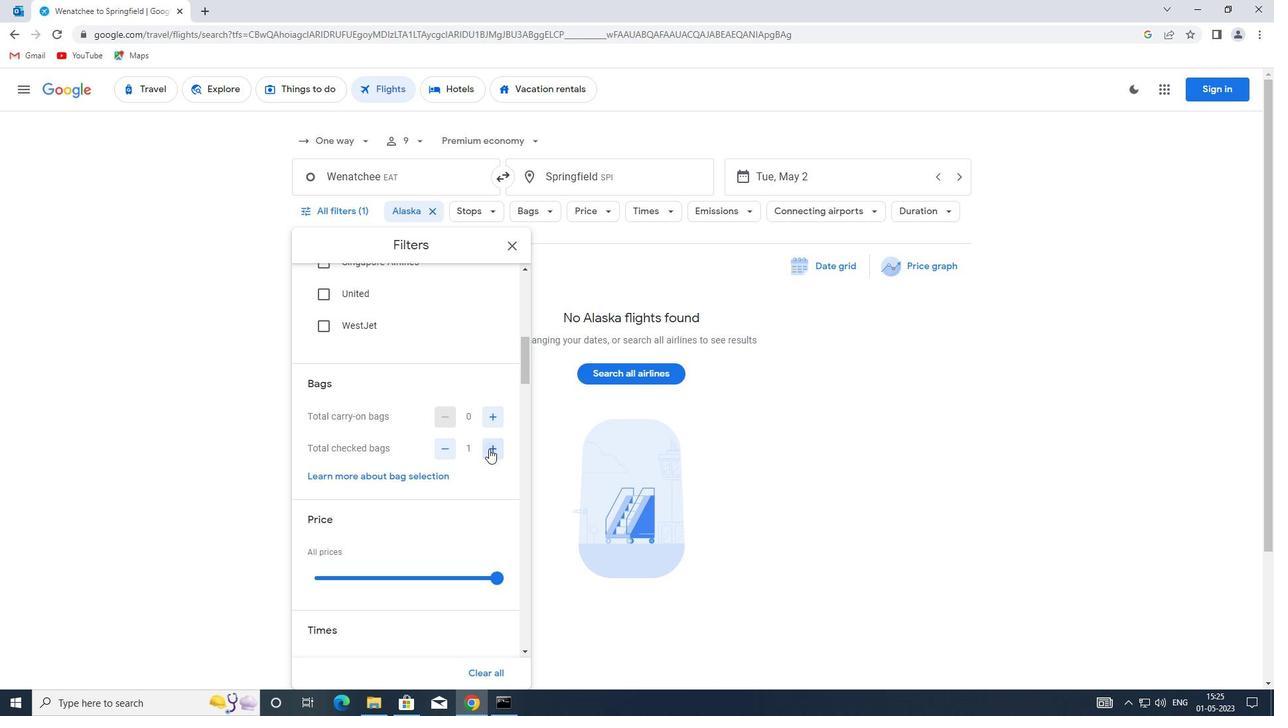
Action: Mouse pressed left at (488, 448)
Screenshot: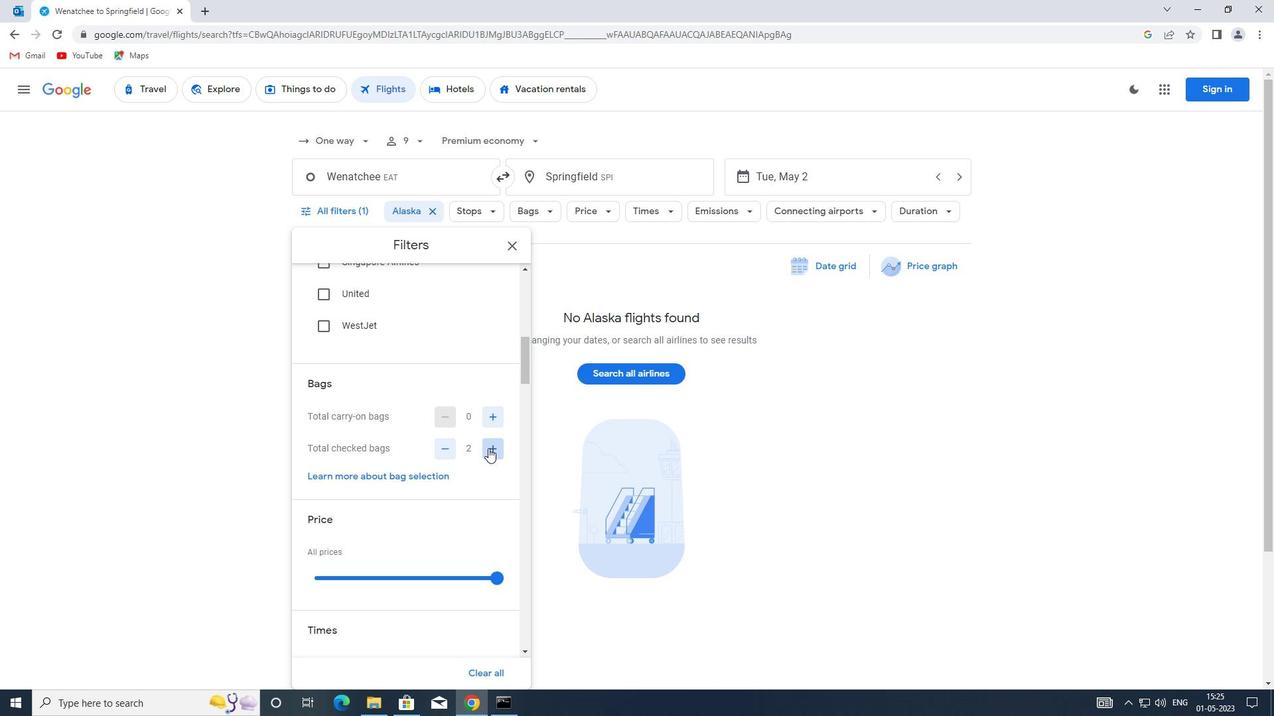 
Action: Mouse pressed left at (488, 448)
Screenshot: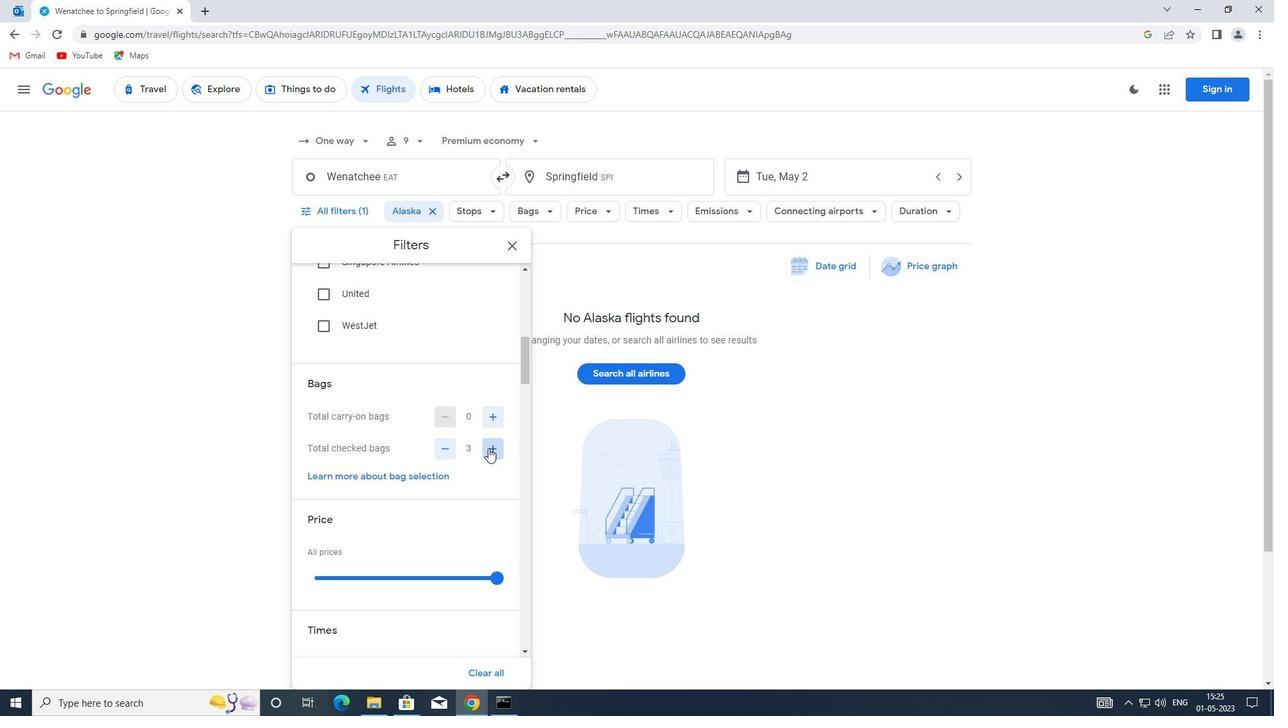
Action: Mouse pressed left at (488, 448)
Screenshot: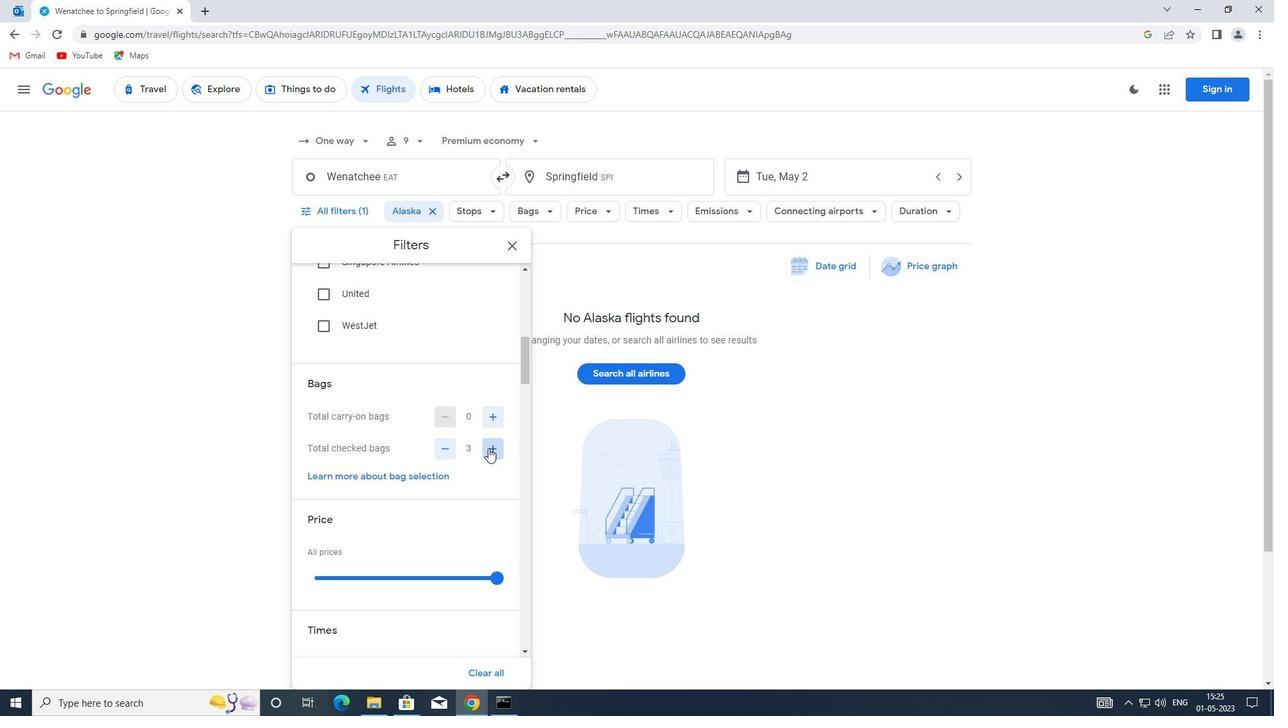 
Action: Mouse pressed left at (488, 448)
Screenshot: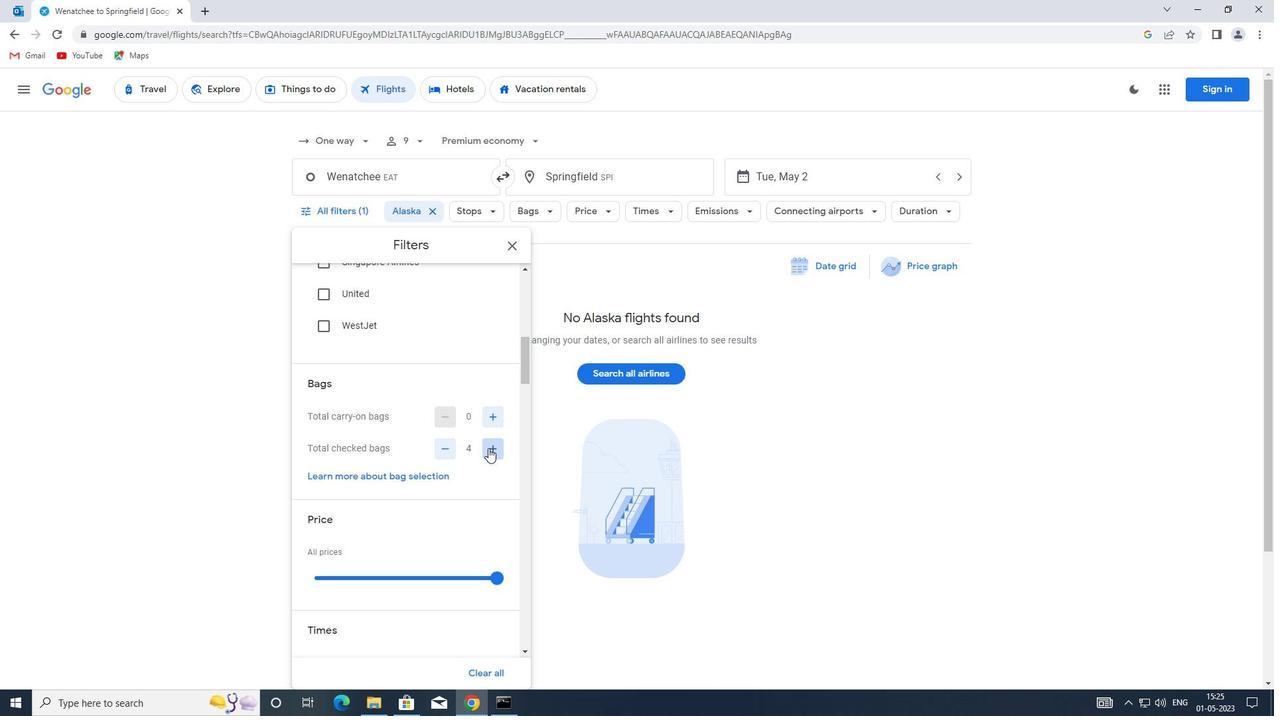
Action: Mouse pressed left at (488, 448)
Screenshot: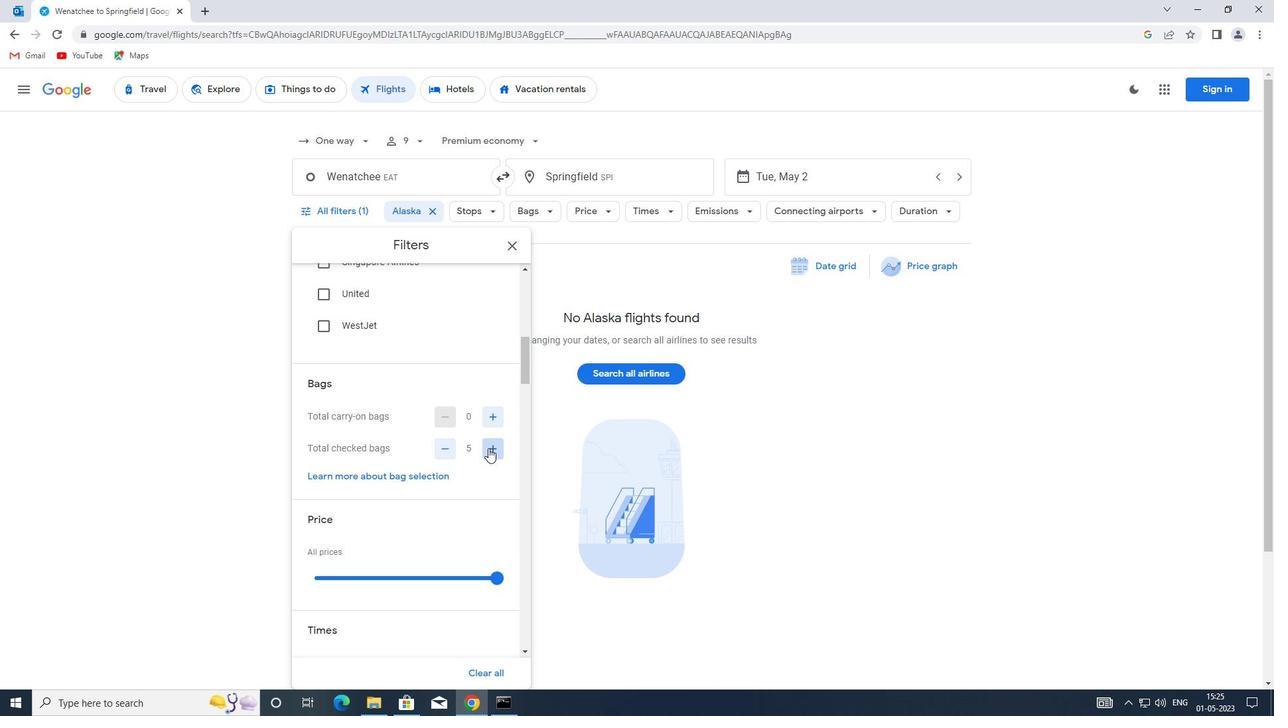 
Action: Mouse pressed left at (488, 448)
Screenshot: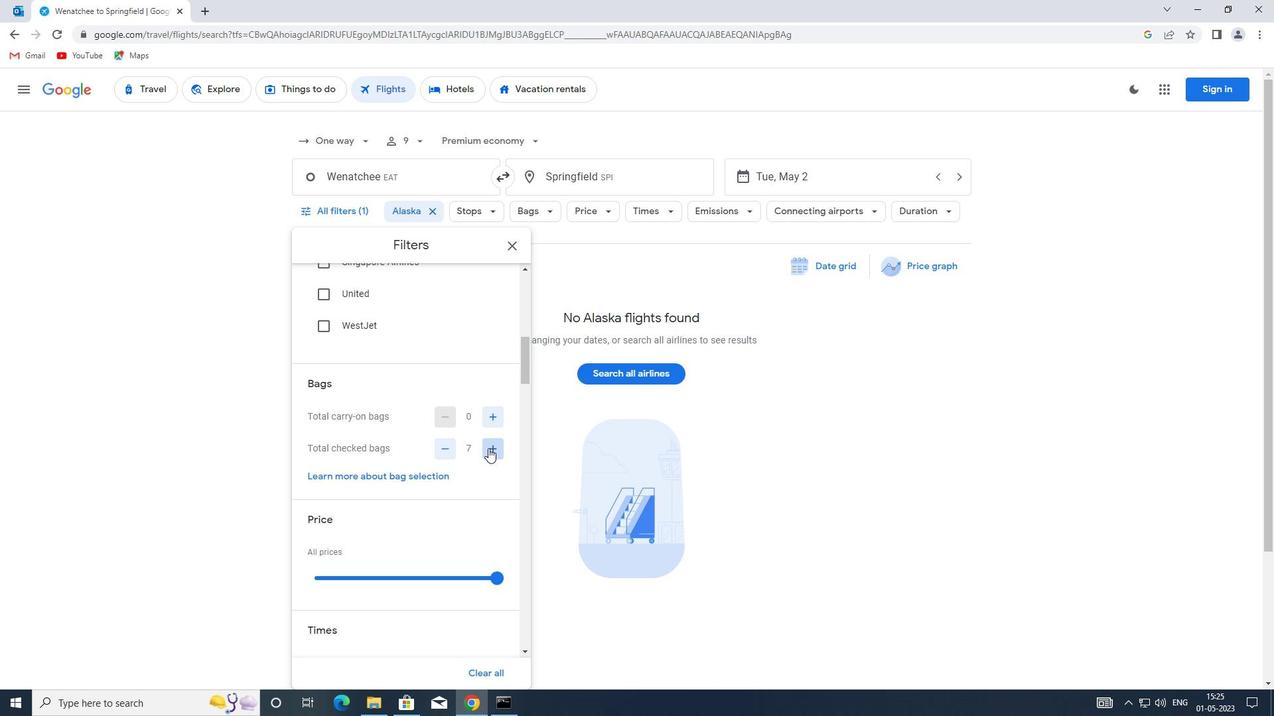 
Action: Mouse pressed left at (488, 448)
Screenshot: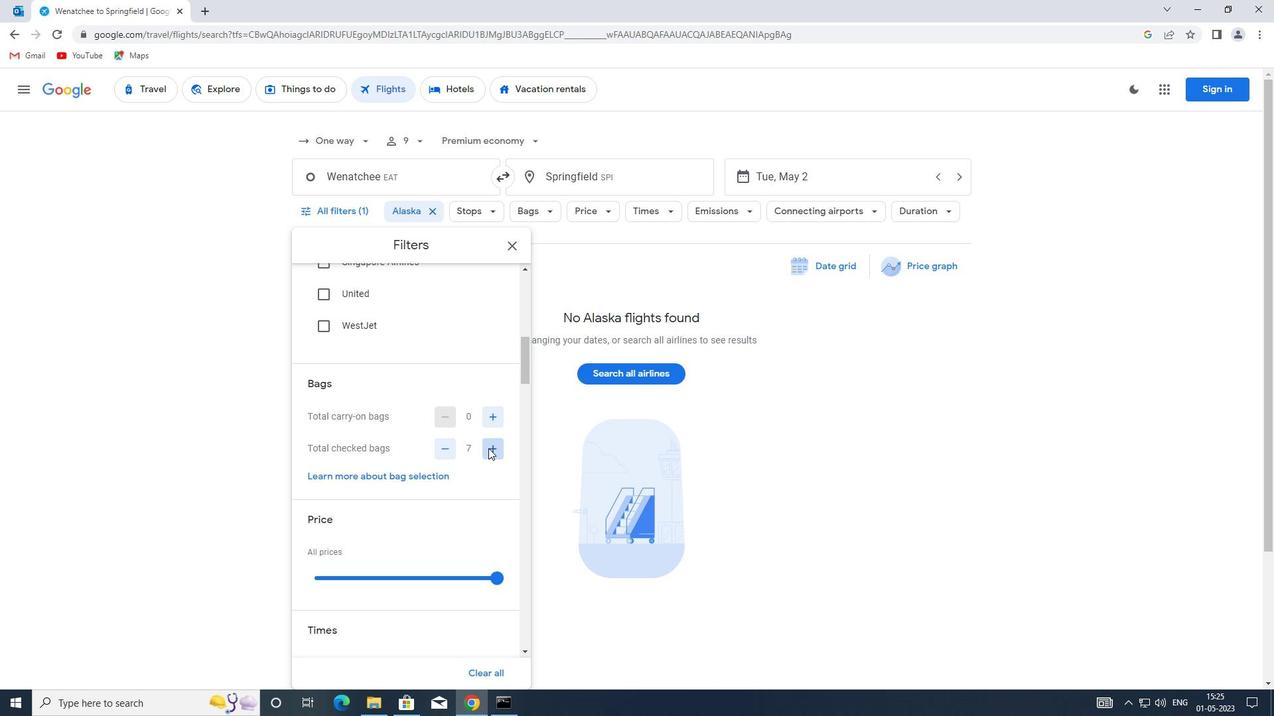 
Action: Mouse pressed left at (488, 448)
Screenshot: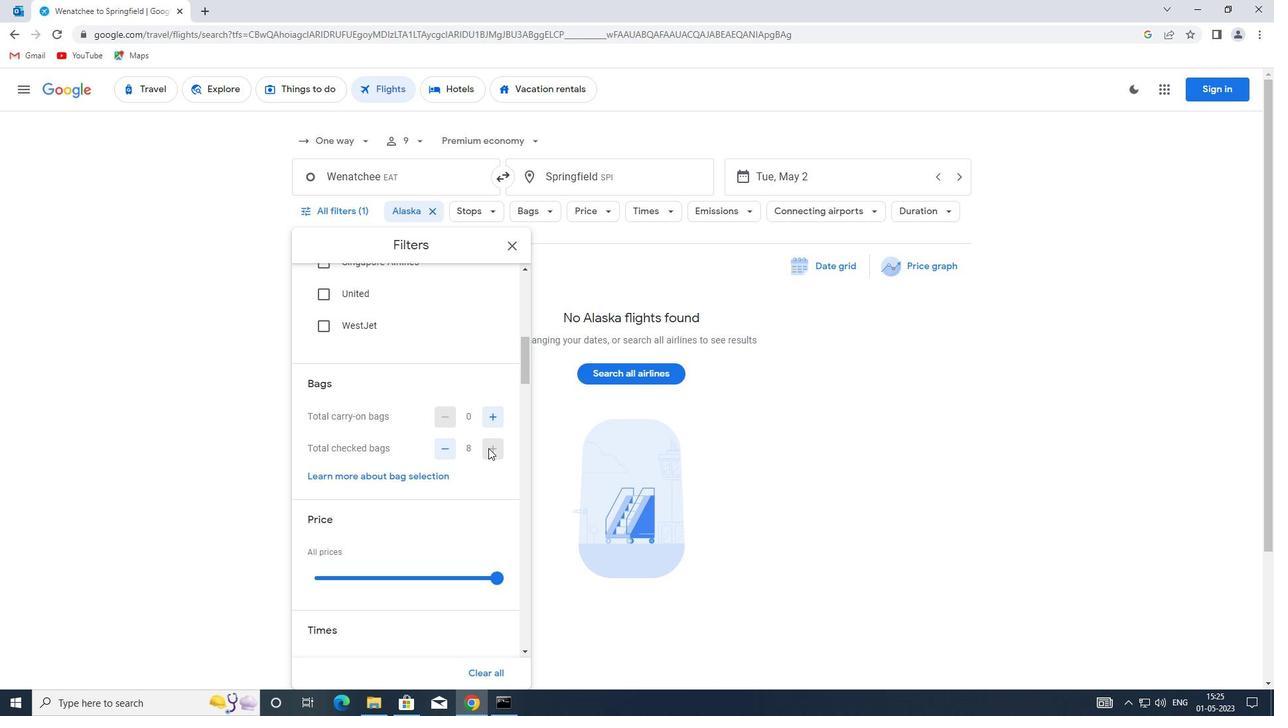 
Action: Mouse moved to (414, 432)
Screenshot: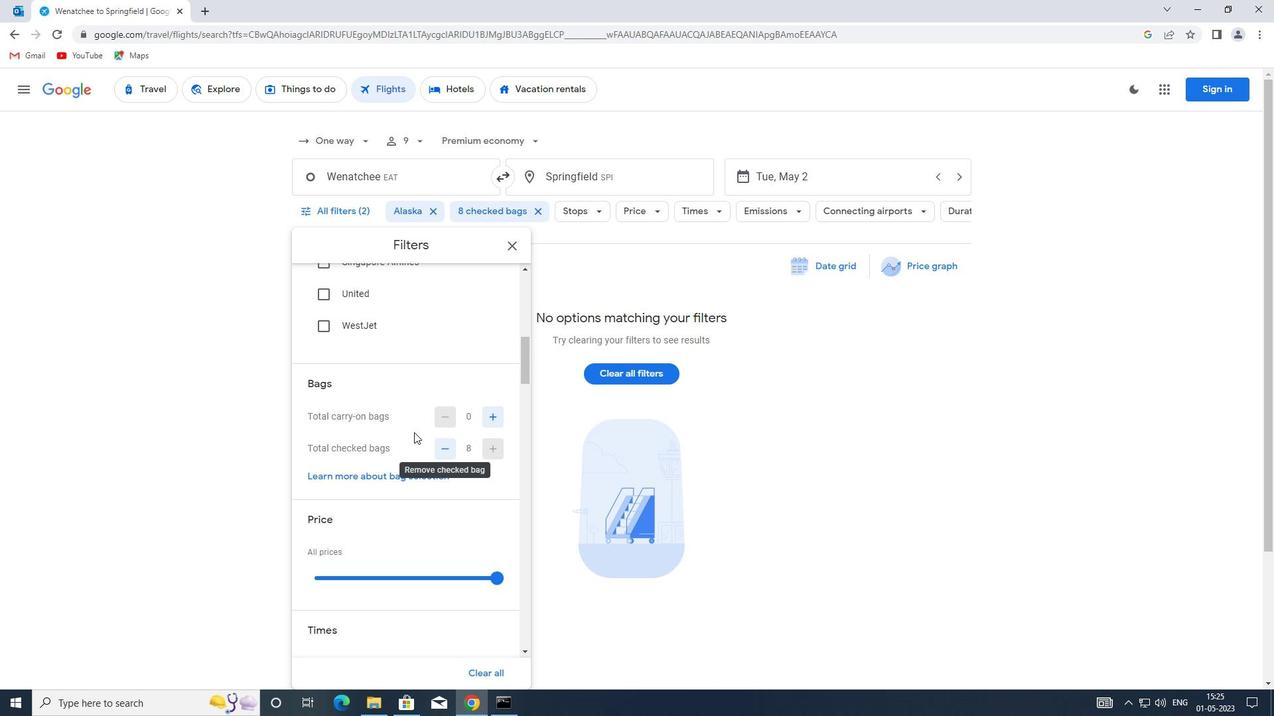 
Action: Mouse scrolled (414, 431) with delta (0, 0)
Screenshot: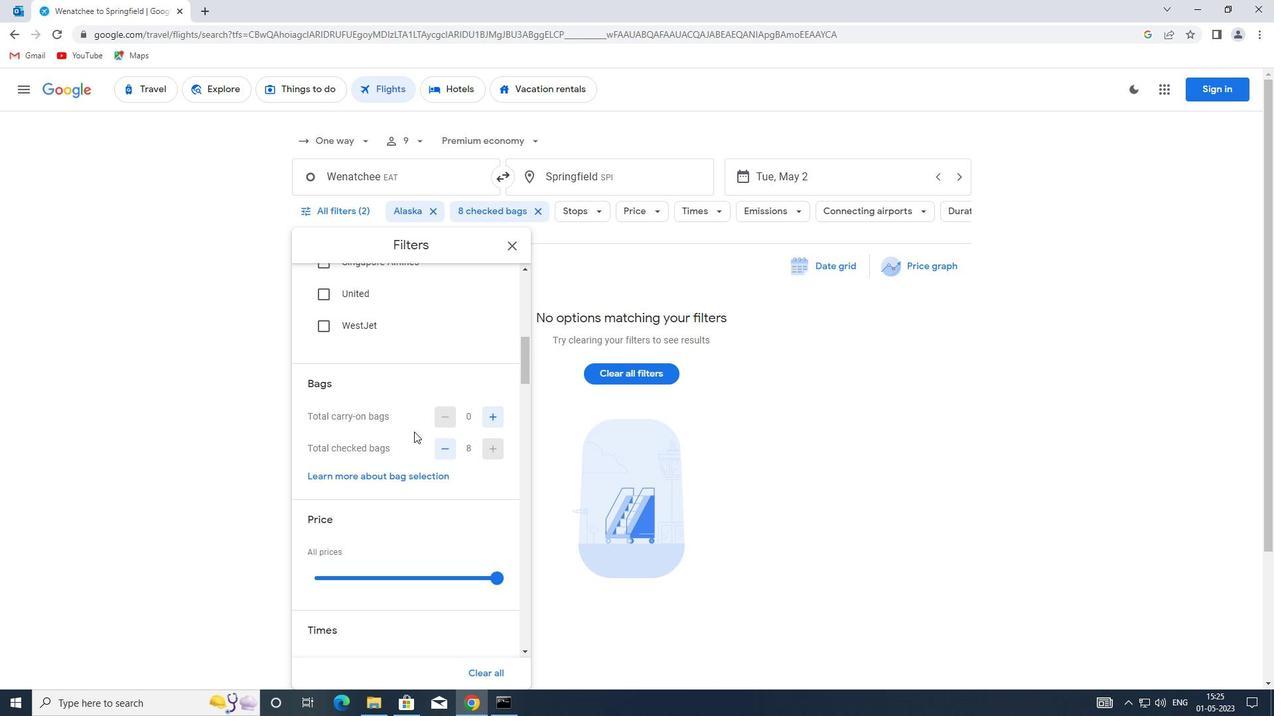 
Action: Mouse scrolled (414, 431) with delta (0, 0)
Screenshot: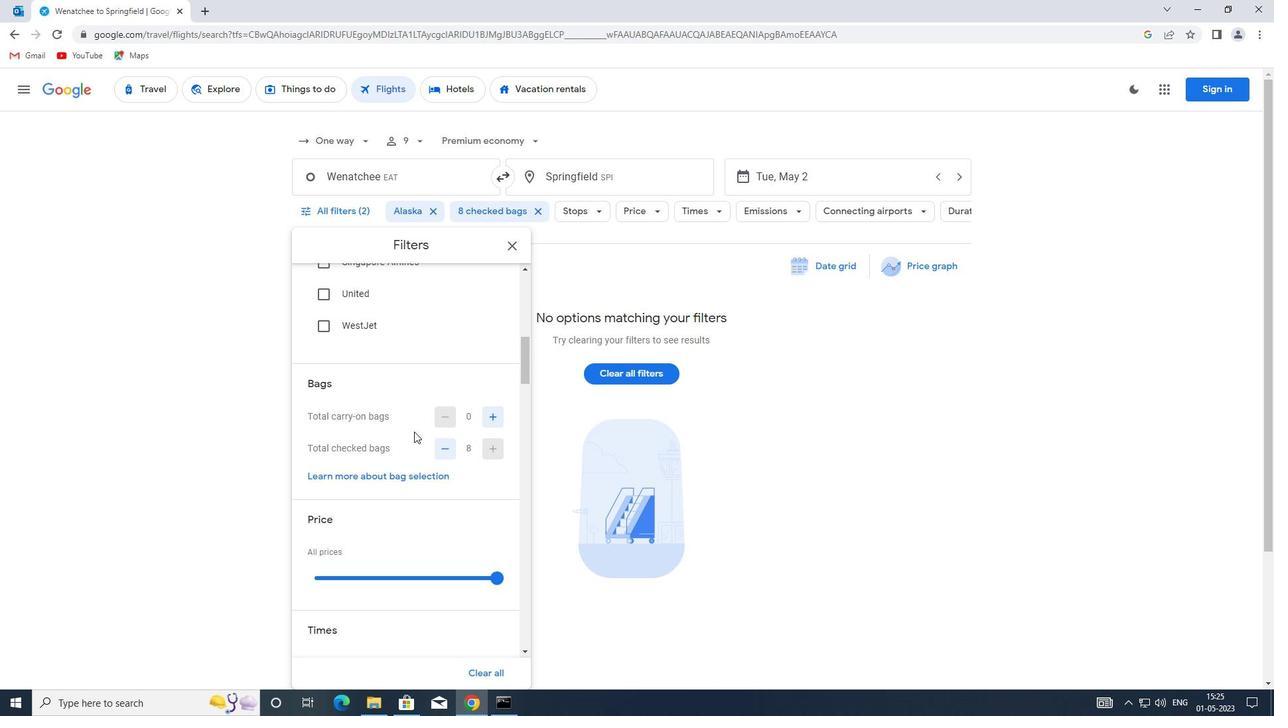 
Action: Mouse moved to (408, 444)
Screenshot: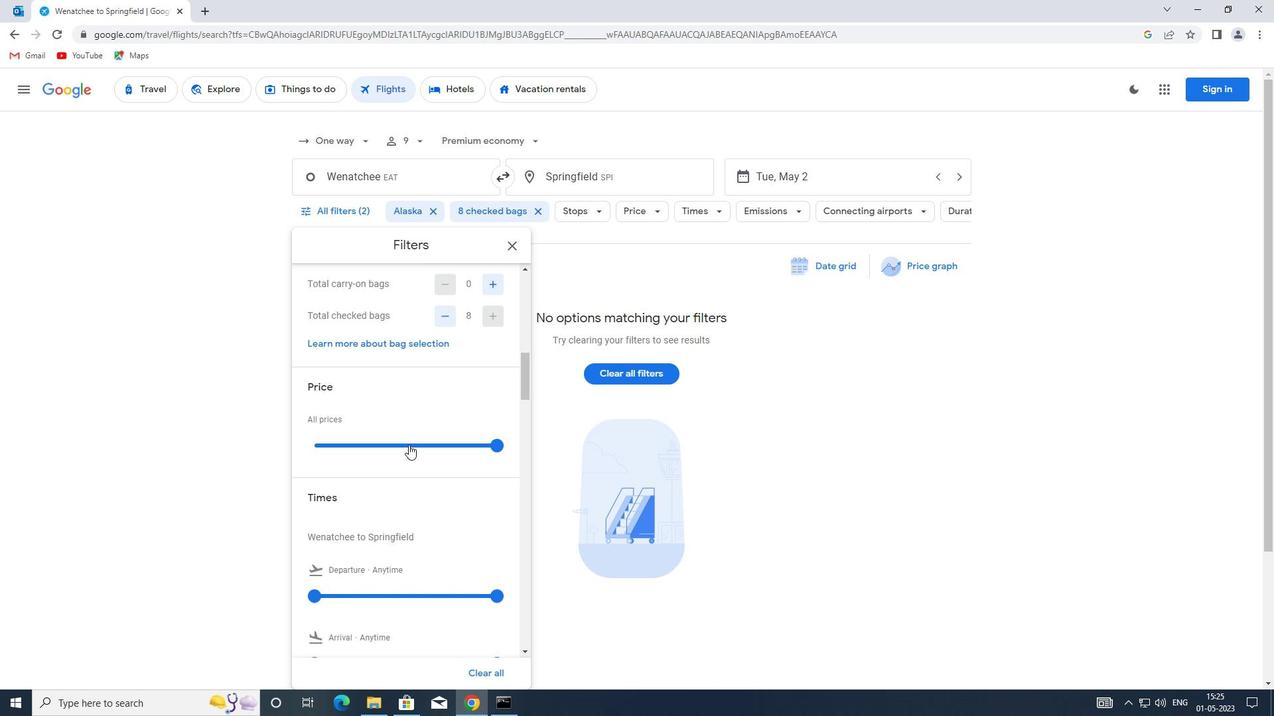 
Action: Mouse pressed left at (408, 444)
Screenshot: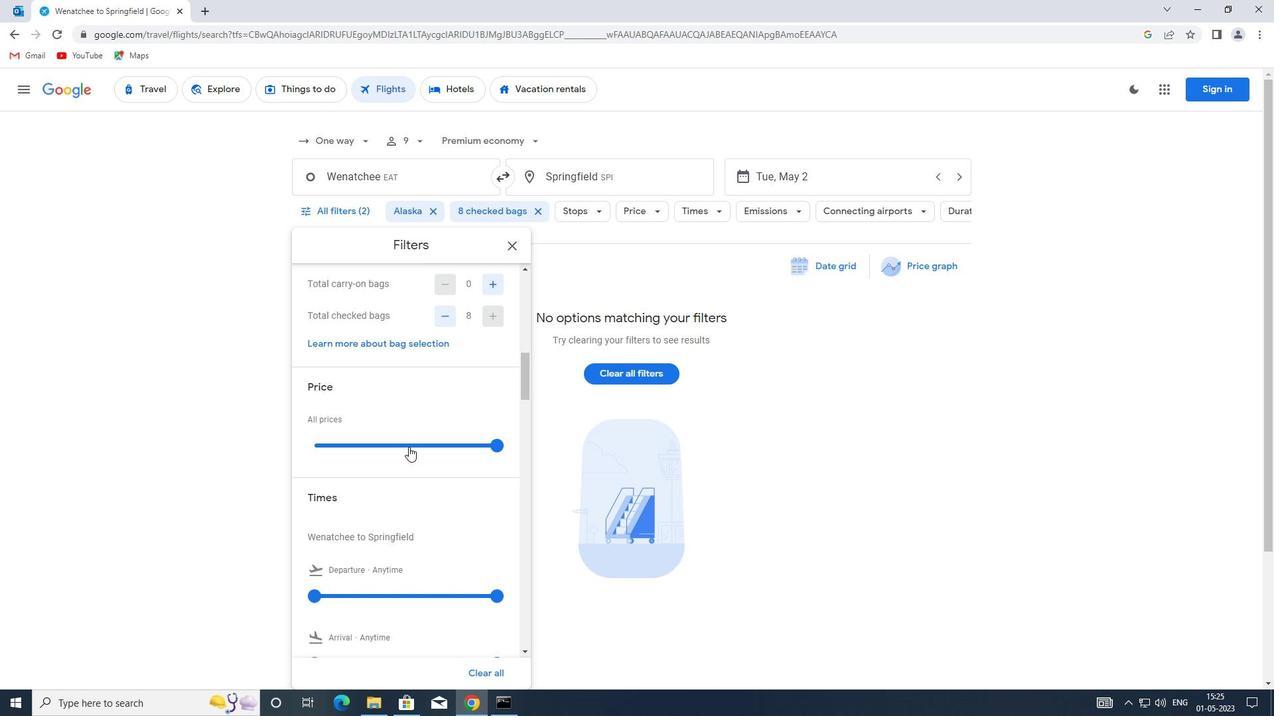 
Action: Mouse pressed left at (408, 444)
Screenshot: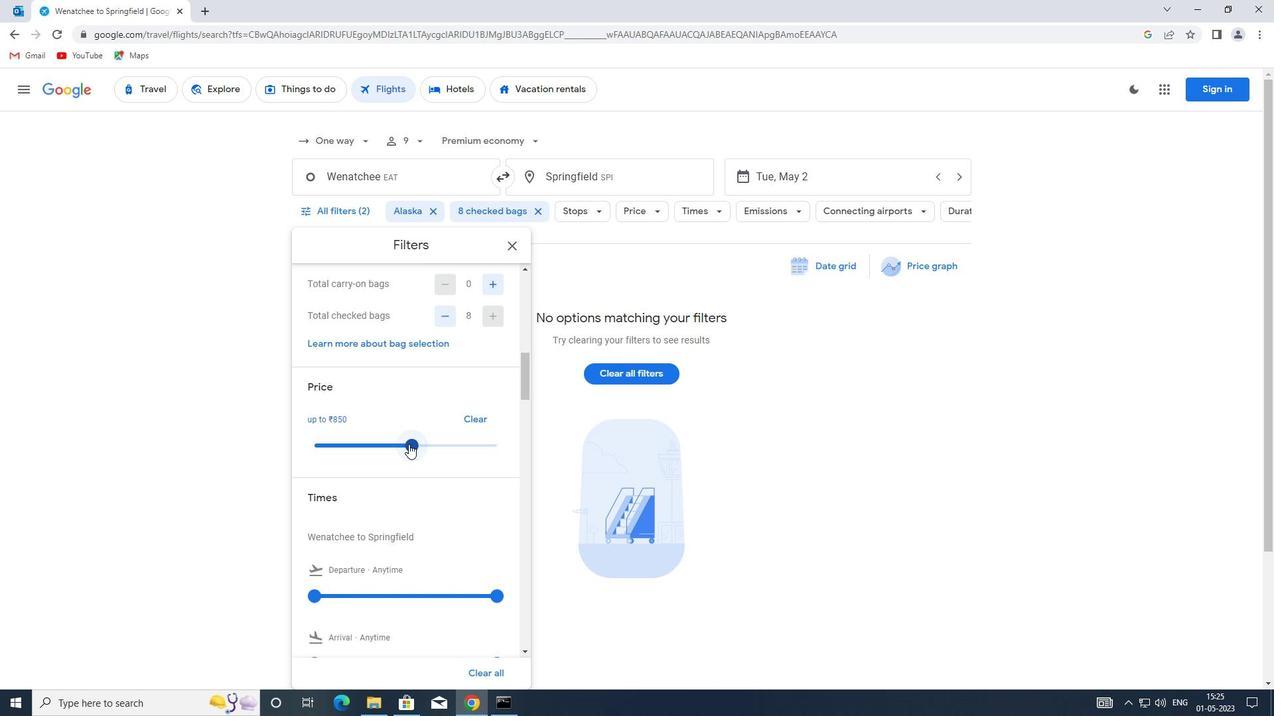 
Action: Mouse moved to (405, 427)
Screenshot: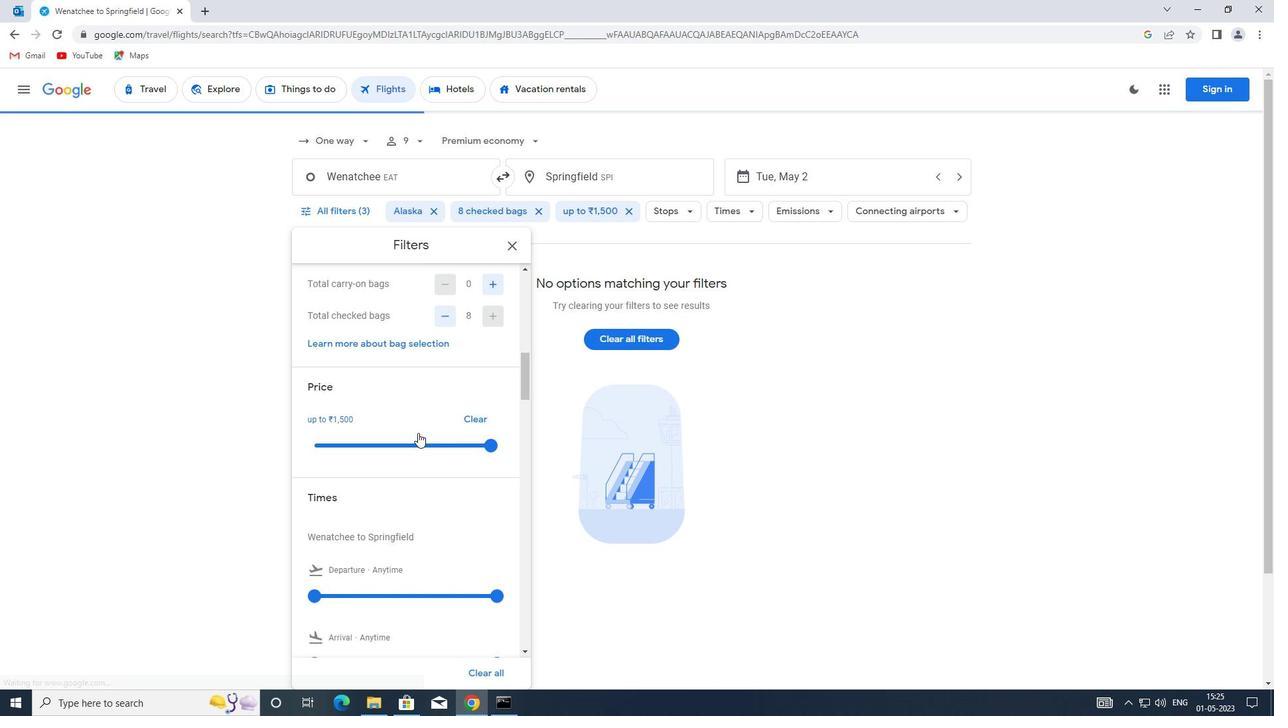 
Action: Mouse scrolled (405, 426) with delta (0, 0)
Screenshot: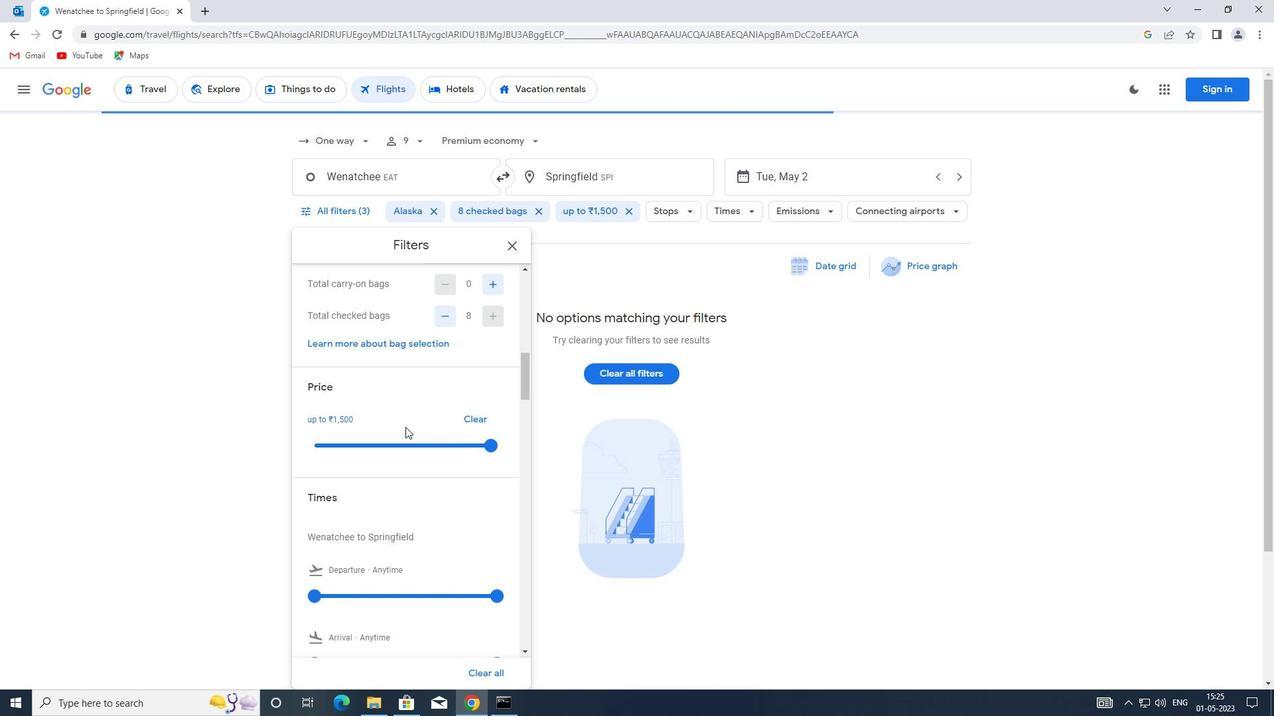 
Action: Mouse moved to (392, 426)
Screenshot: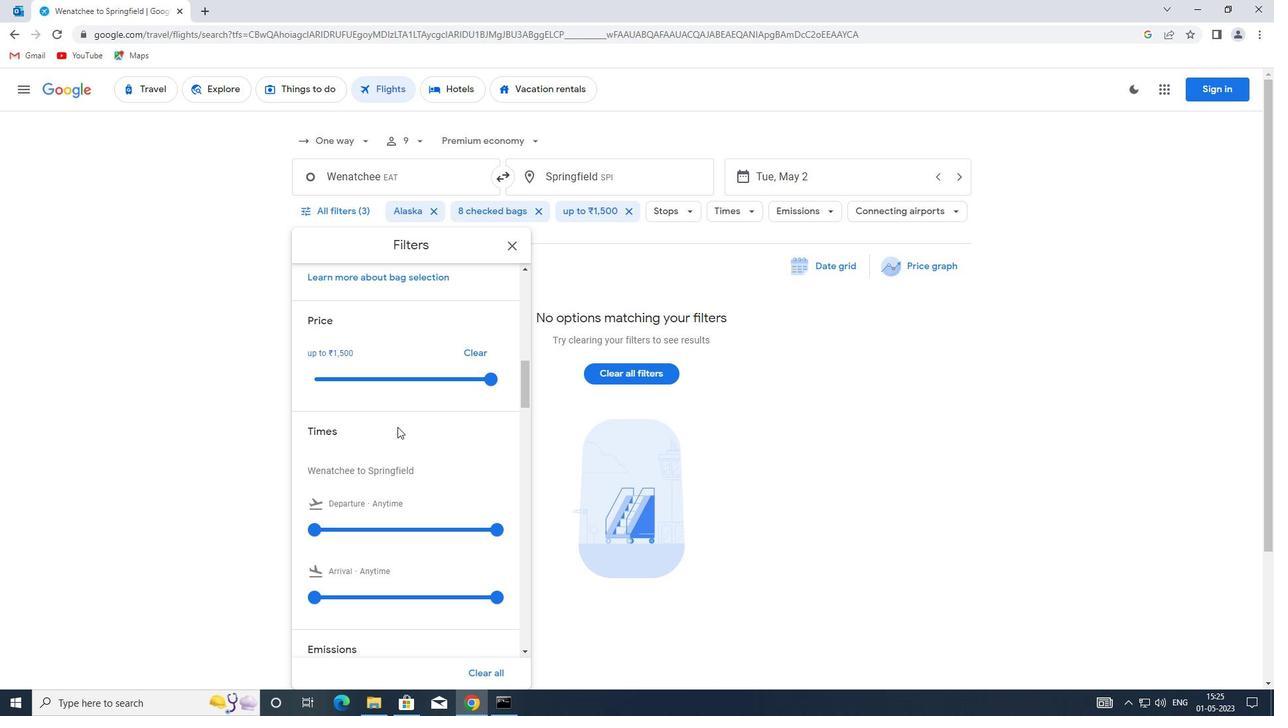 
Action: Mouse scrolled (392, 425) with delta (0, 0)
Screenshot: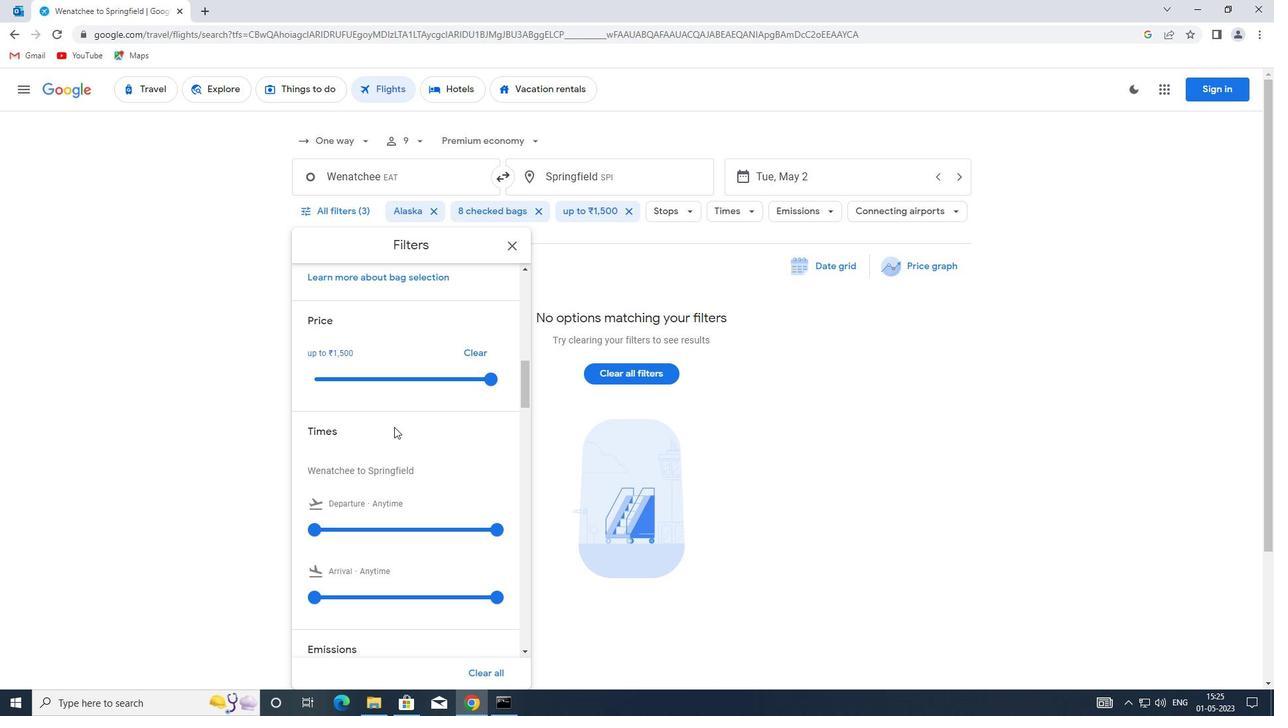 
Action: Mouse moved to (325, 463)
Screenshot: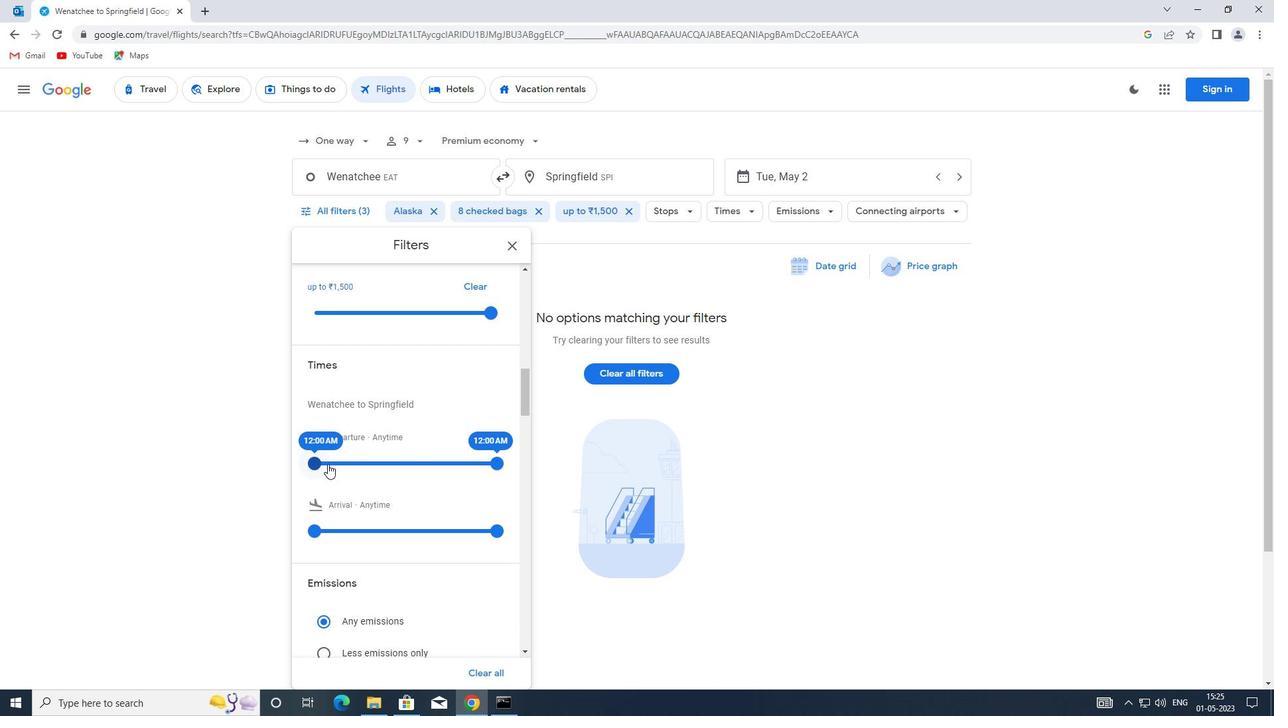 
Action: Mouse pressed left at (325, 463)
Screenshot: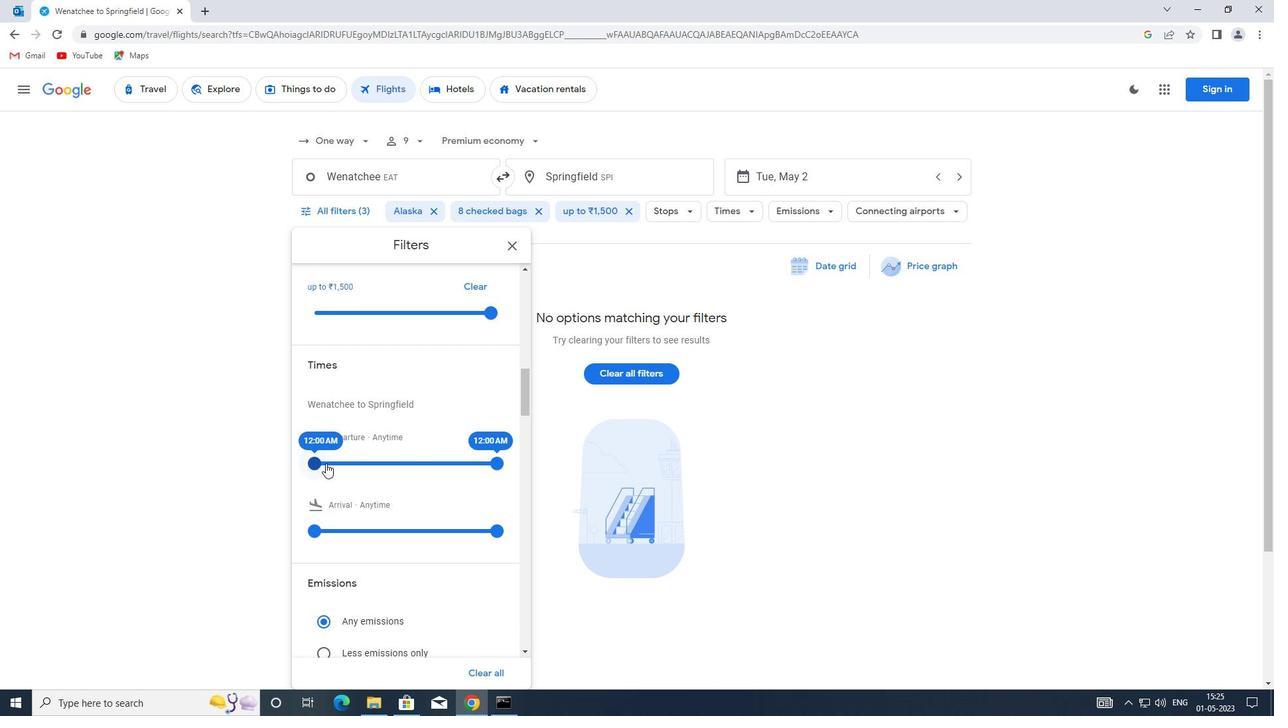 
Action: Mouse moved to (487, 463)
Screenshot: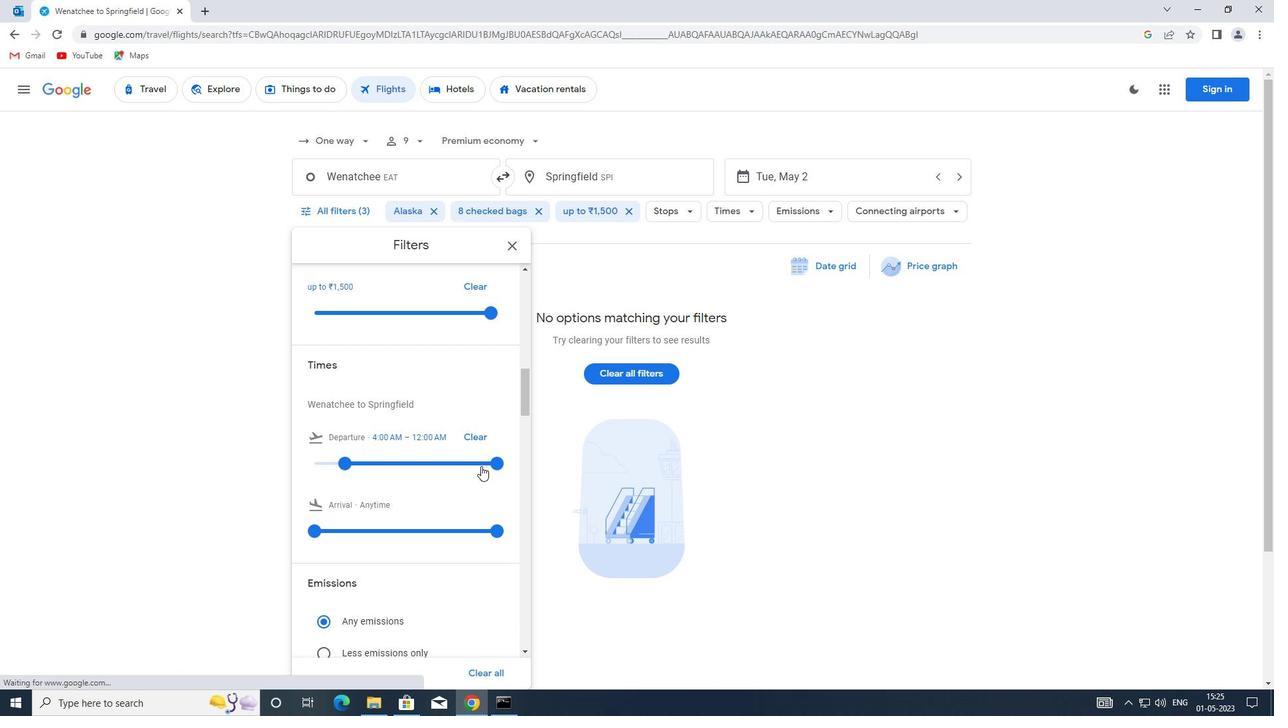 
Action: Mouse pressed left at (487, 463)
Screenshot: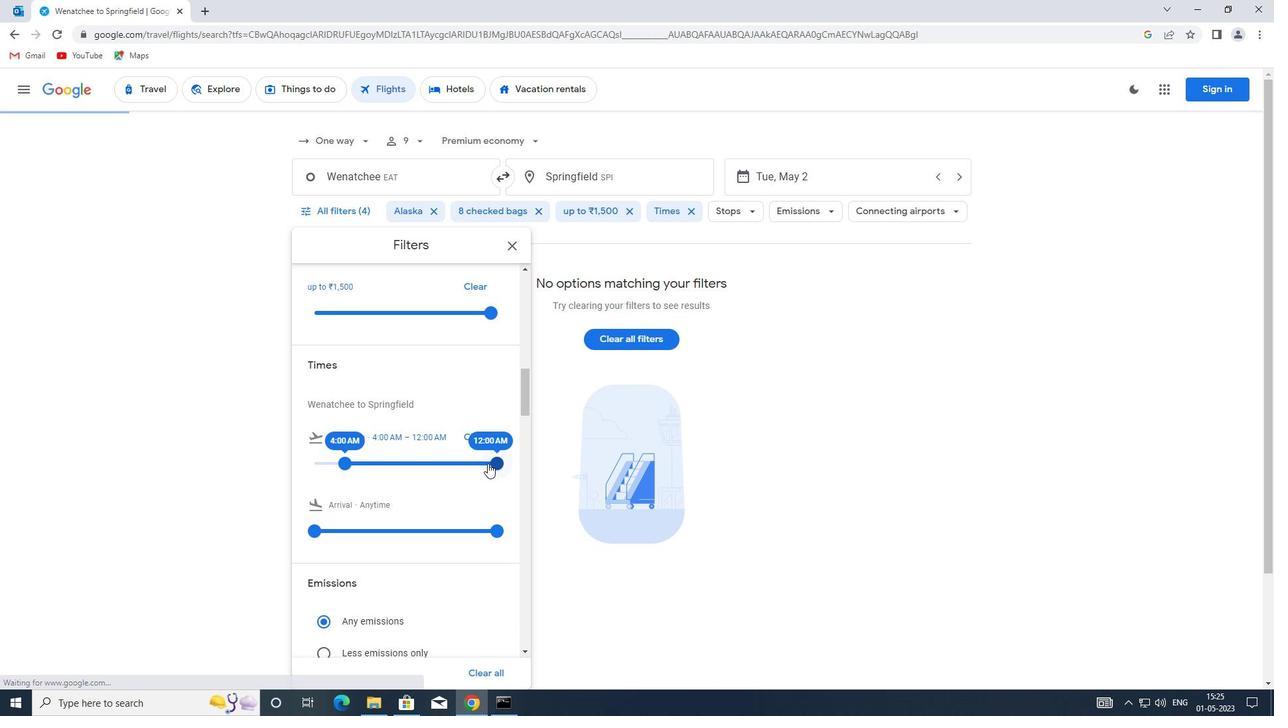 
Action: Mouse moved to (361, 444)
Screenshot: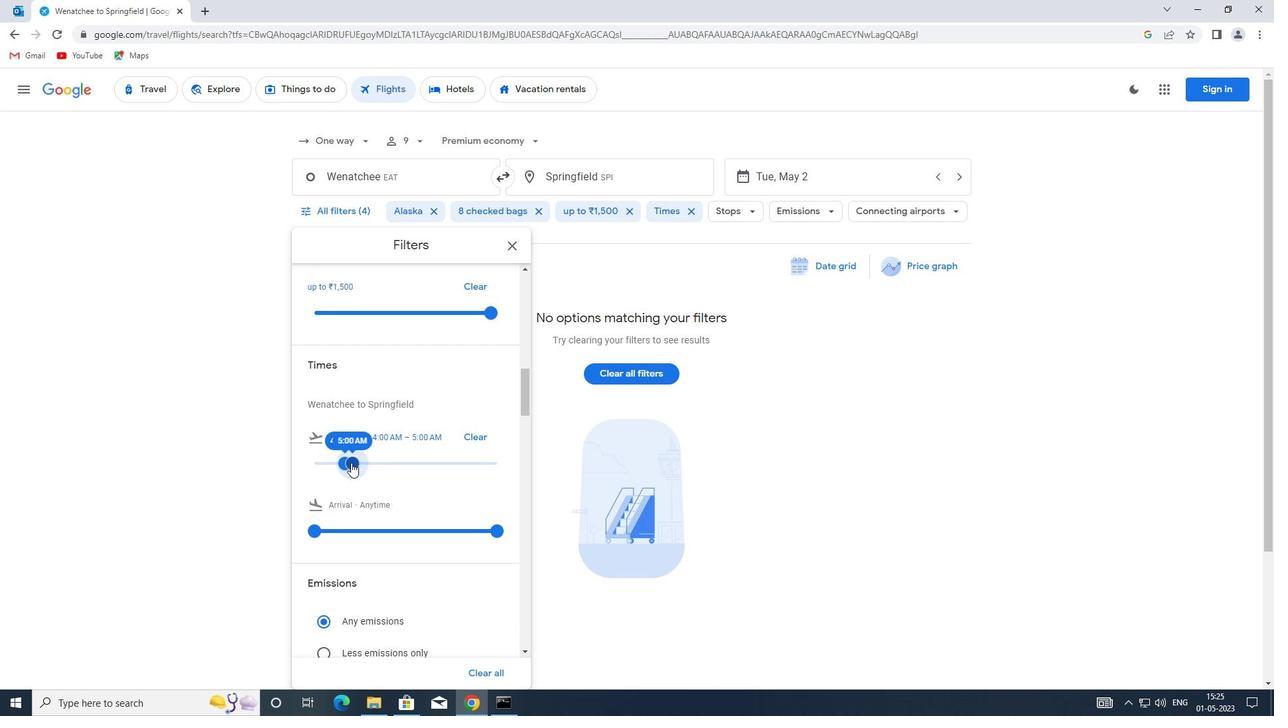 
Action: Mouse scrolled (361, 444) with delta (0, 0)
Screenshot: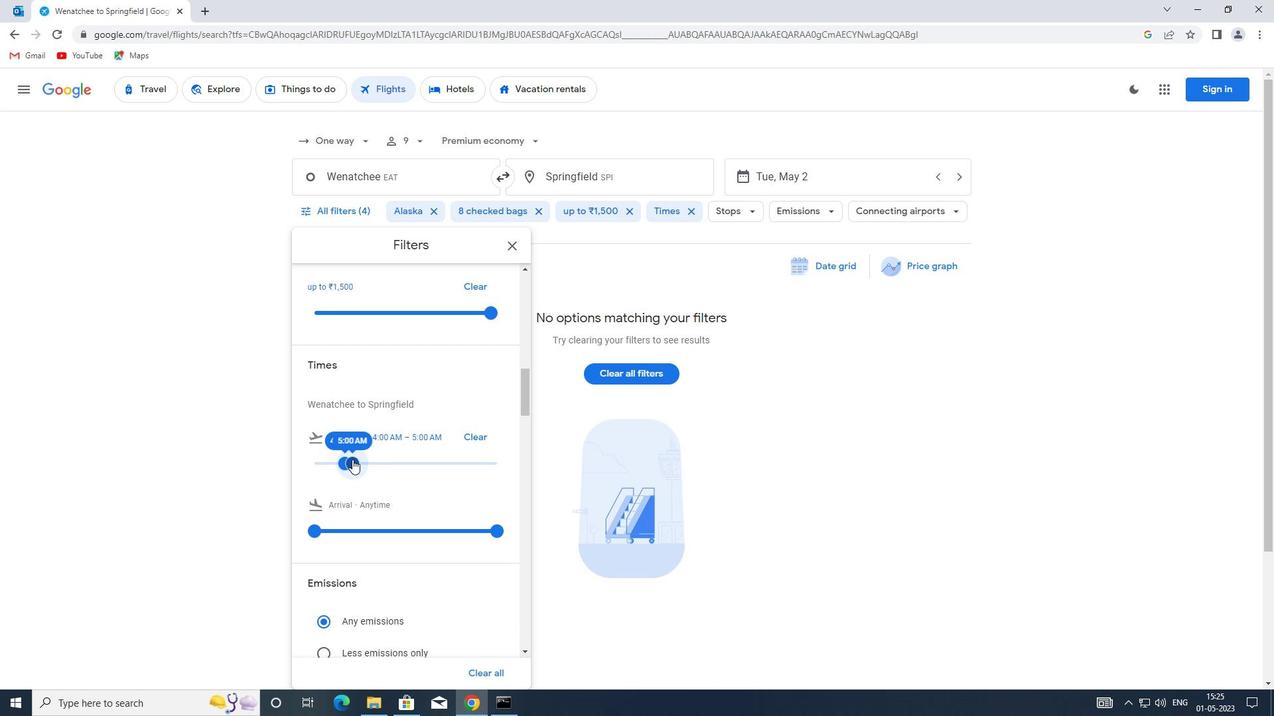 
Action: Mouse scrolled (361, 444) with delta (0, 0)
Screenshot: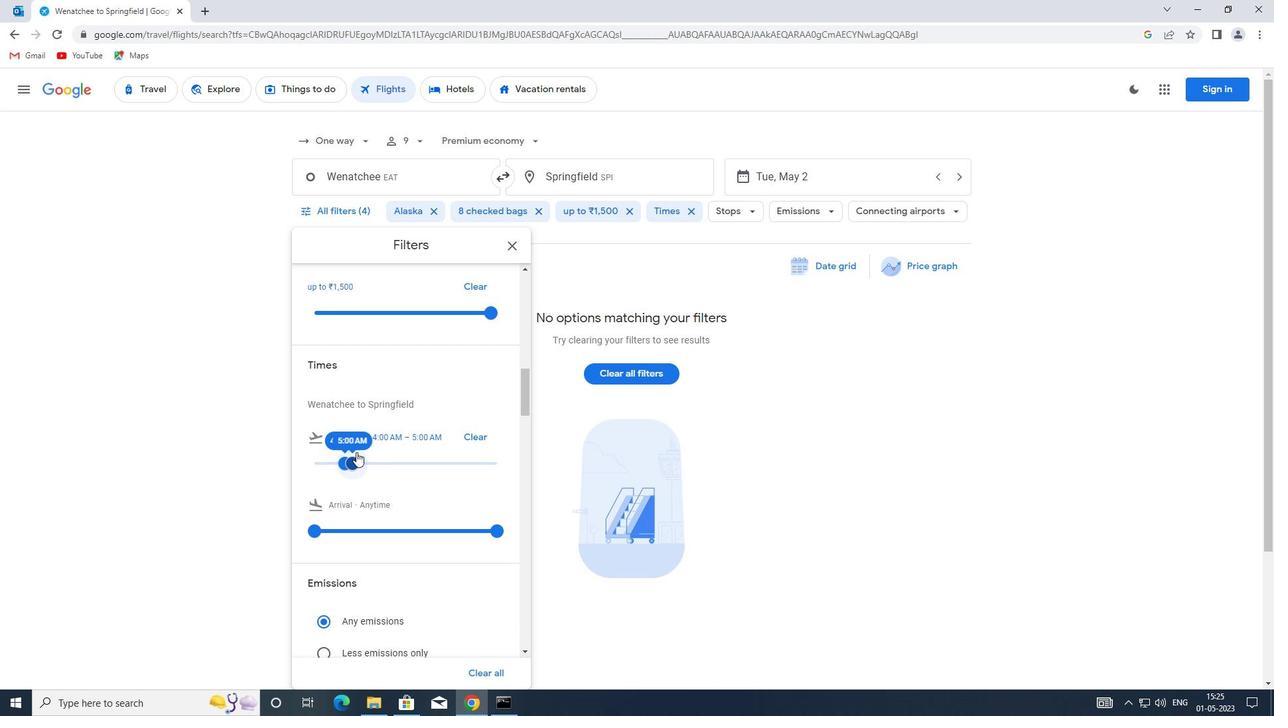 
Action: Mouse scrolled (361, 444) with delta (0, 0)
Screenshot: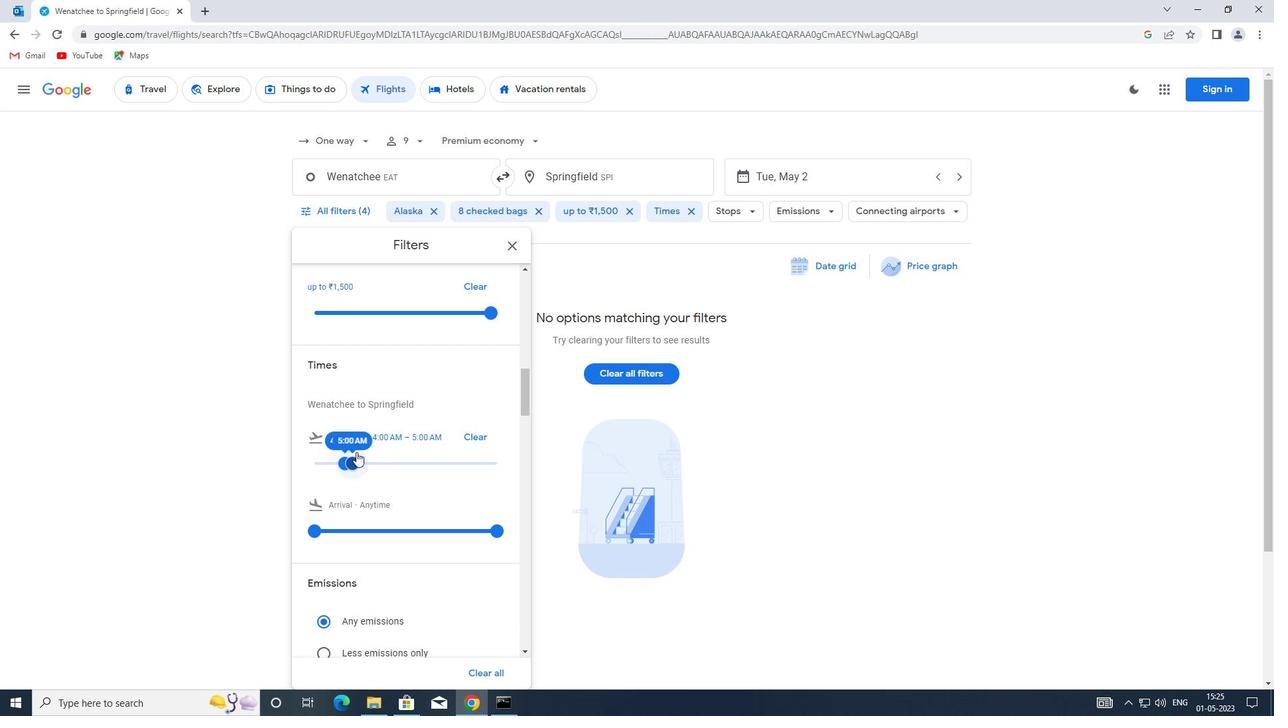 
Action: Mouse scrolled (361, 444) with delta (0, 0)
Screenshot: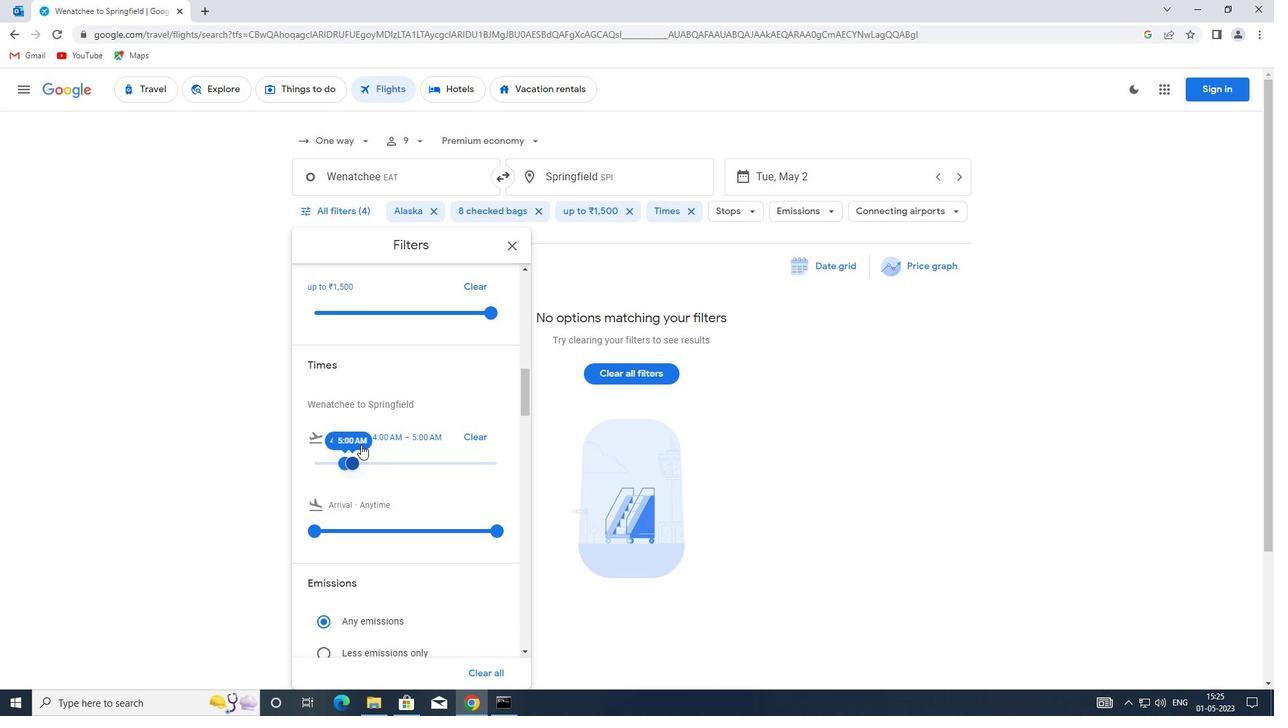 
Action: Mouse moved to (515, 242)
Screenshot: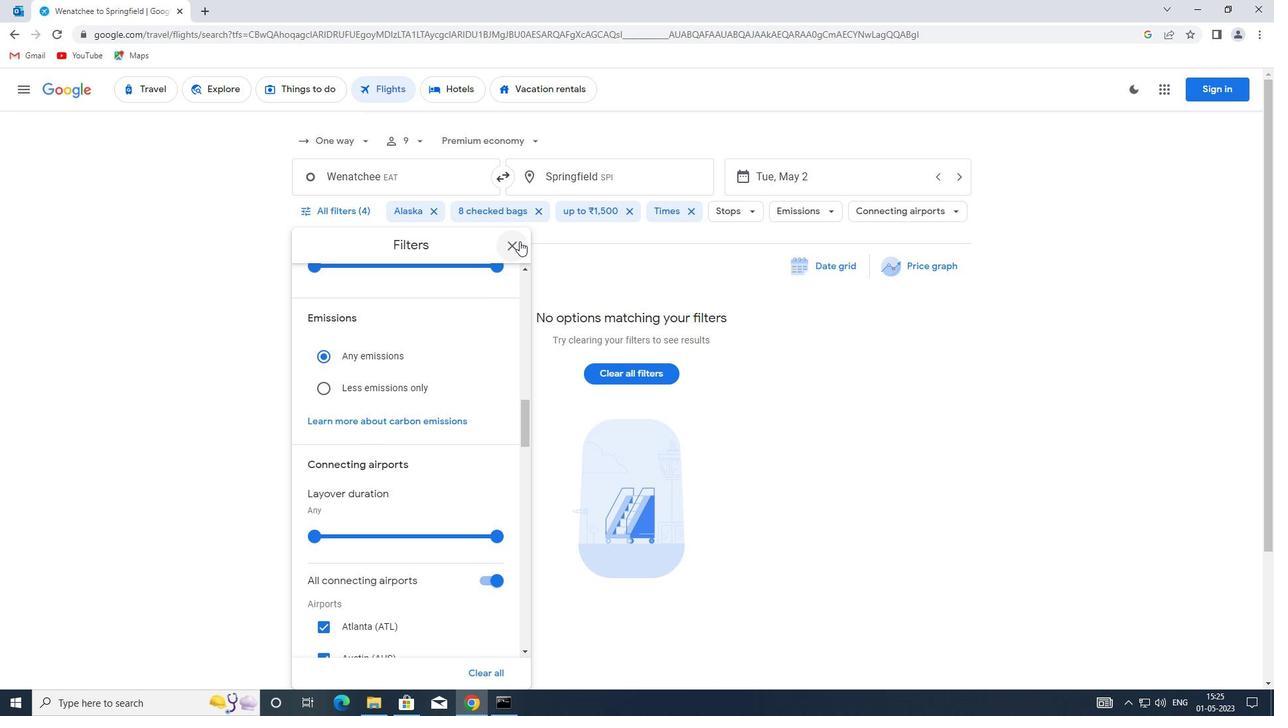 
Action: Mouse pressed left at (515, 242)
Screenshot: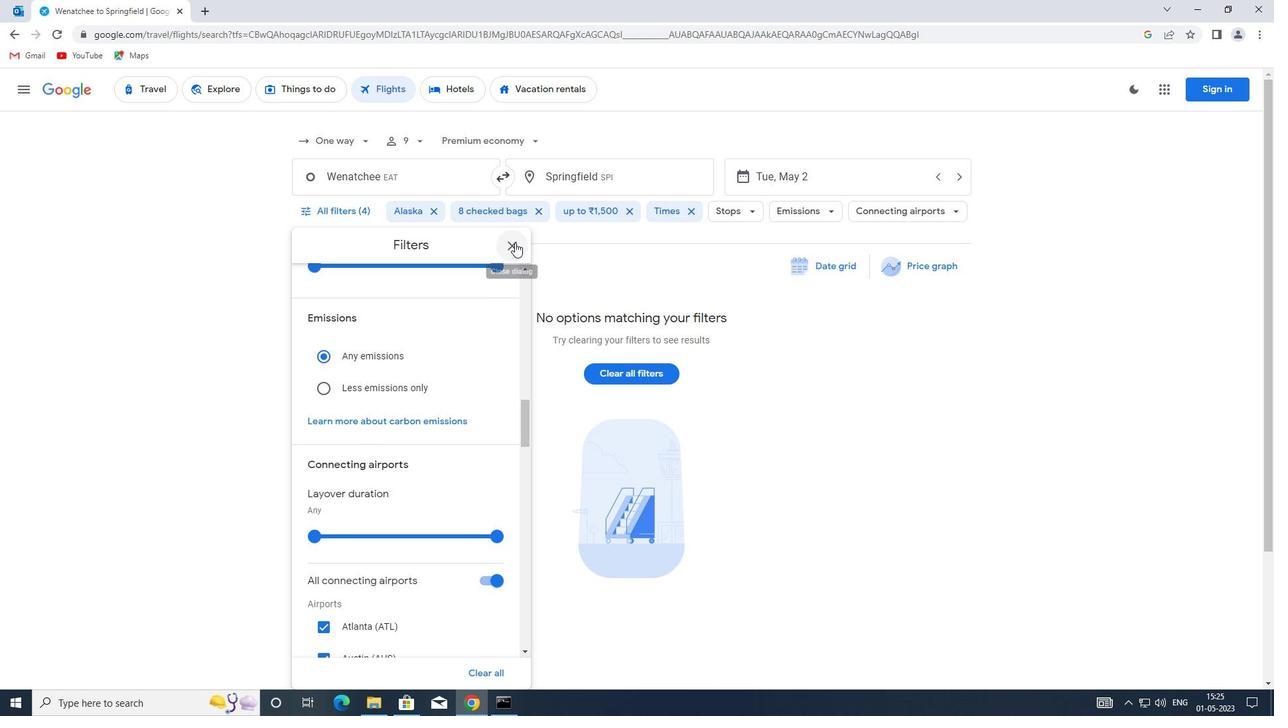 
Action: Mouse moved to (513, 242)
Screenshot: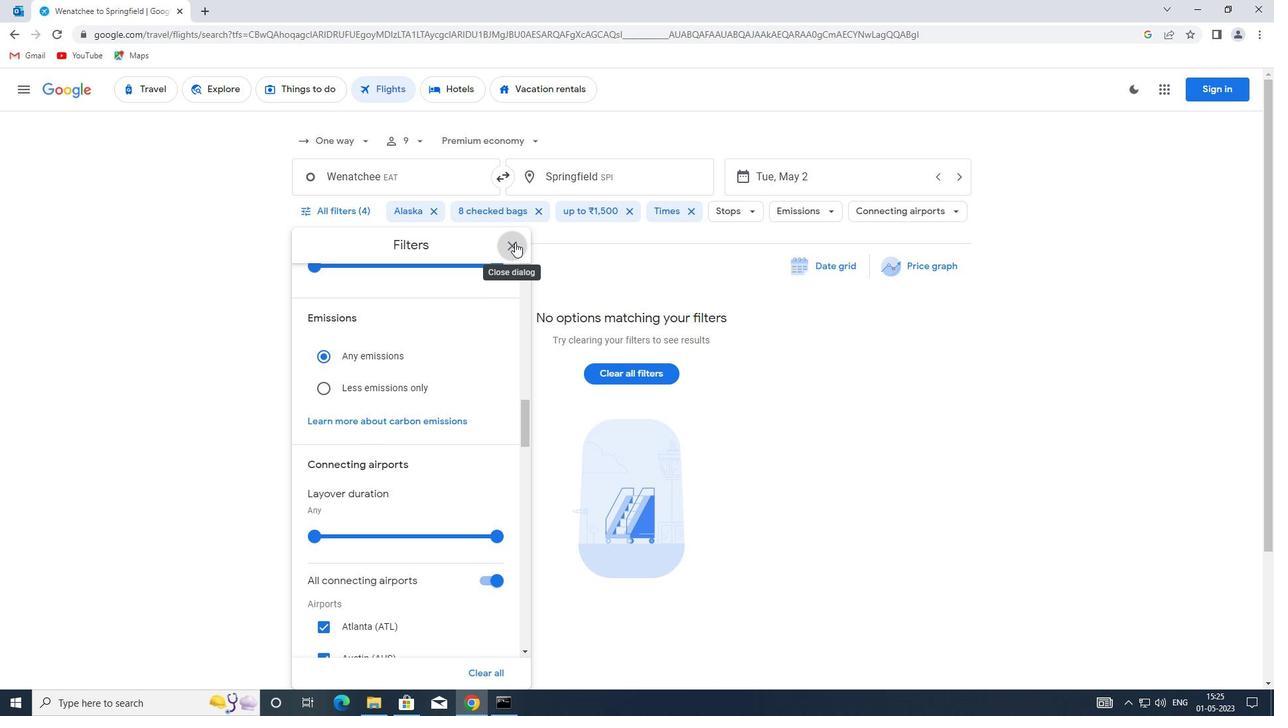 
